 Task: Find connections with filter location Deoli with filter topic #staysafewith filter profile language Spanish with filter current company Pharma Job Portal with filter school Delhi Public School, R.K.Puram, New Delhi with filter industry Mining with filter service category Life Insurance with filter keywords title Nuclear Engineer
Action: Mouse moved to (675, 84)
Screenshot: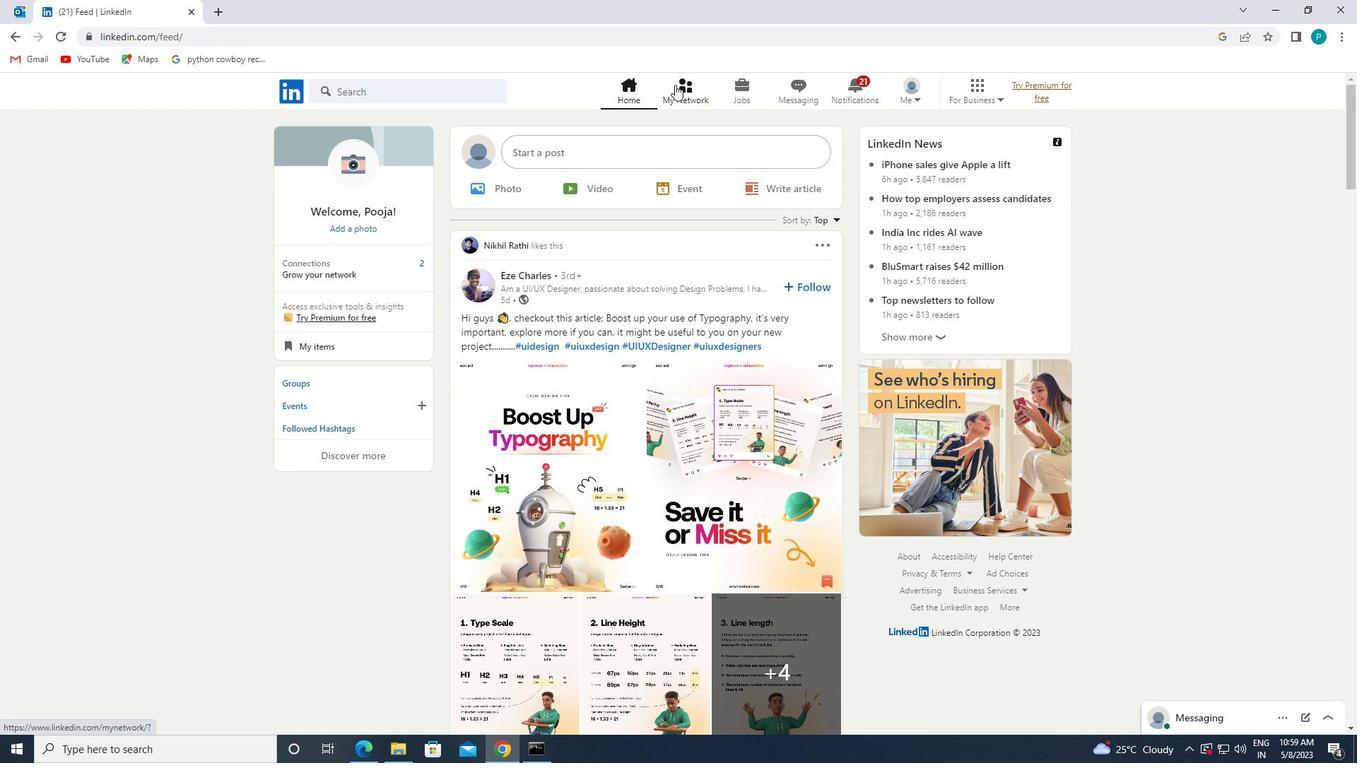 
Action: Mouse pressed left at (675, 84)
Screenshot: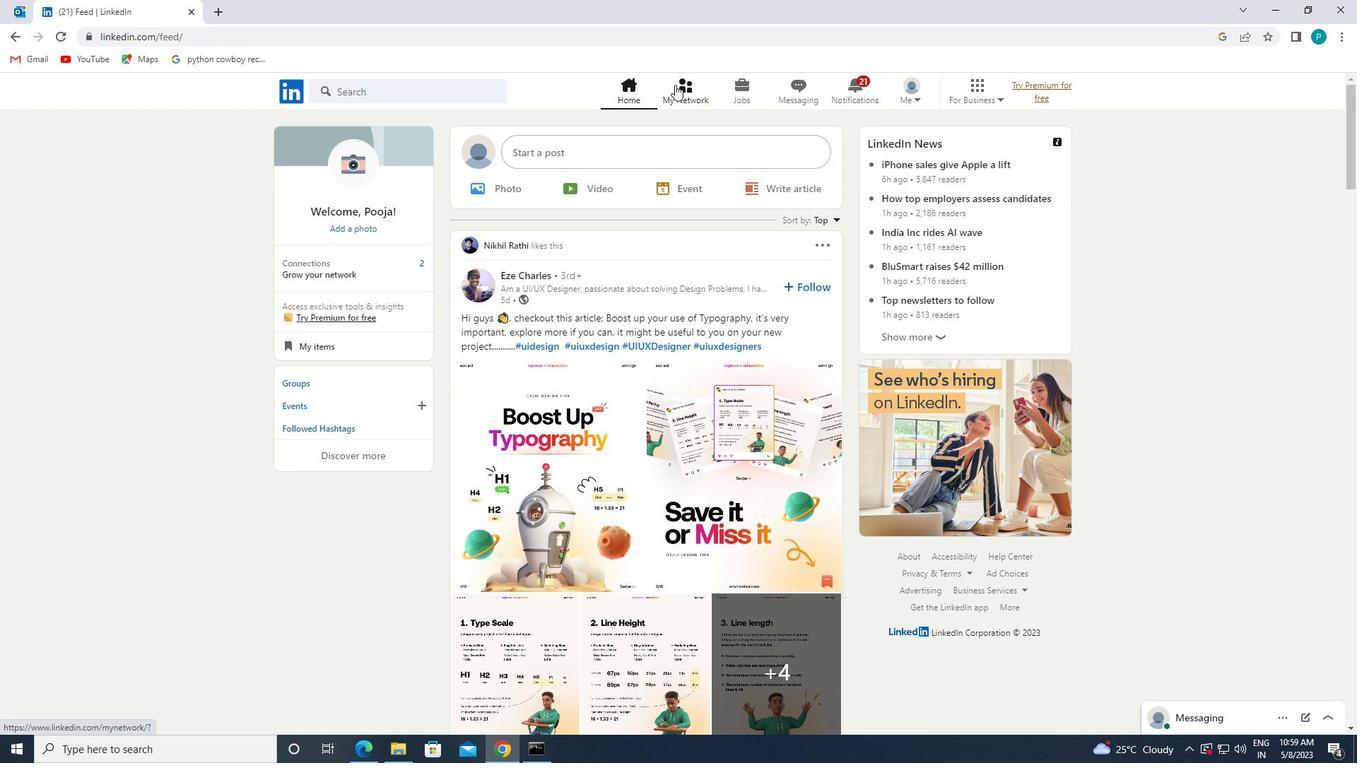 
Action: Mouse moved to (447, 165)
Screenshot: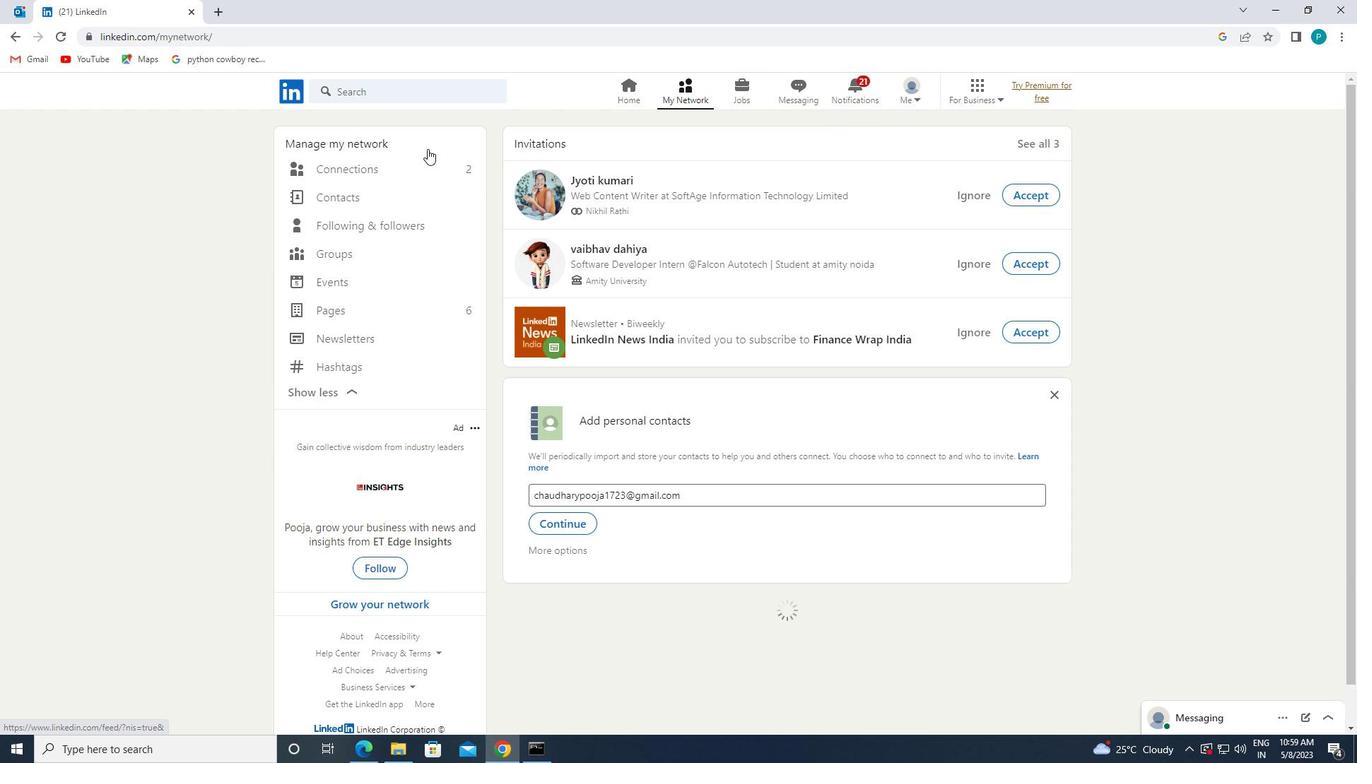 
Action: Mouse pressed left at (447, 165)
Screenshot: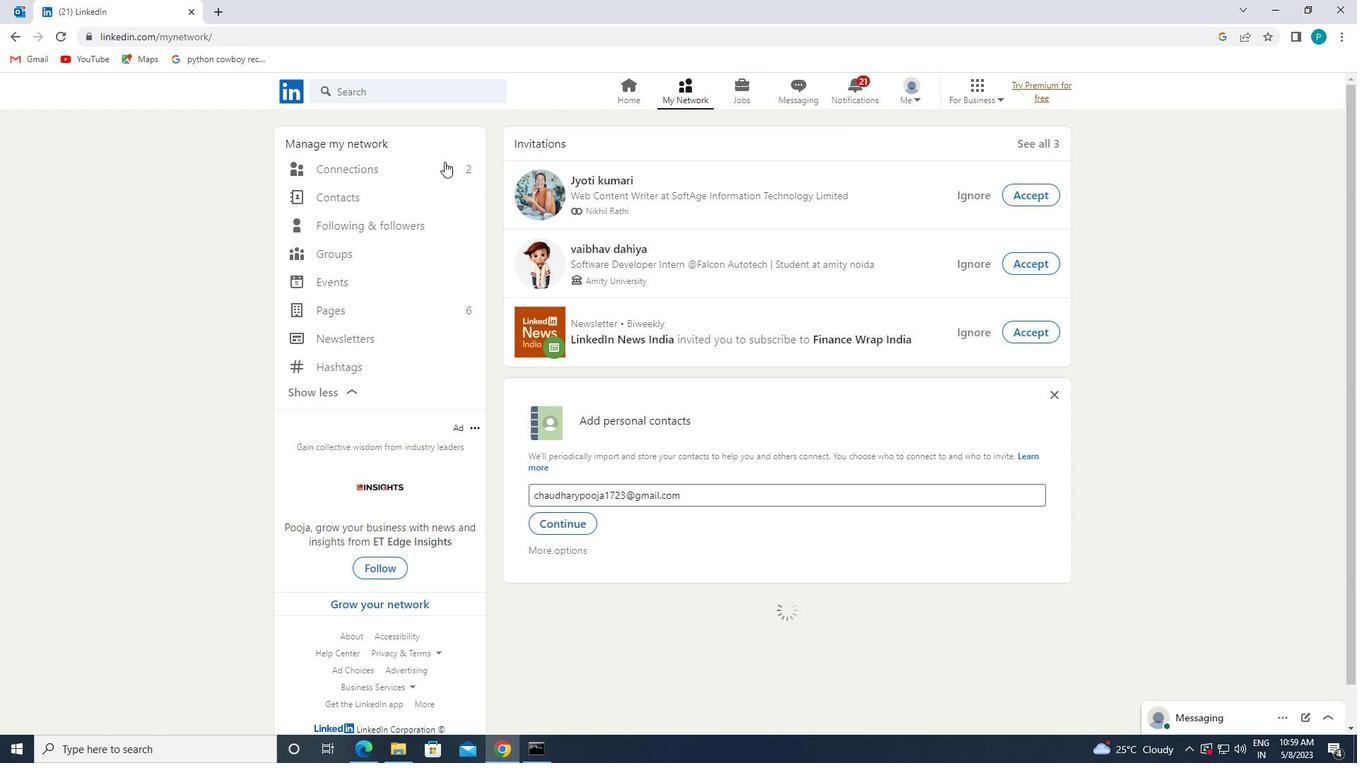 
Action: Mouse moved to (789, 174)
Screenshot: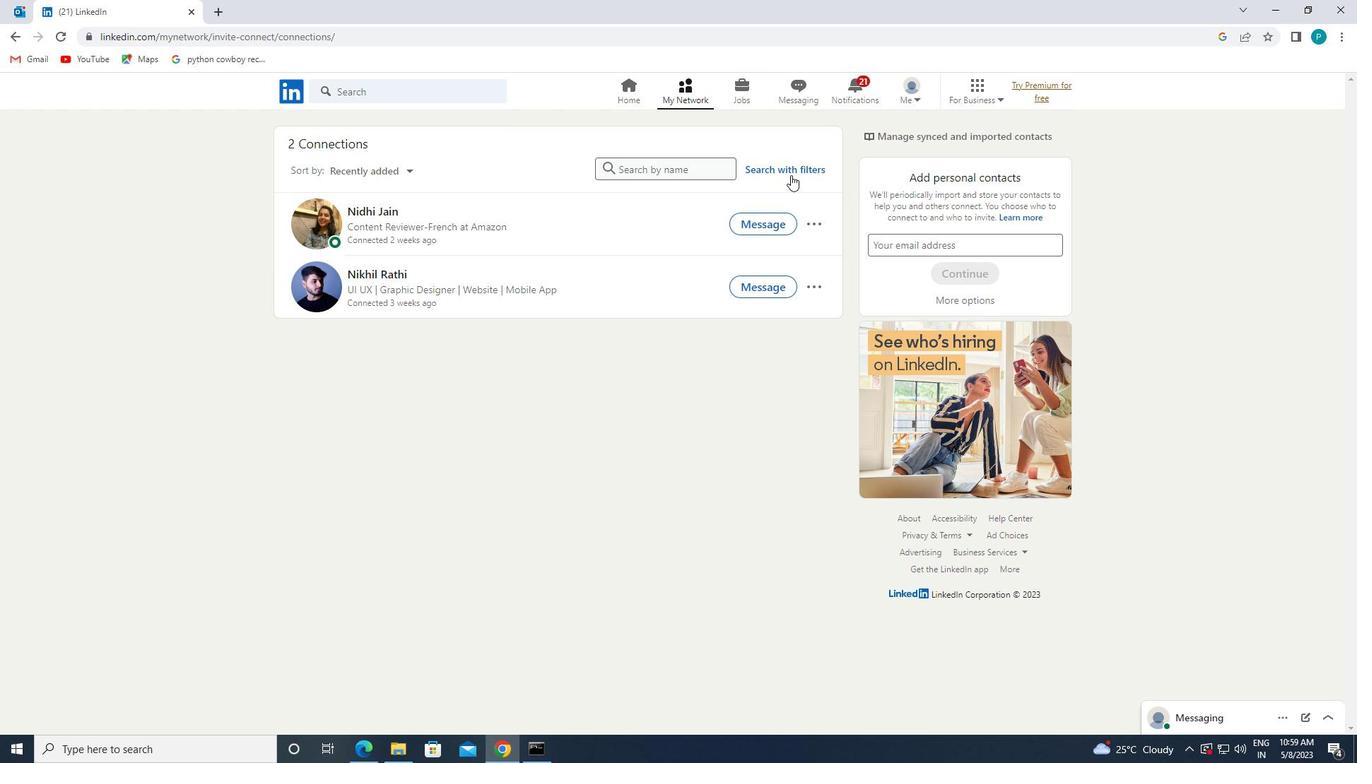 
Action: Mouse pressed left at (789, 174)
Screenshot: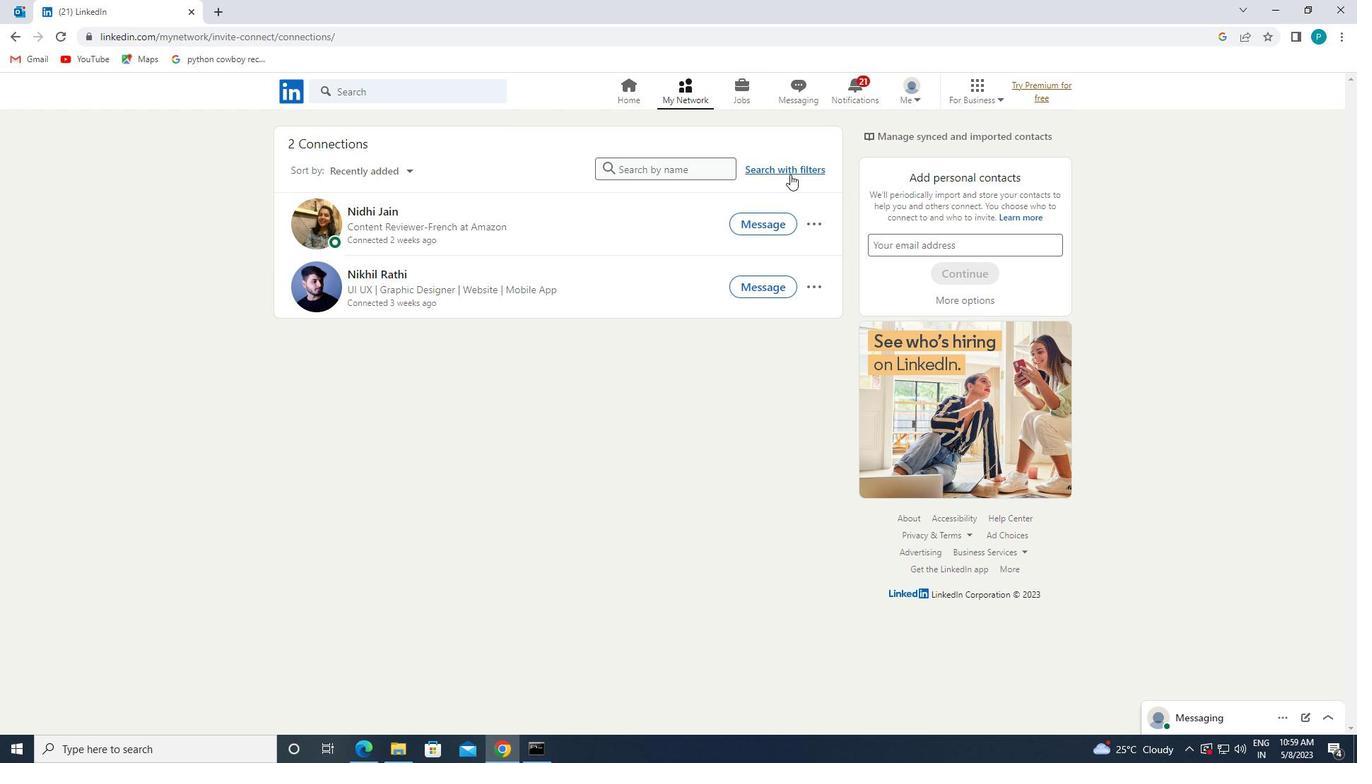 
Action: Mouse moved to (724, 120)
Screenshot: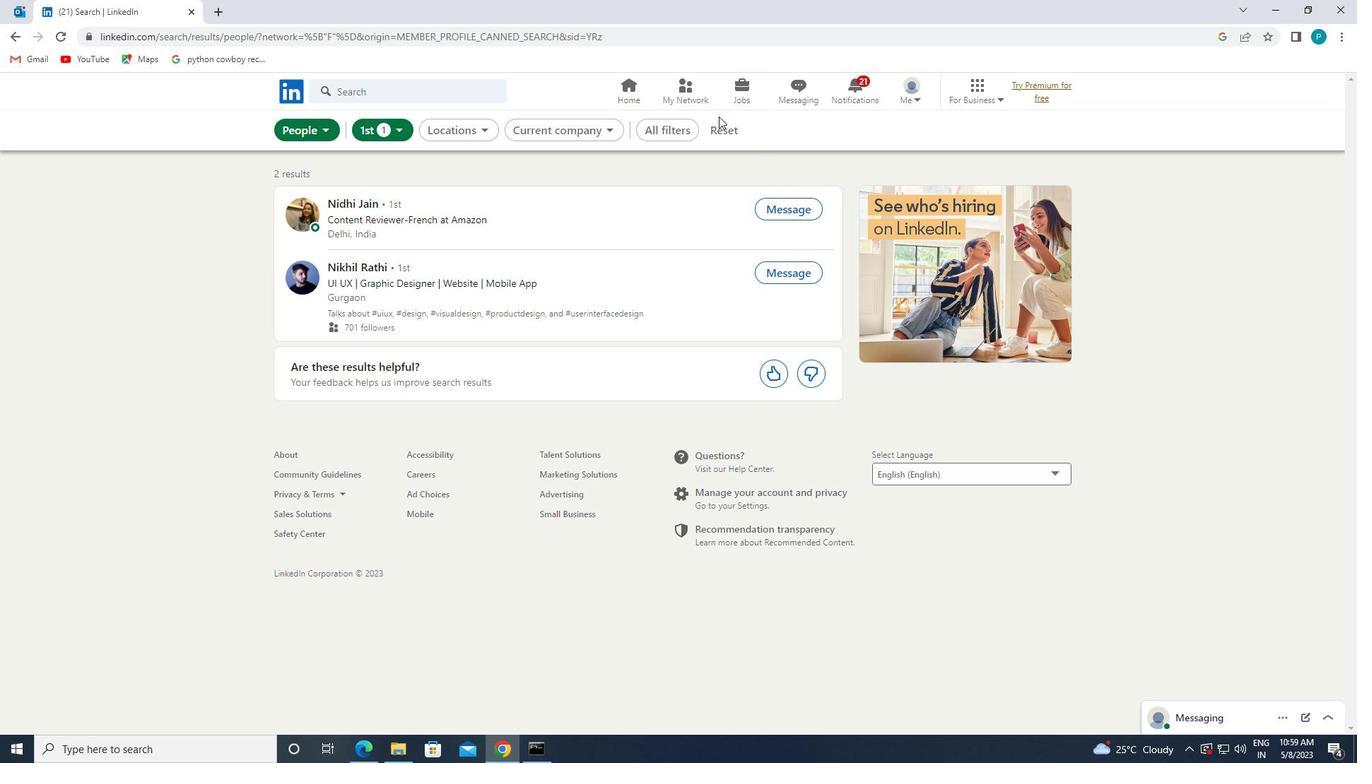 
Action: Mouse pressed left at (724, 120)
Screenshot: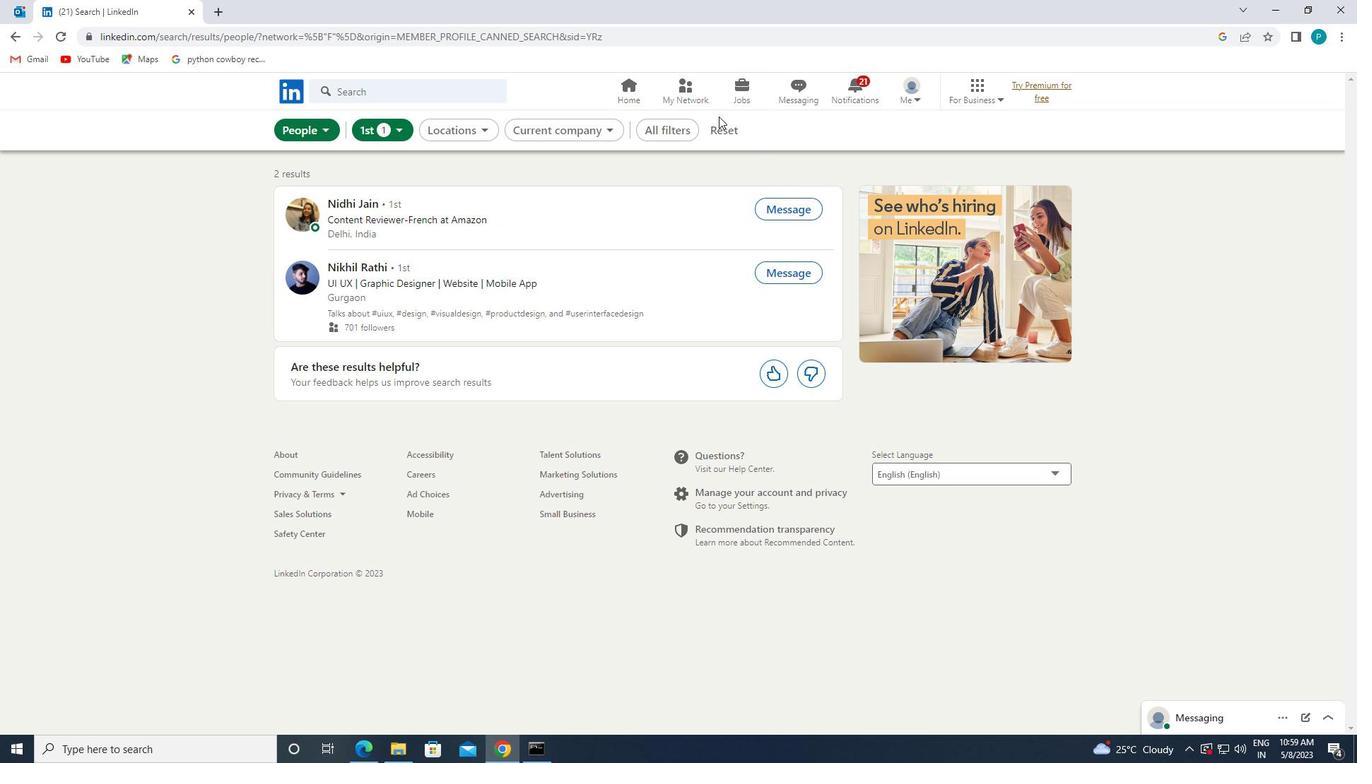 
Action: Mouse moved to (720, 121)
Screenshot: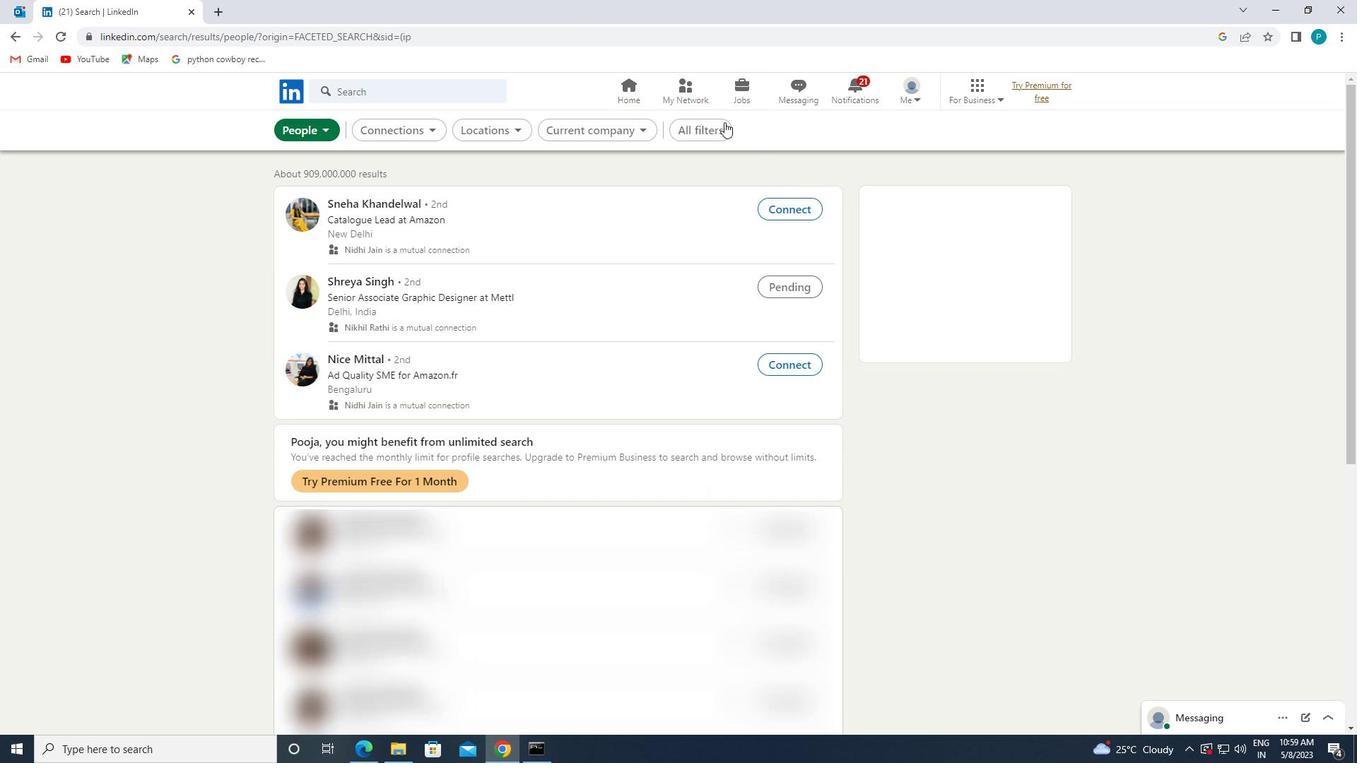 
Action: Mouse pressed left at (720, 121)
Screenshot: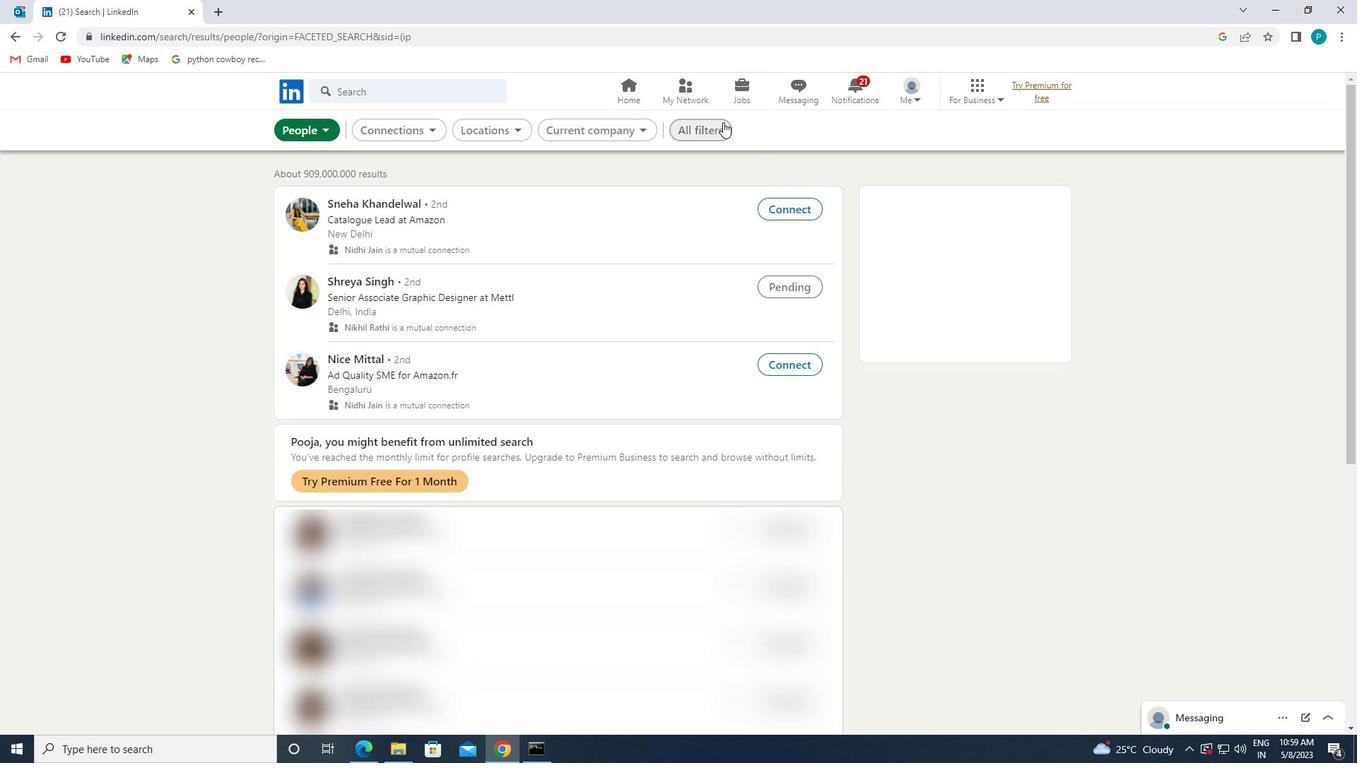 
Action: Mouse moved to (1352, 372)
Screenshot: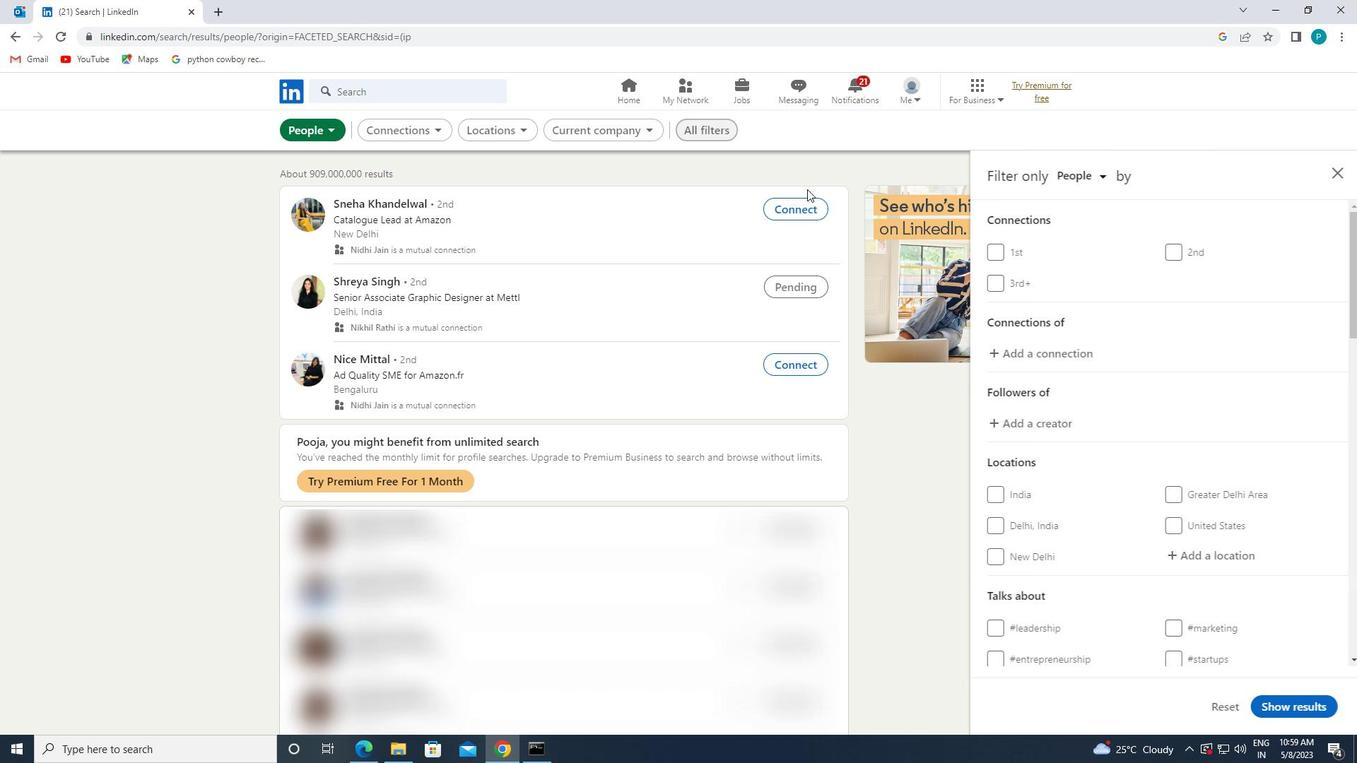 
Action: Mouse scrolled (1352, 371) with delta (0, 0)
Screenshot: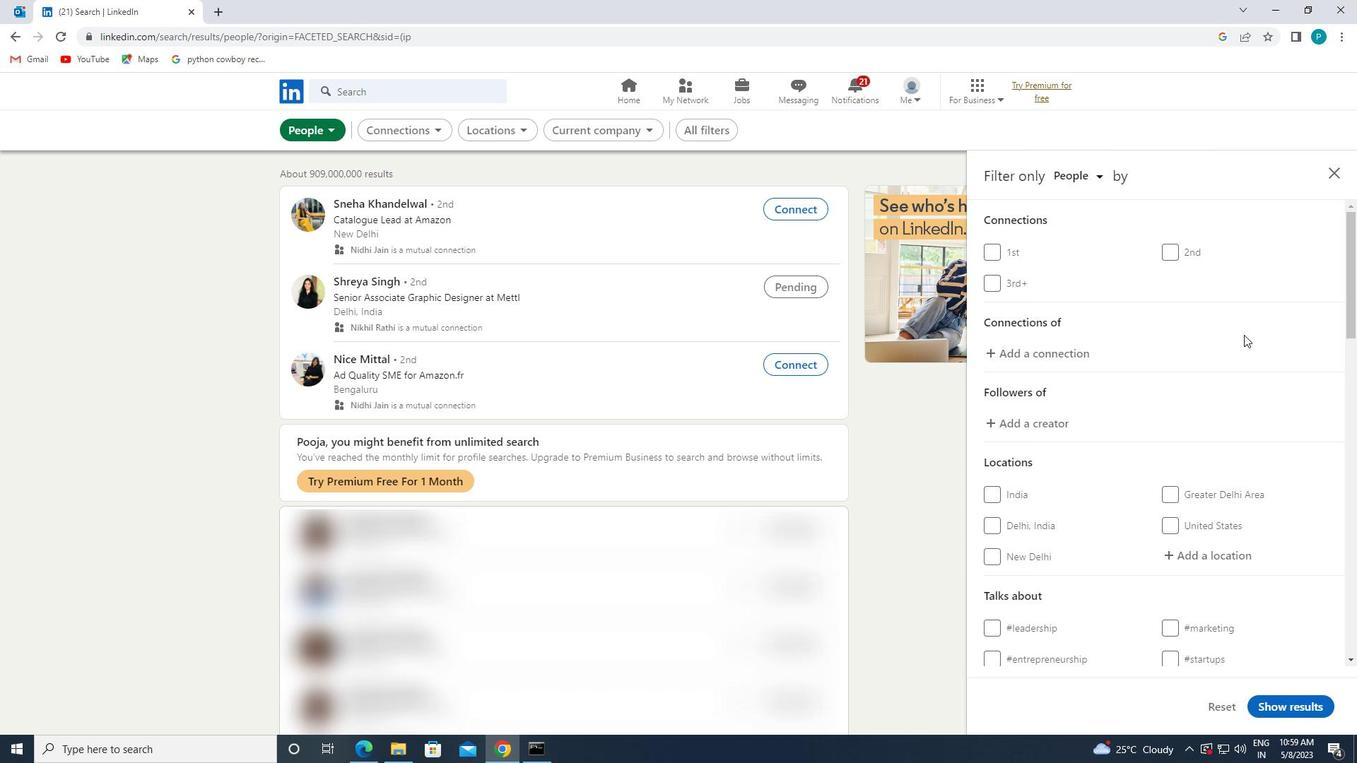
Action: Mouse scrolled (1352, 371) with delta (0, 0)
Screenshot: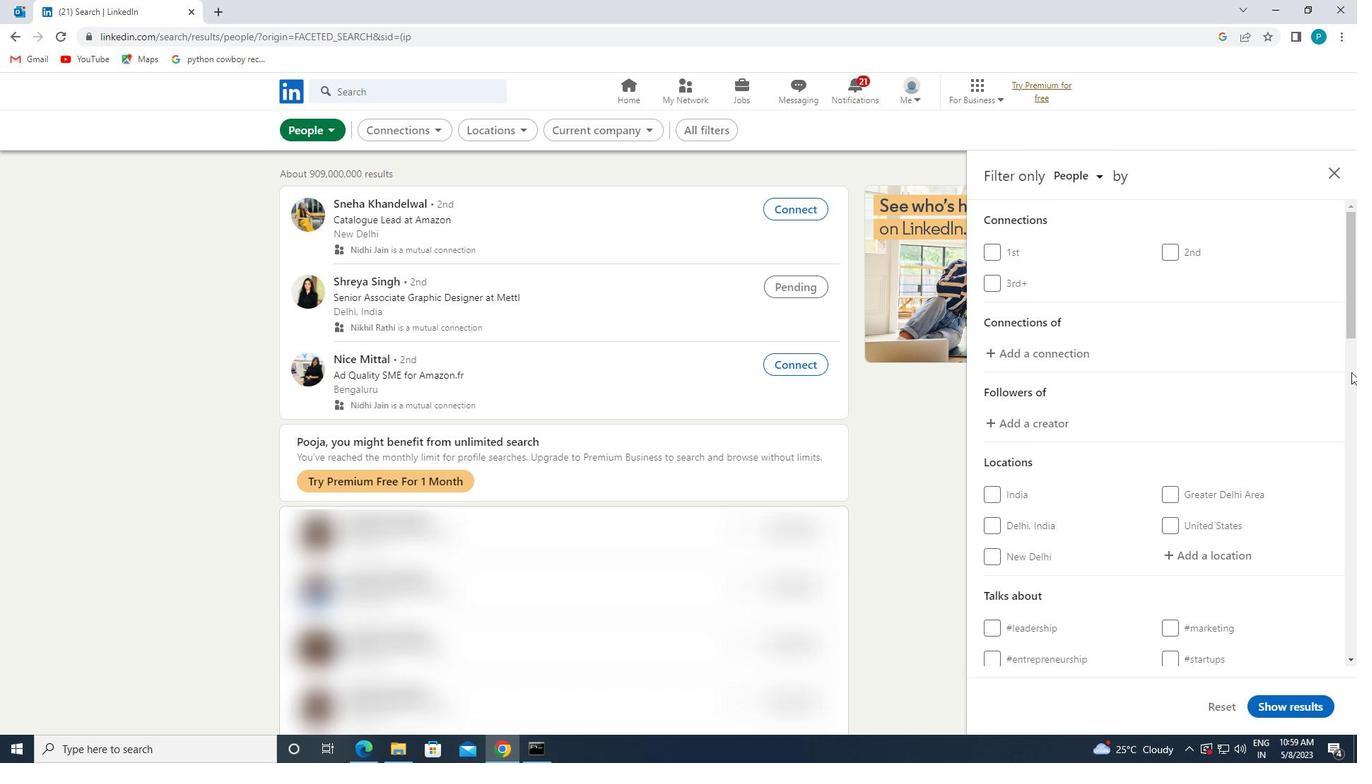 
Action: Mouse moved to (1226, 418)
Screenshot: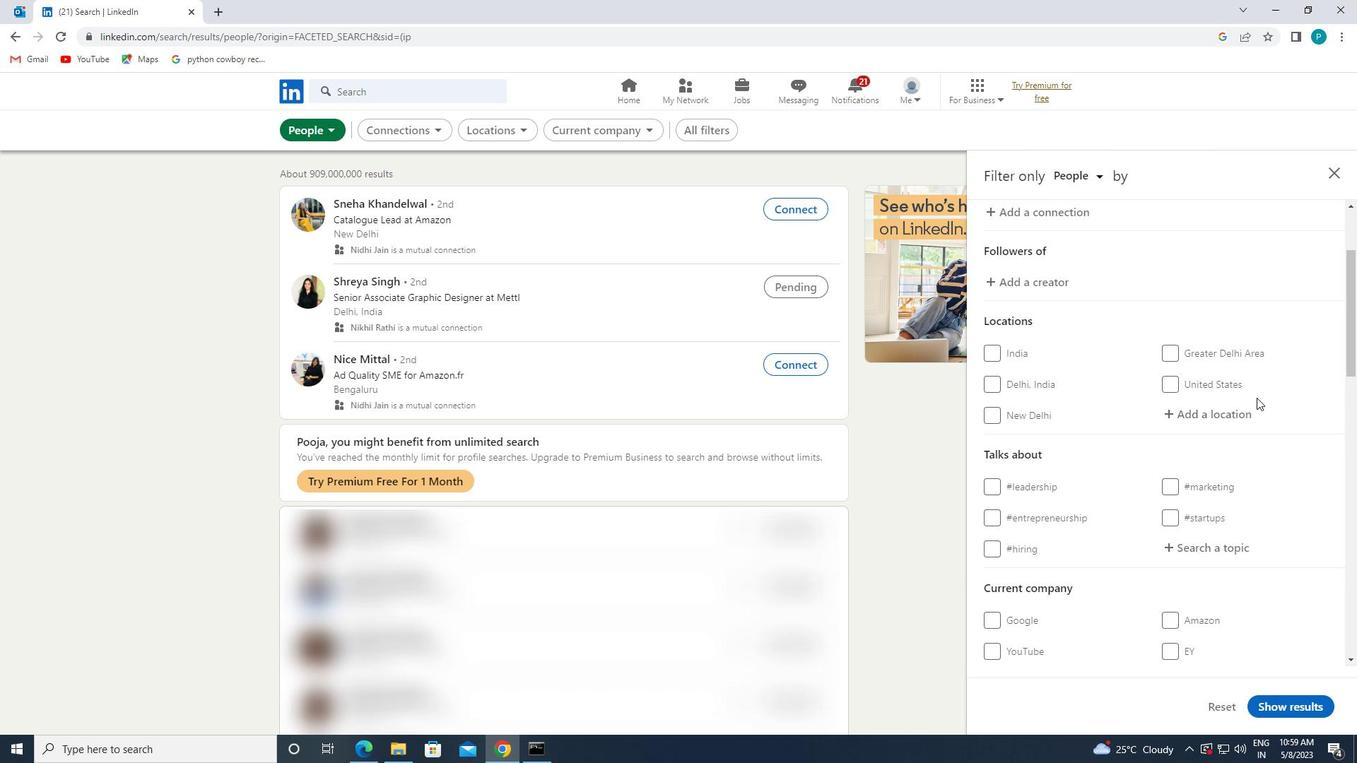 
Action: Mouse pressed left at (1226, 418)
Screenshot: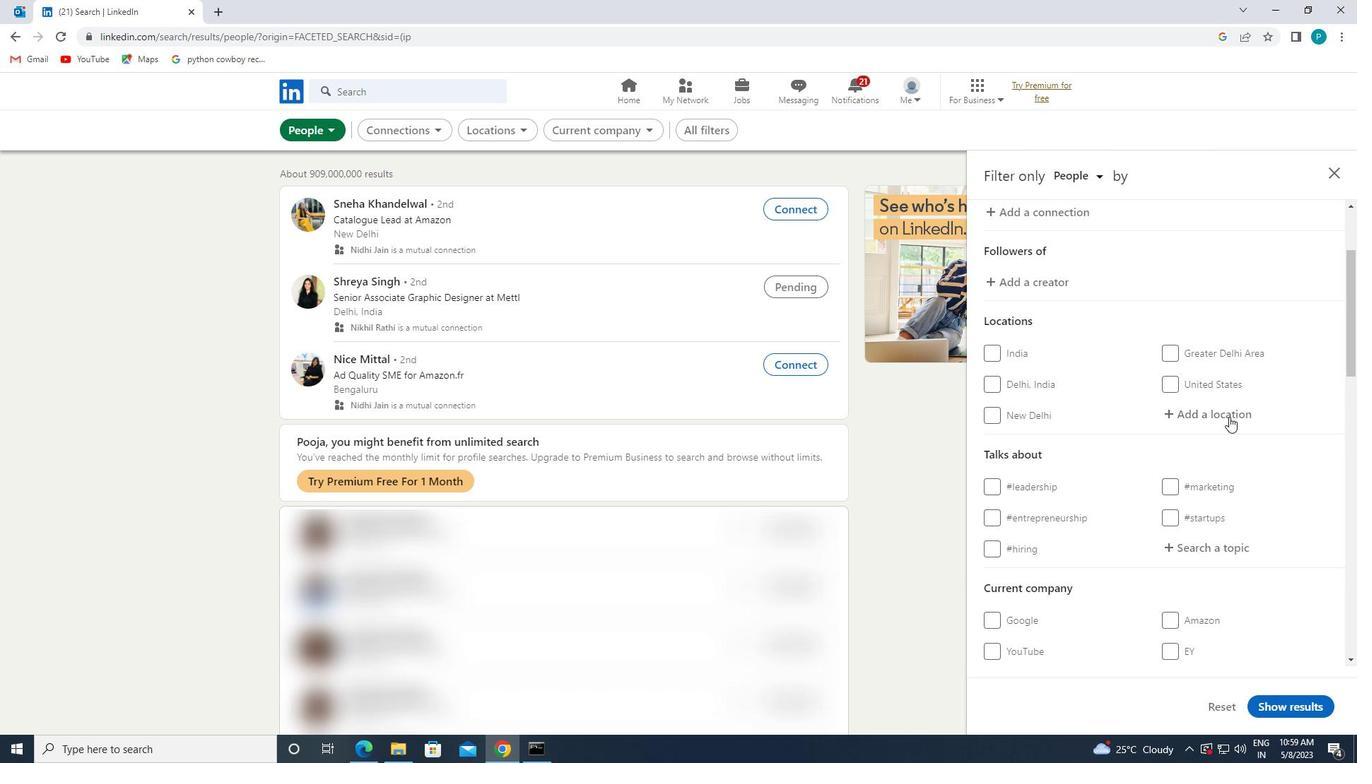 
Action: Key pressed <Key.caps_lock>d<Key.caps_lock>eoli
Screenshot: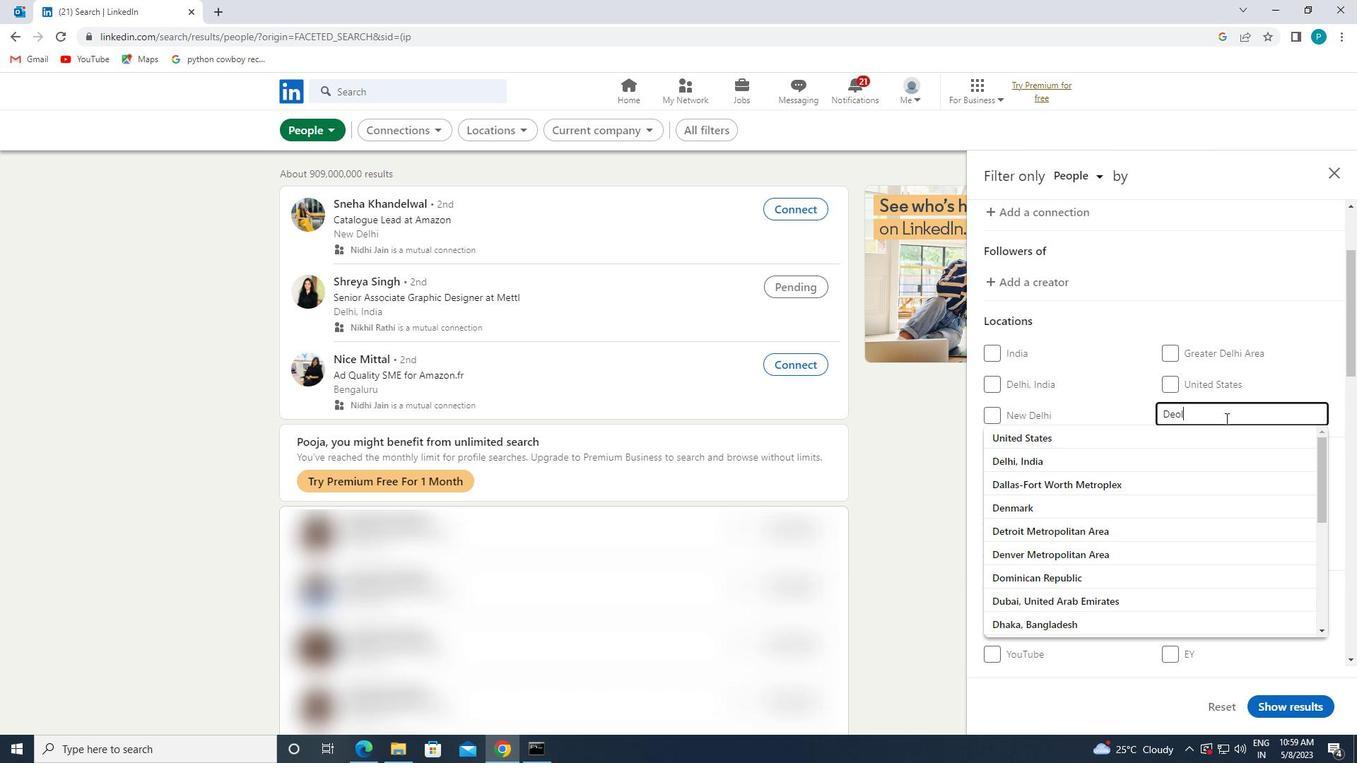 
Action: Mouse moved to (1178, 445)
Screenshot: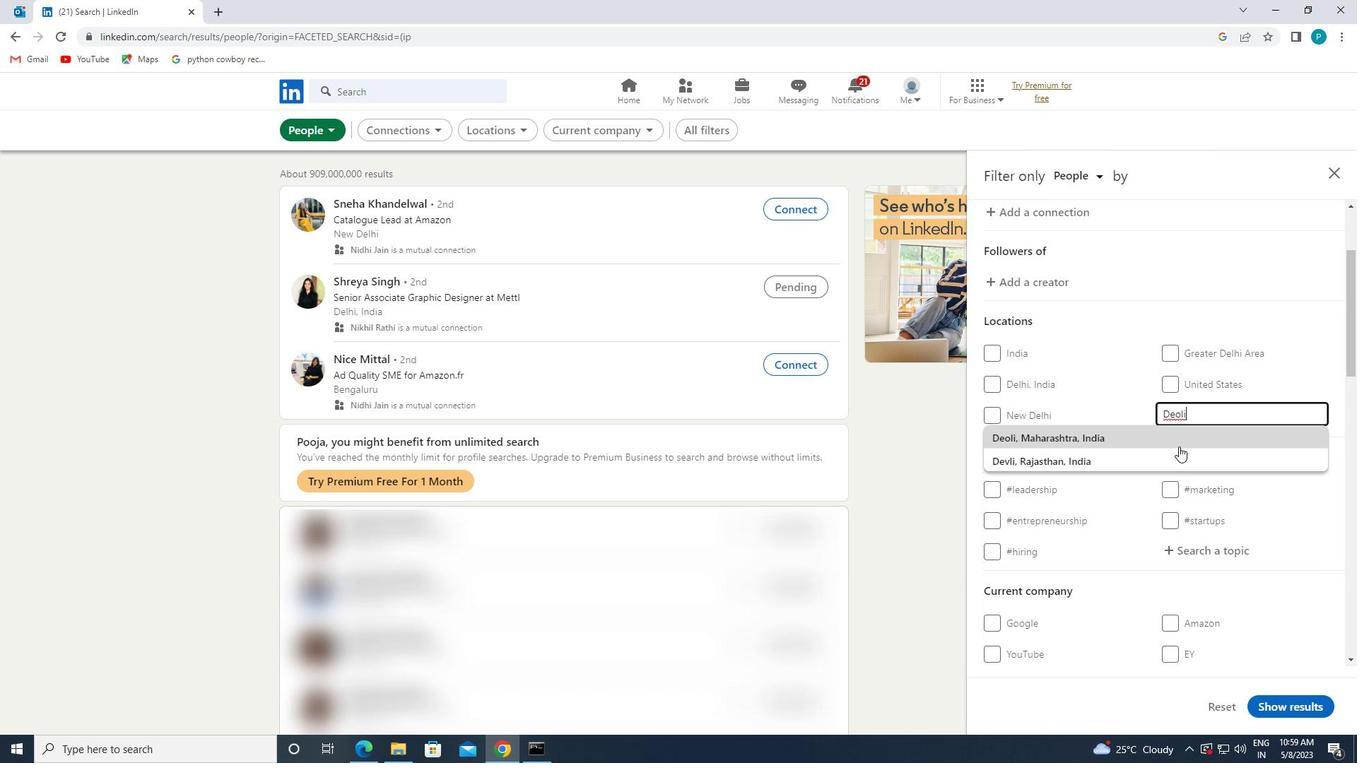 
Action: Mouse pressed left at (1178, 445)
Screenshot: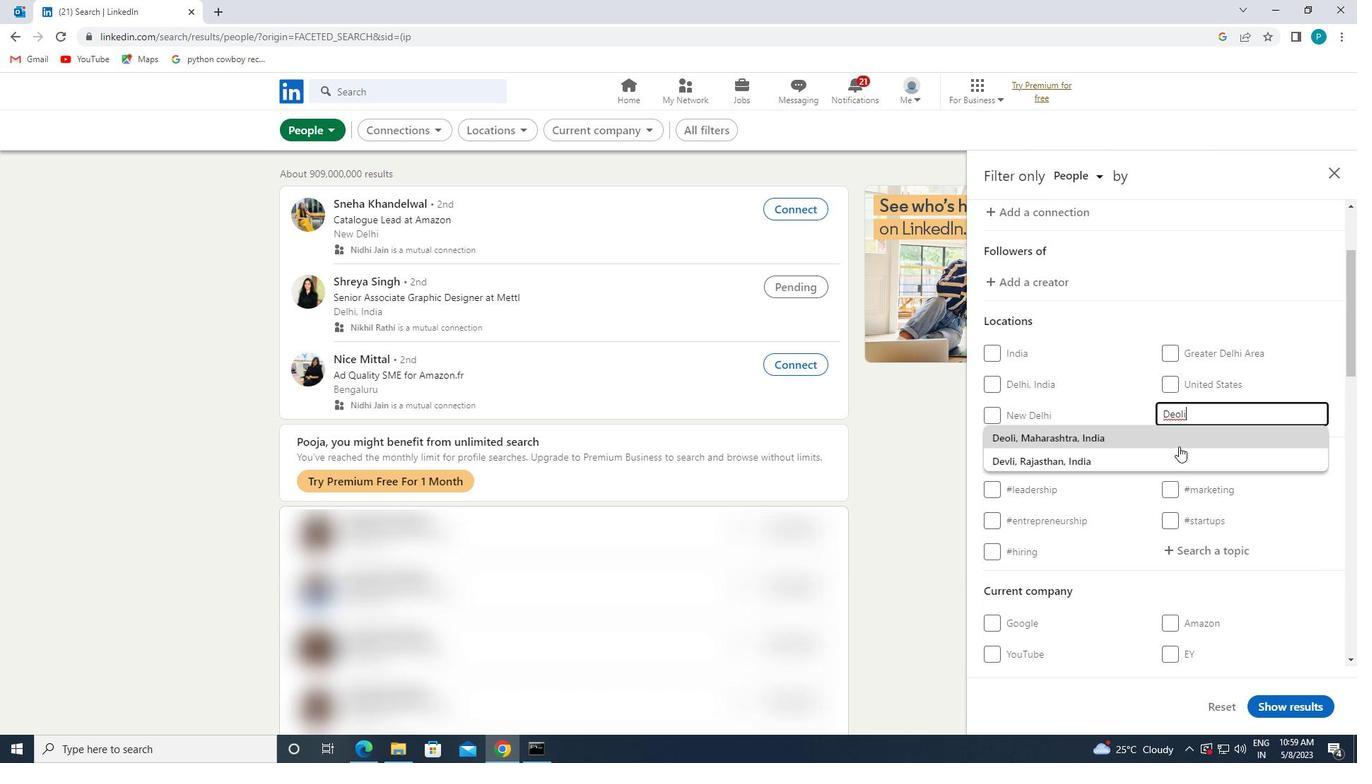 
Action: Mouse scrolled (1178, 444) with delta (0, 0)
Screenshot: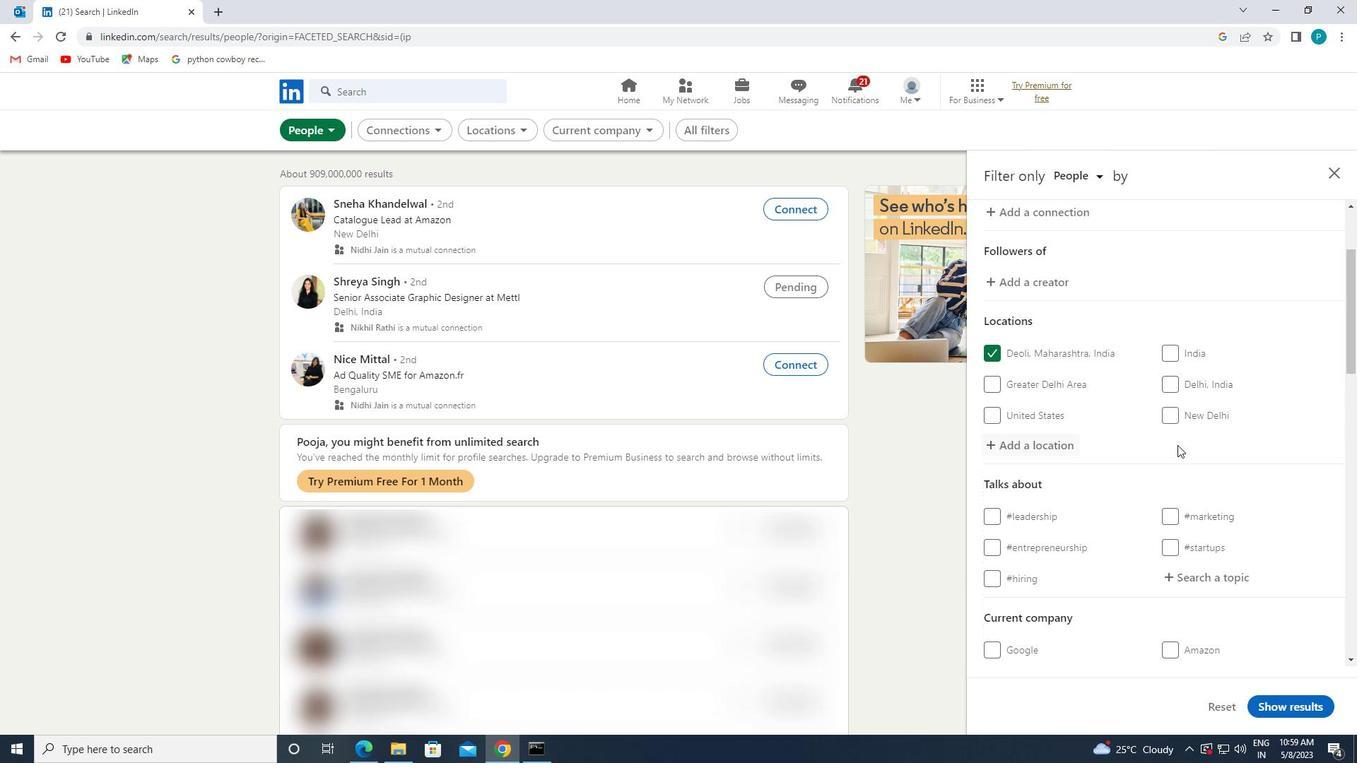 
Action: Mouse scrolled (1178, 444) with delta (0, 0)
Screenshot: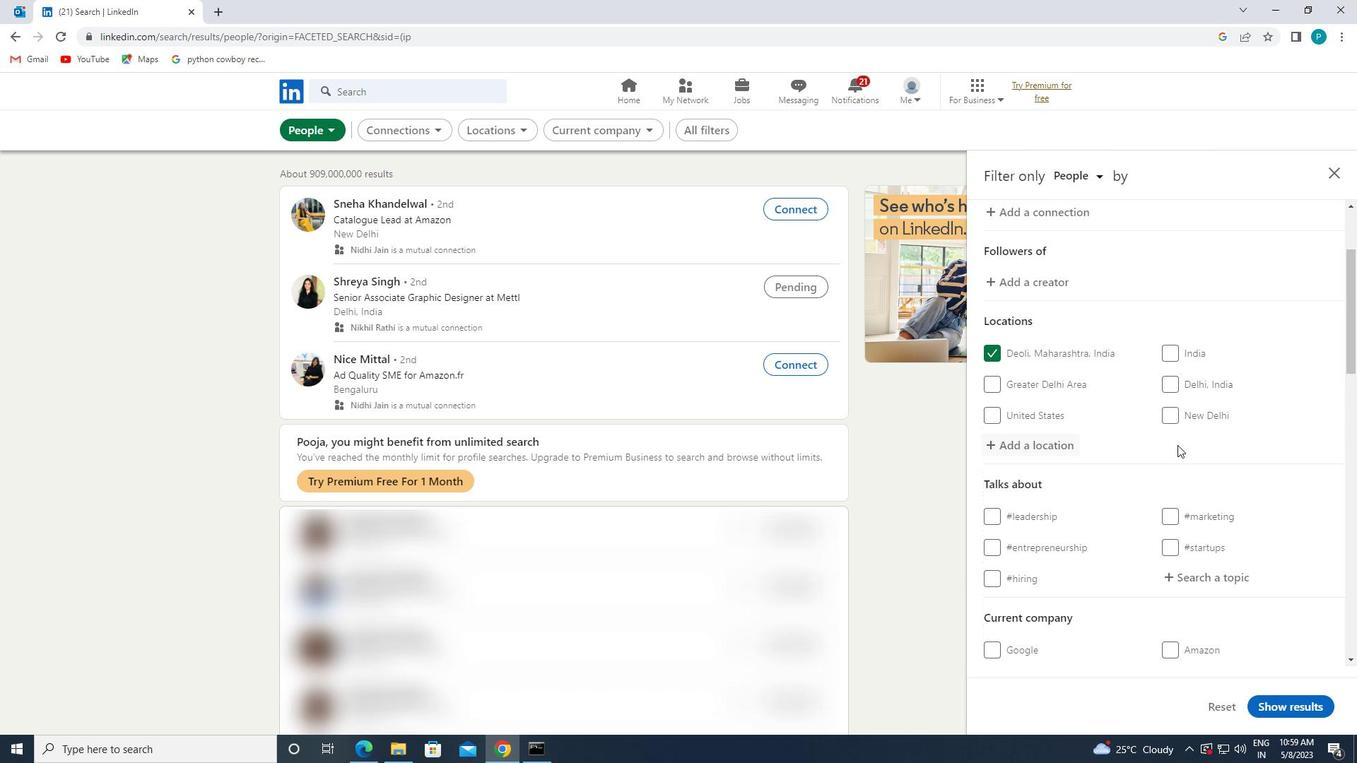 
Action: Mouse moved to (1188, 439)
Screenshot: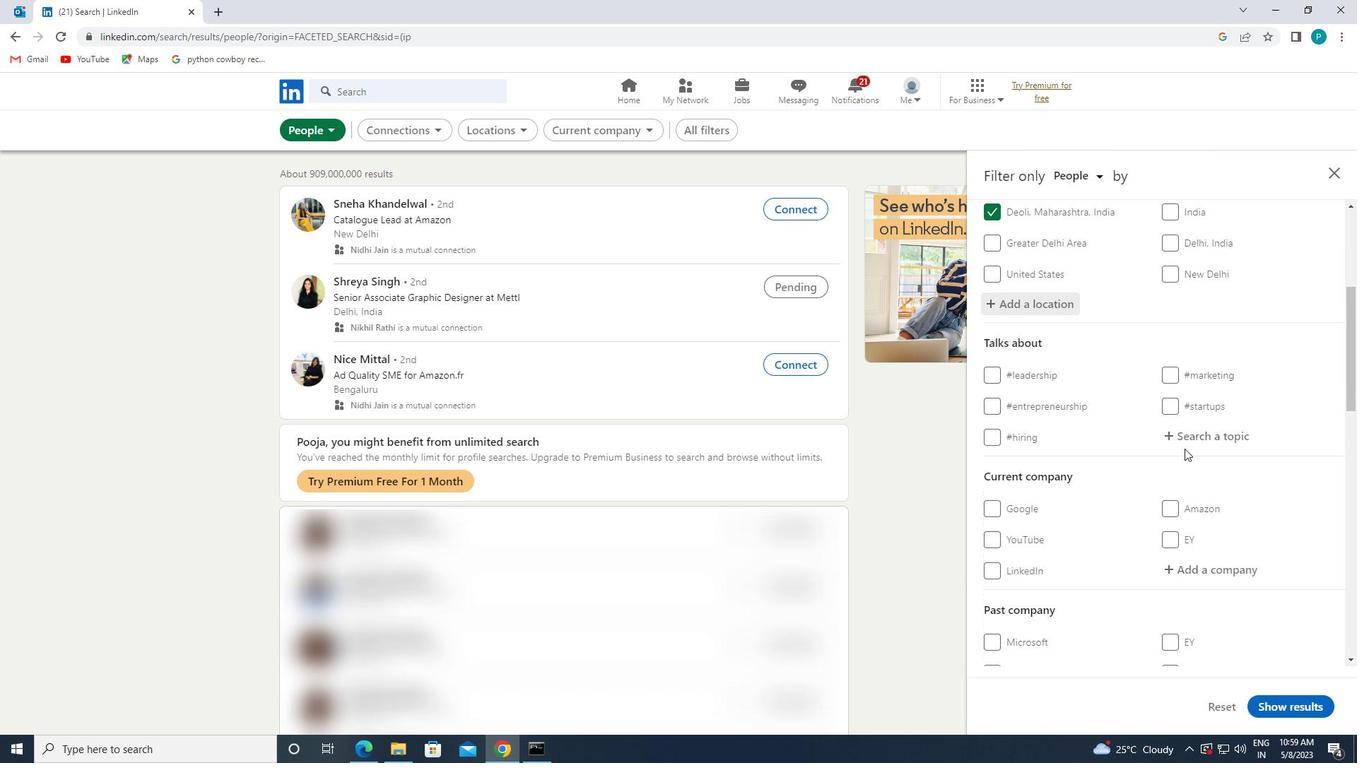 
Action: Mouse pressed left at (1188, 439)
Screenshot: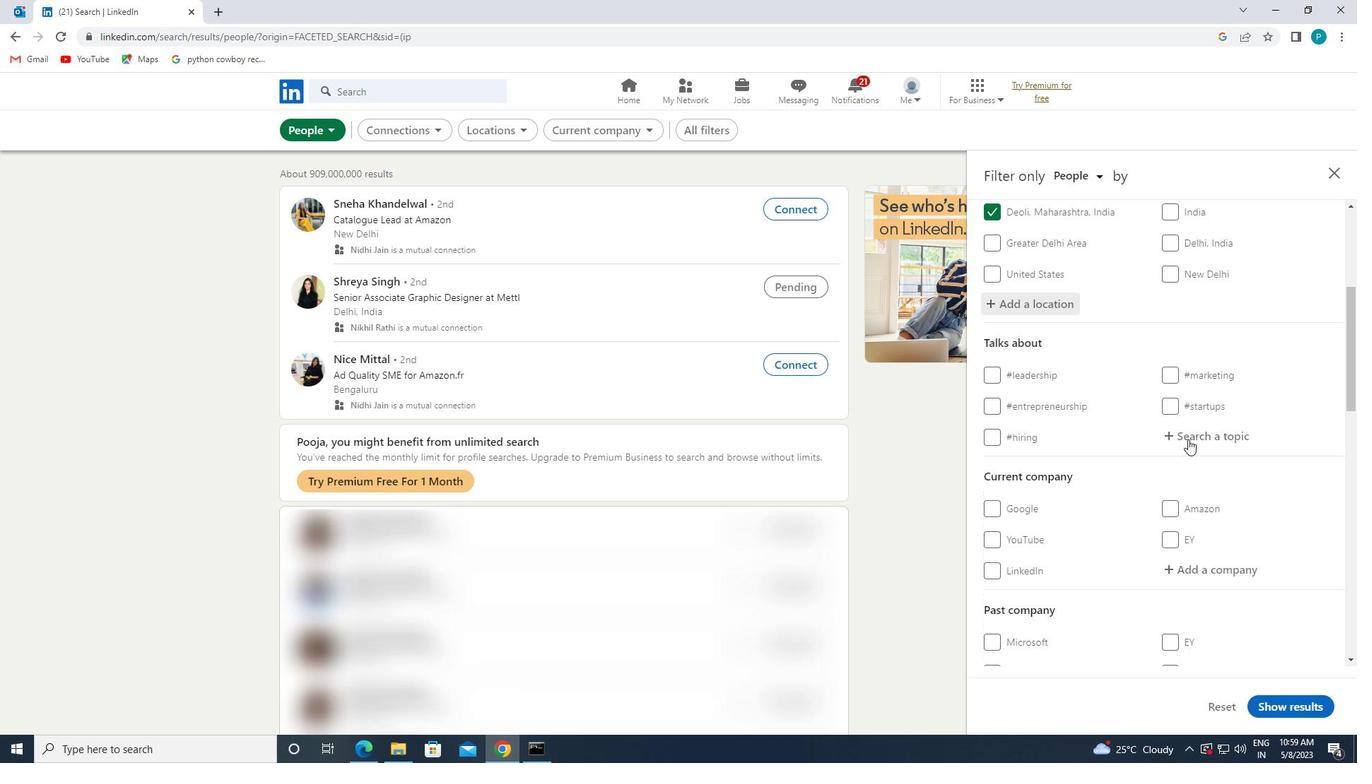 
Action: Key pressed <Key.shift>#<Key.caps_lock>S<Key.caps_lock>TAYSAFE
Screenshot: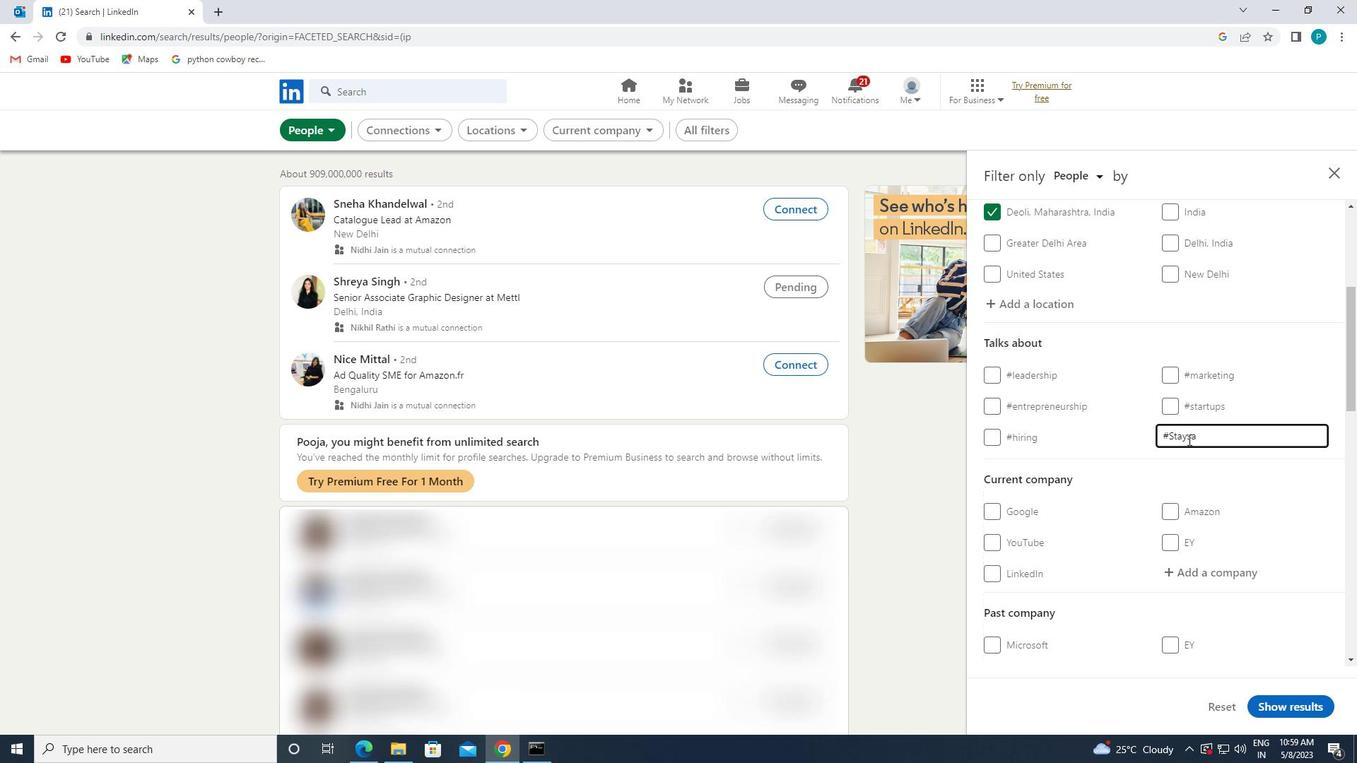 
Action: Mouse moved to (1132, 491)
Screenshot: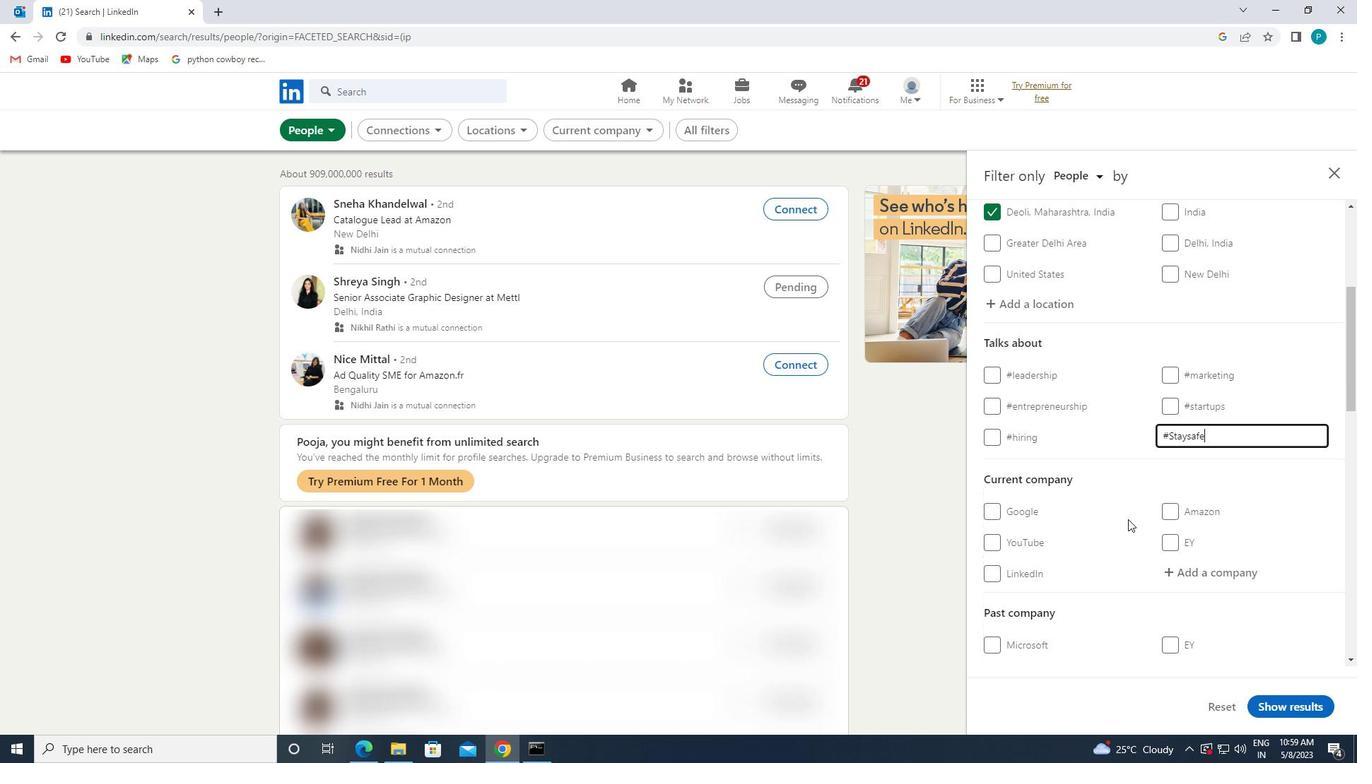 
Action: Mouse scrolled (1132, 490) with delta (0, 0)
Screenshot: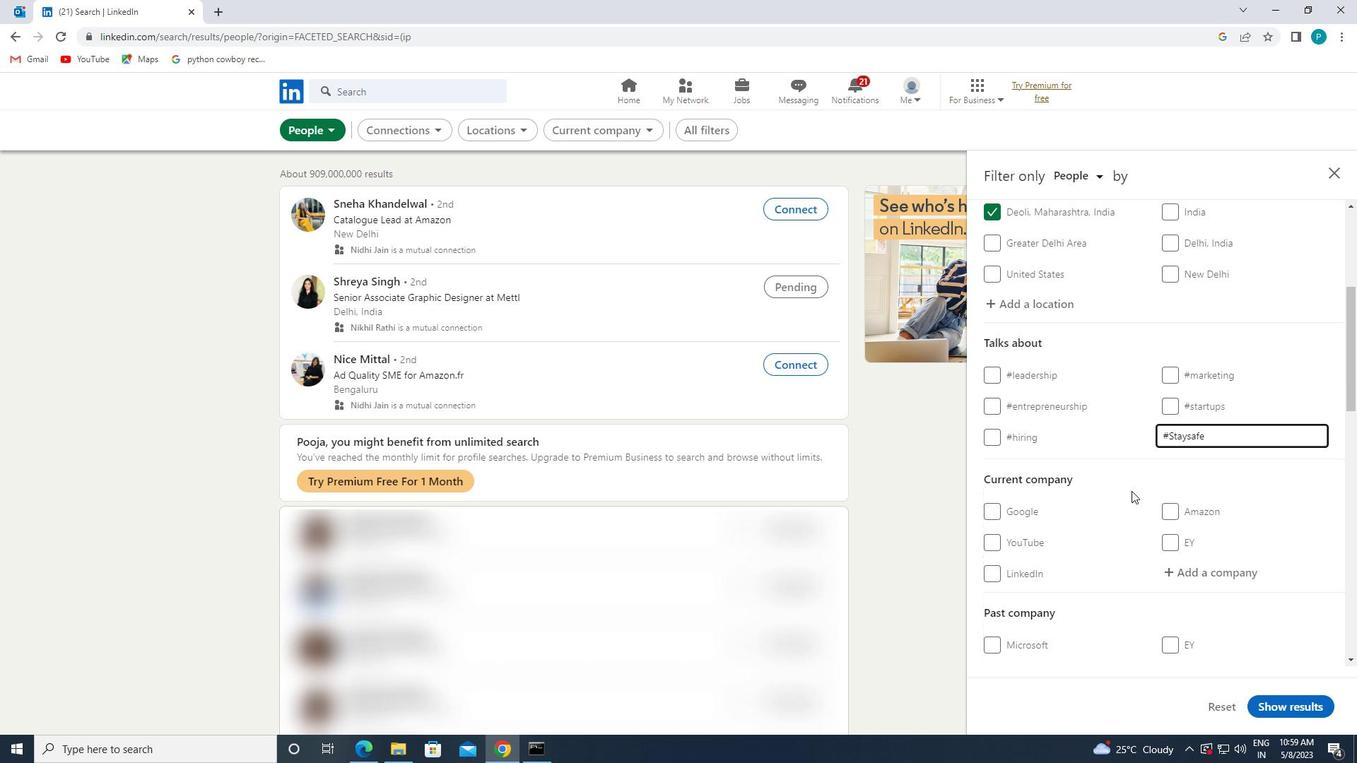 
Action: Mouse scrolled (1132, 490) with delta (0, 0)
Screenshot: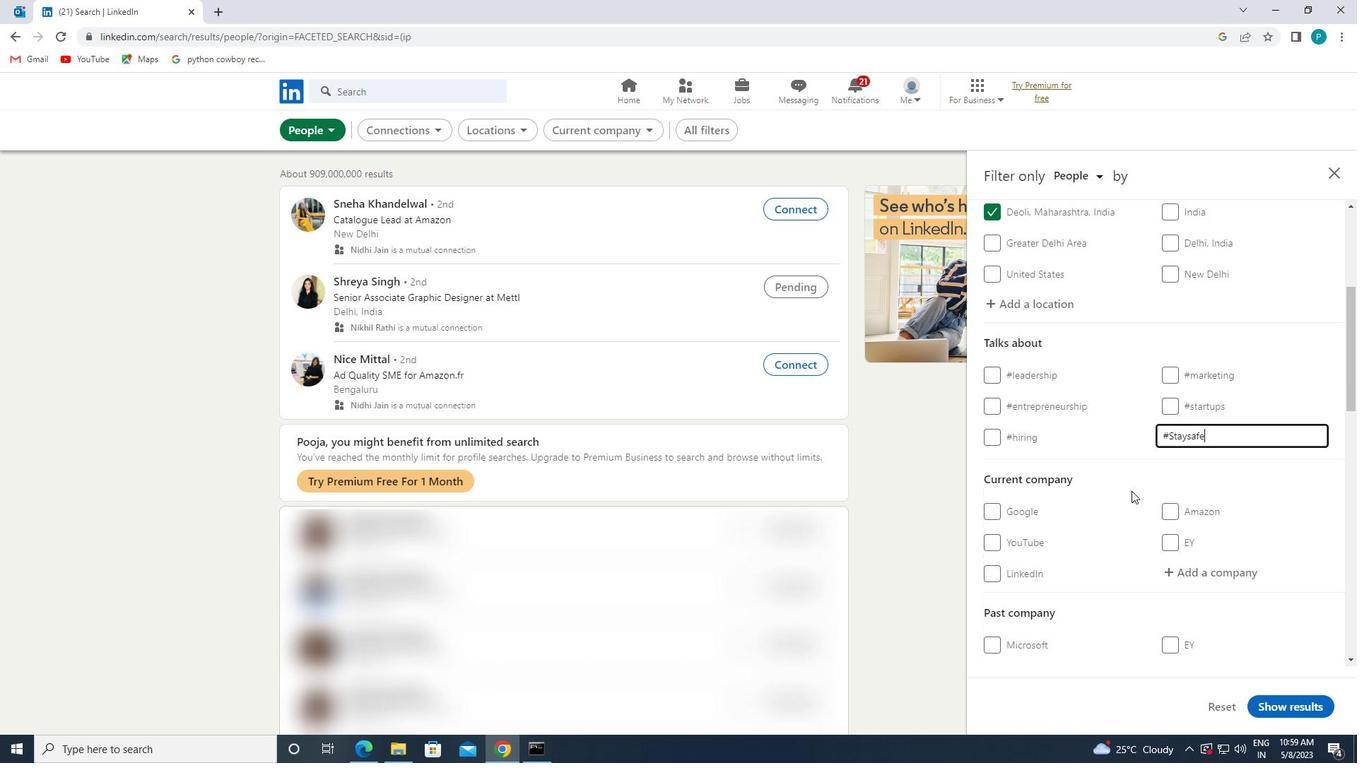 
Action: Mouse scrolled (1132, 490) with delta (0, 0)
Screenshot: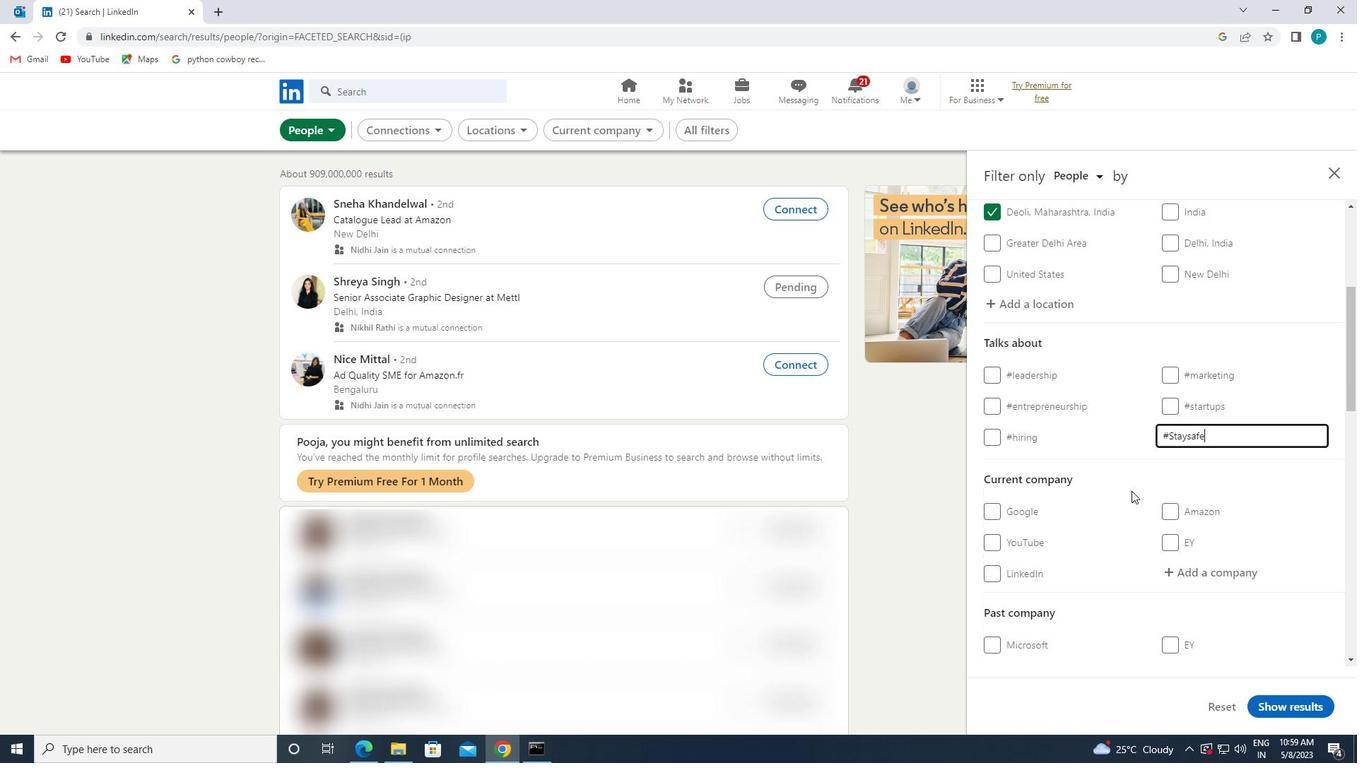 
Action: Mouse scrolled (1132, 490) with delta (0, 0)
Screenshot: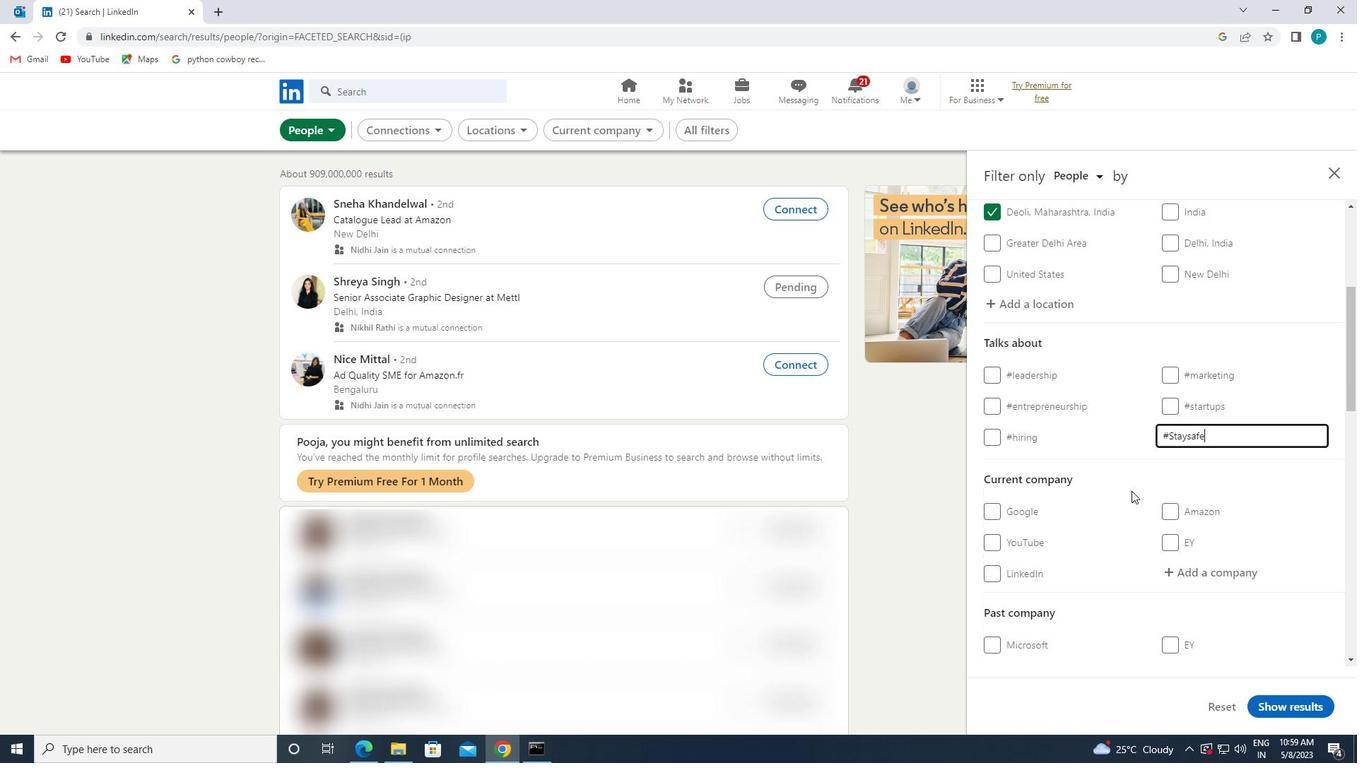 
Action: Mouse moved to (1132, 490)
Screenshot: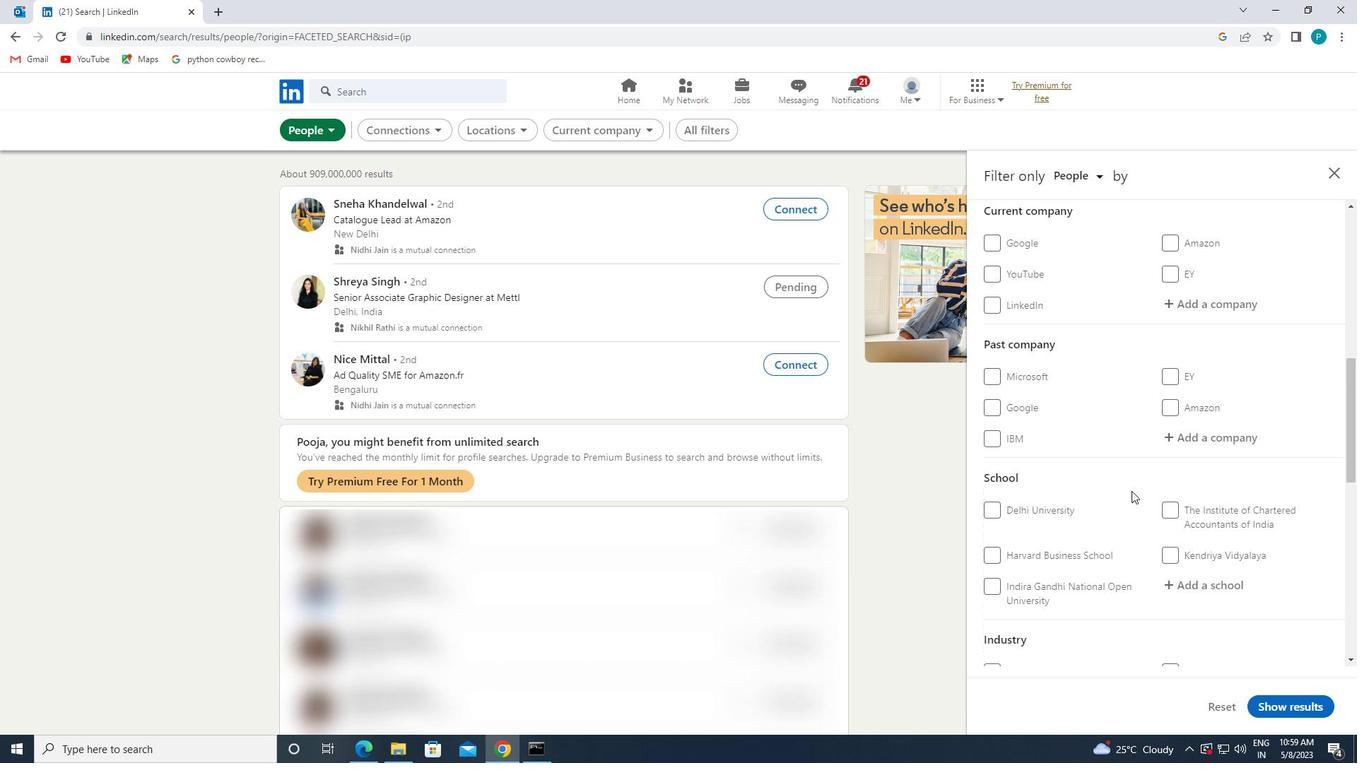 
Action: Mouse scrolled (1132, 490) with delta (0, 0)
Screenshot: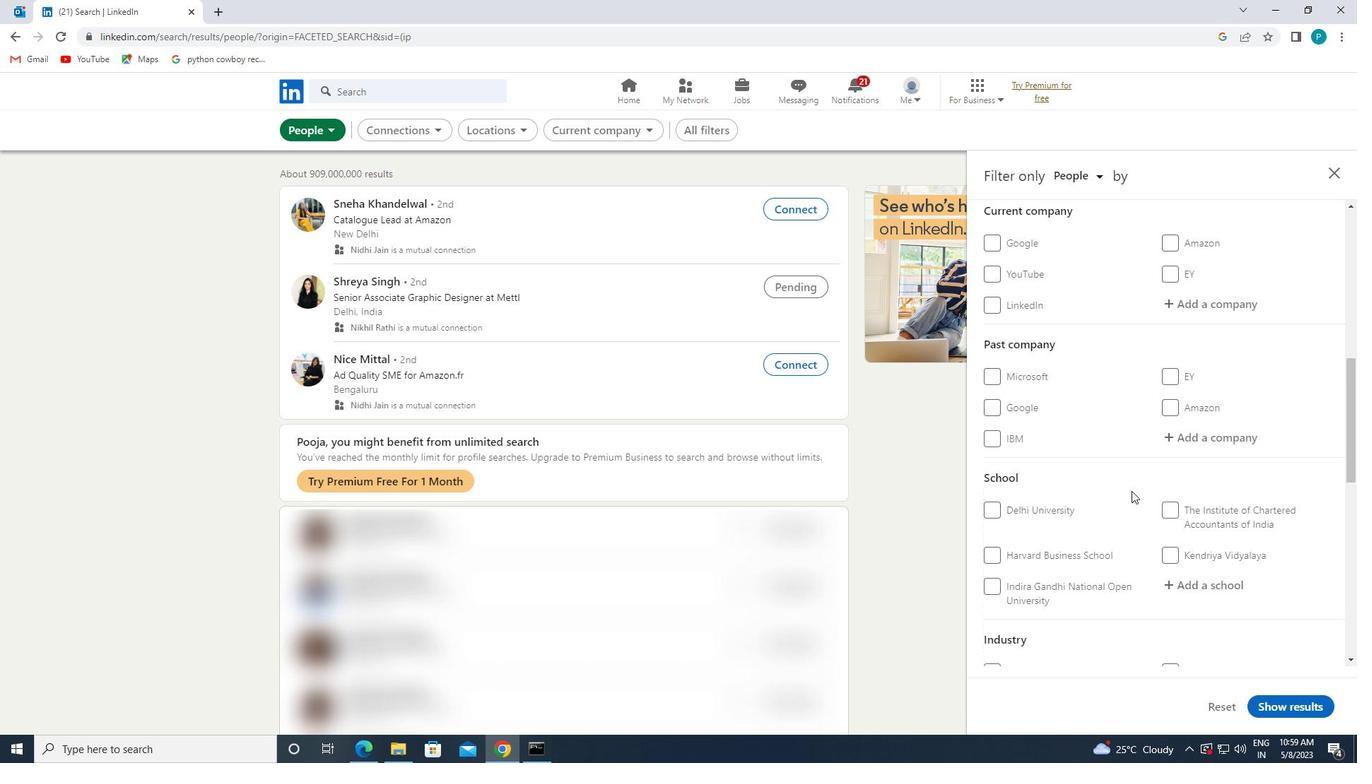 
Action: Mouse scrolled (1132, 490) with delta (0, 0)
Screenshot: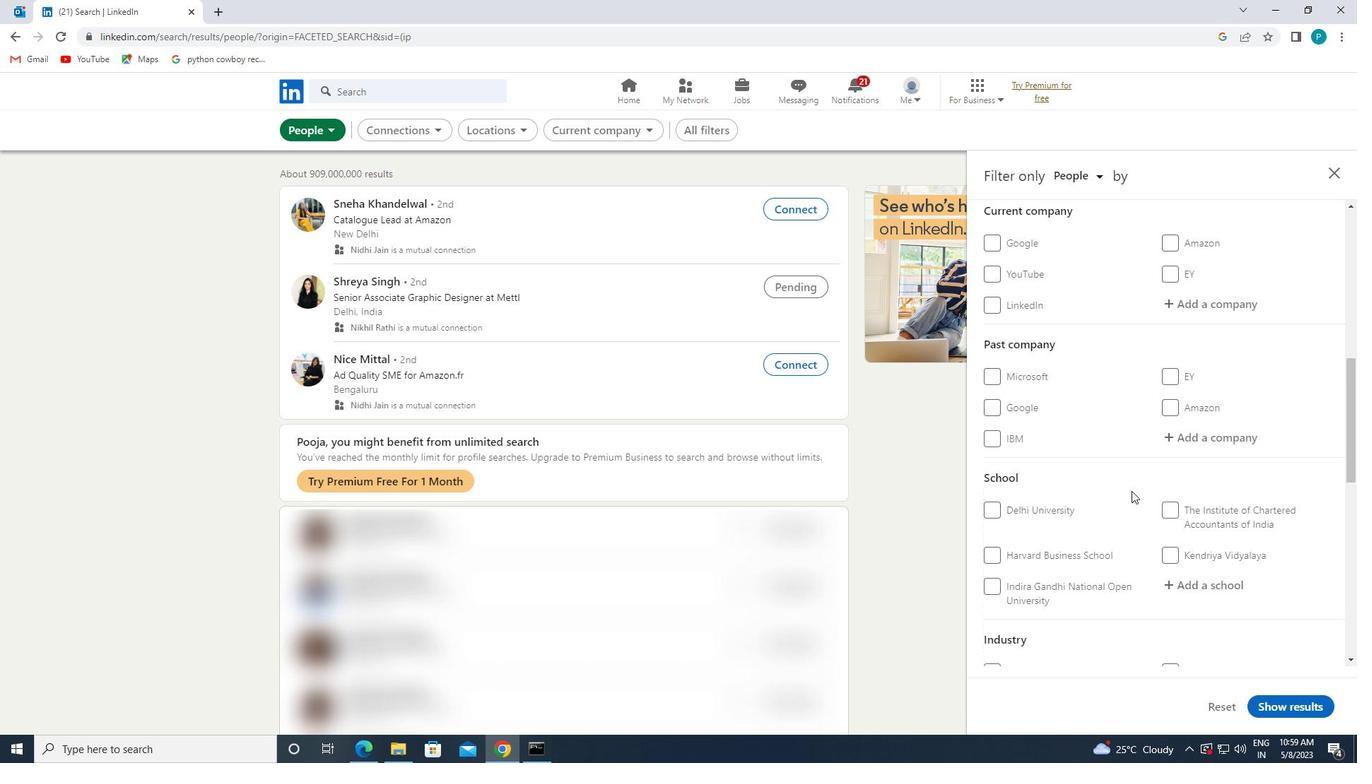 
Action: Mouse moved to (1130, 490)
Screenshot: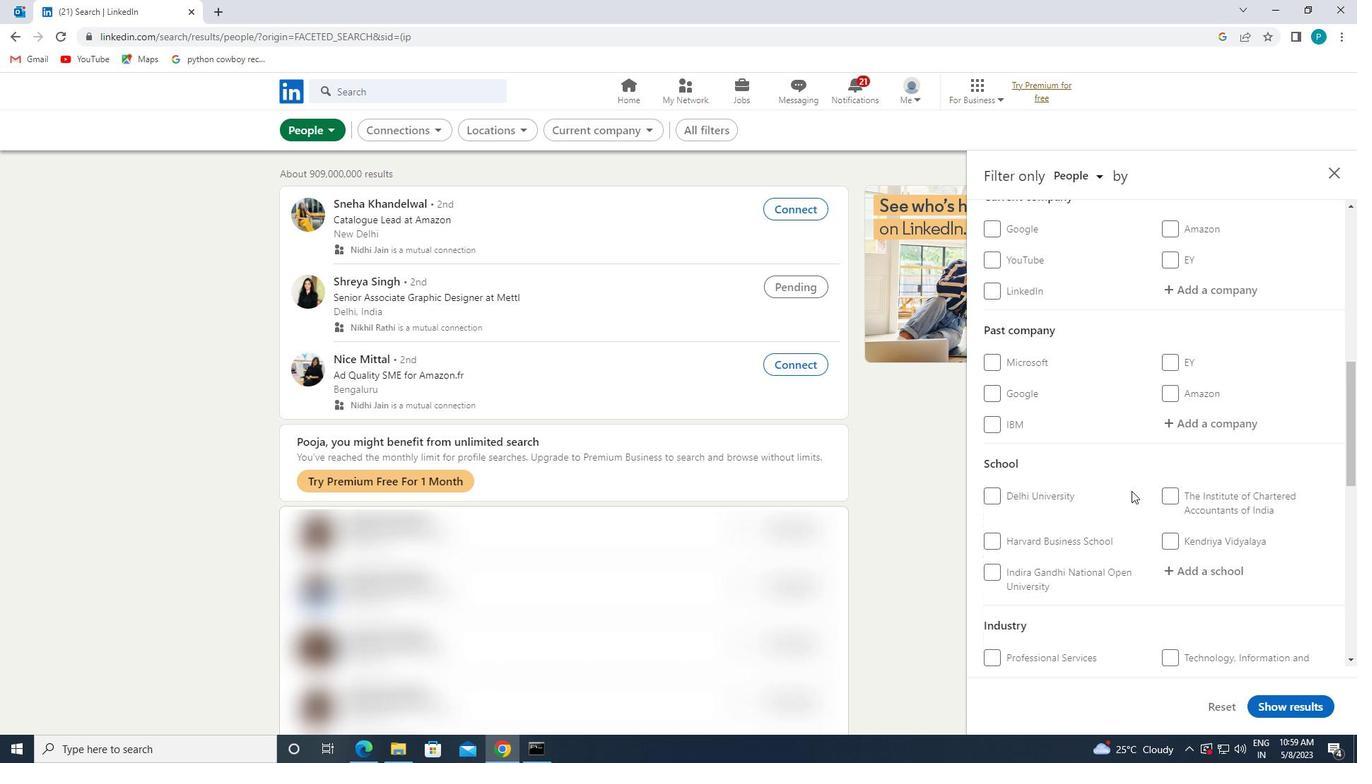 
Action: Mouse scrolled (1130, 490) with delta (0, 0)
Screenshot: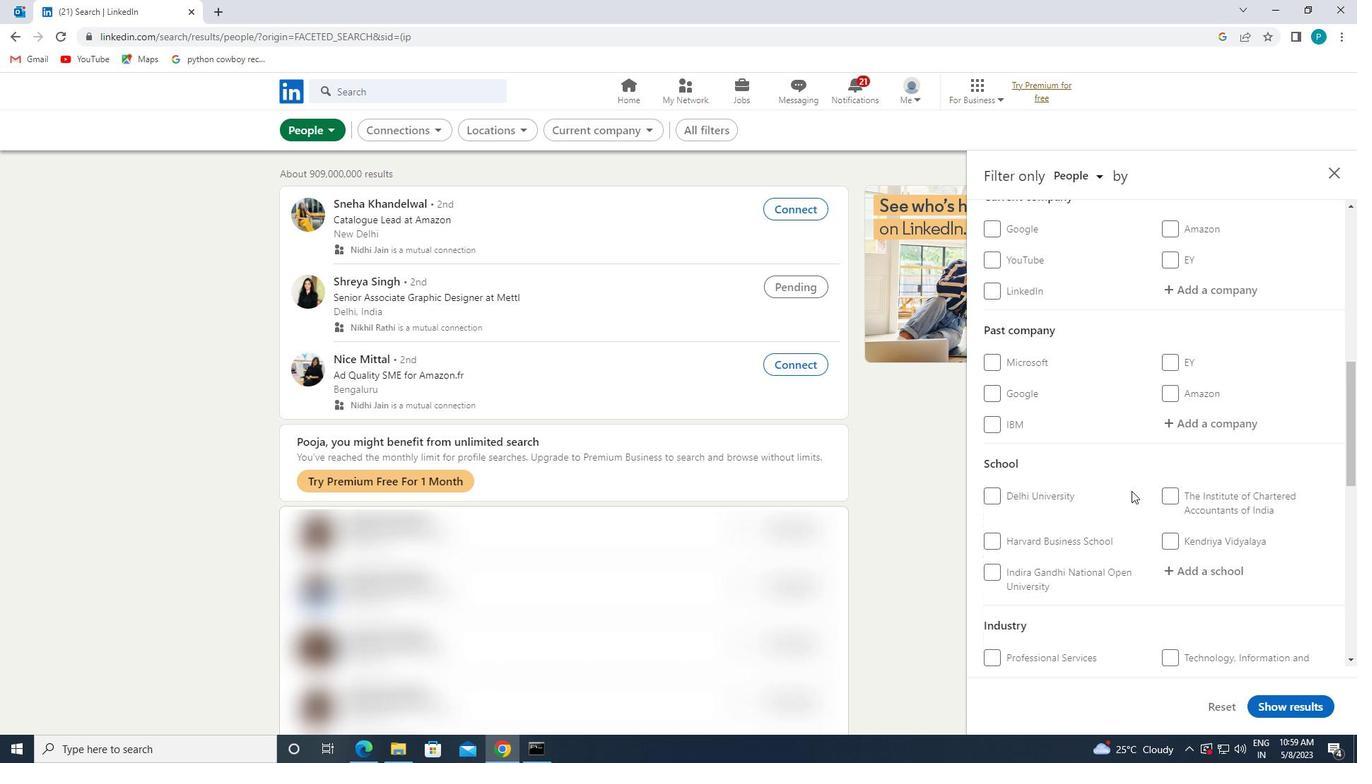 
Action: Mouse moved to (1077, 547)
Screenshot: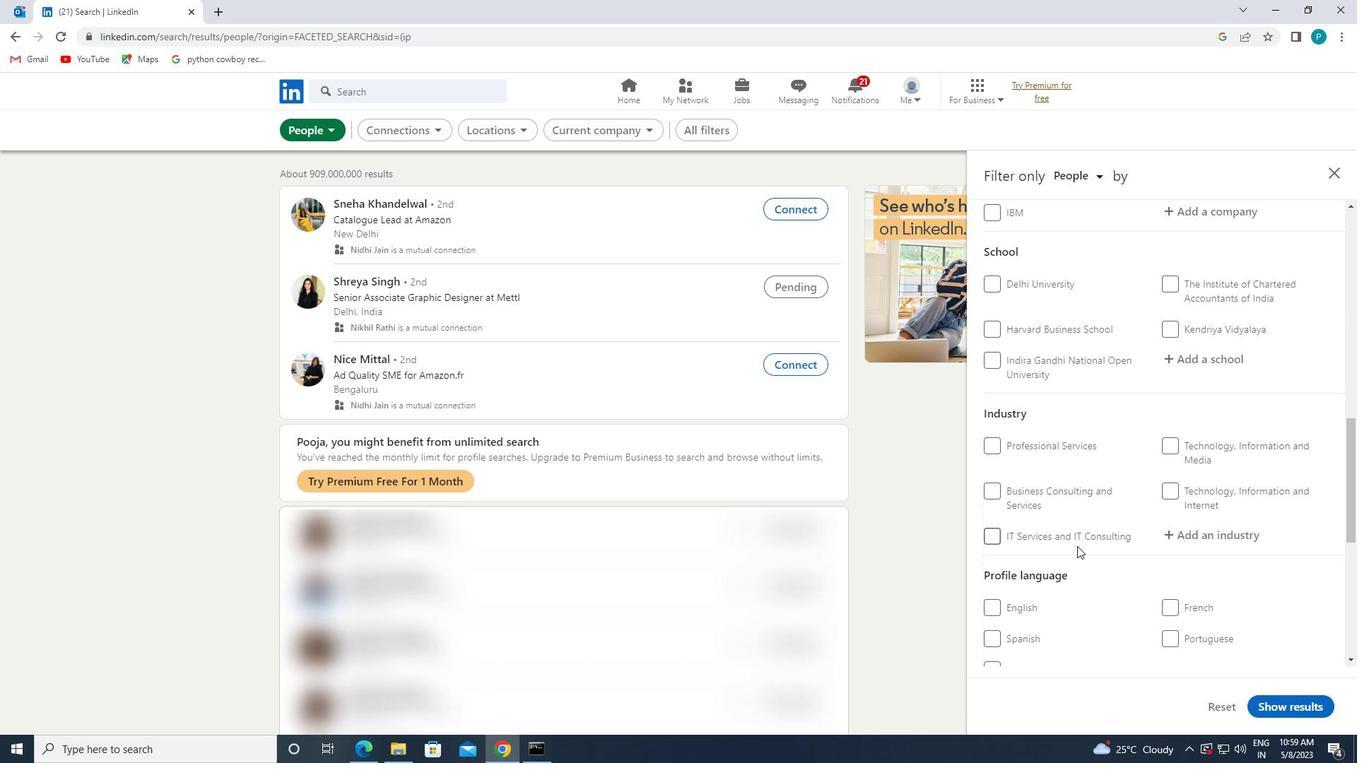 
Action: Mouse scrolled (1077, 546) with delta (0, 0)
Screenshot: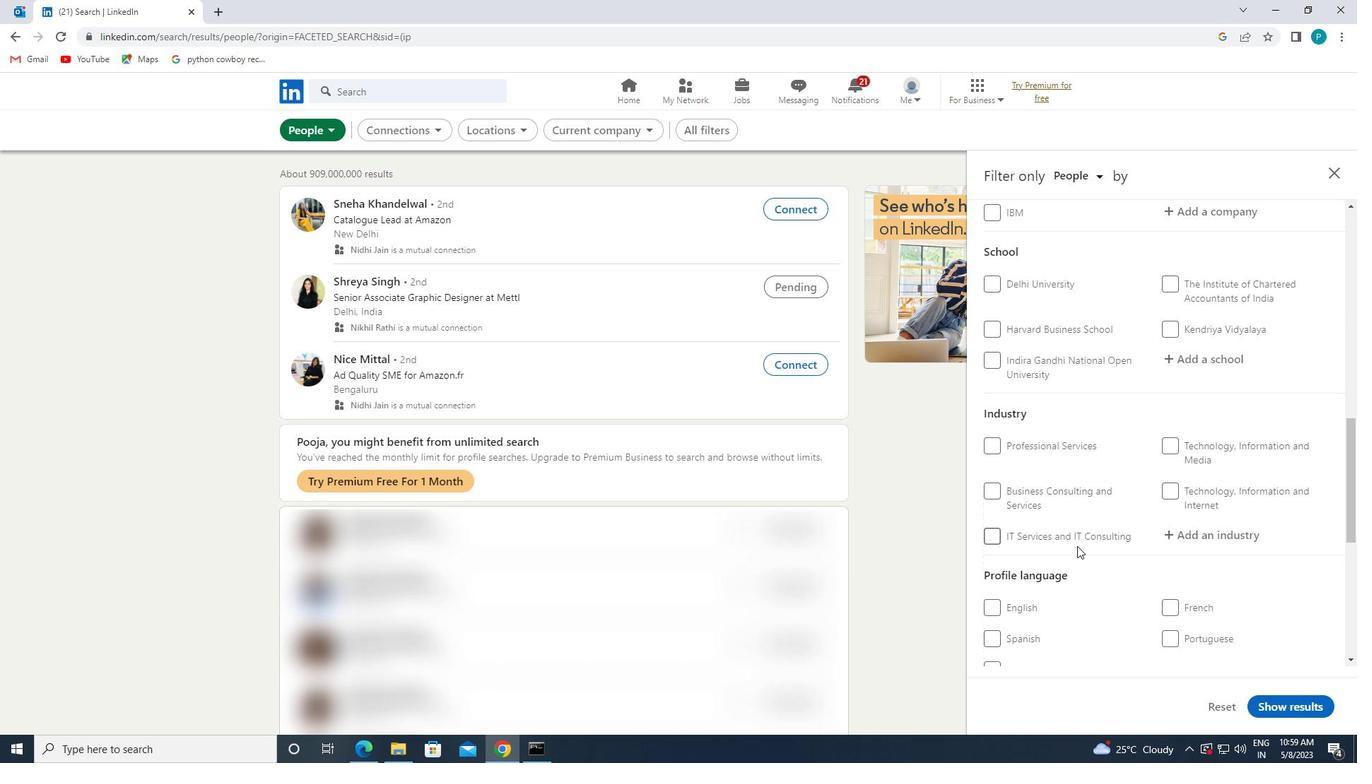 
Action: Mouse moved to (1014, 571)
Screenshot: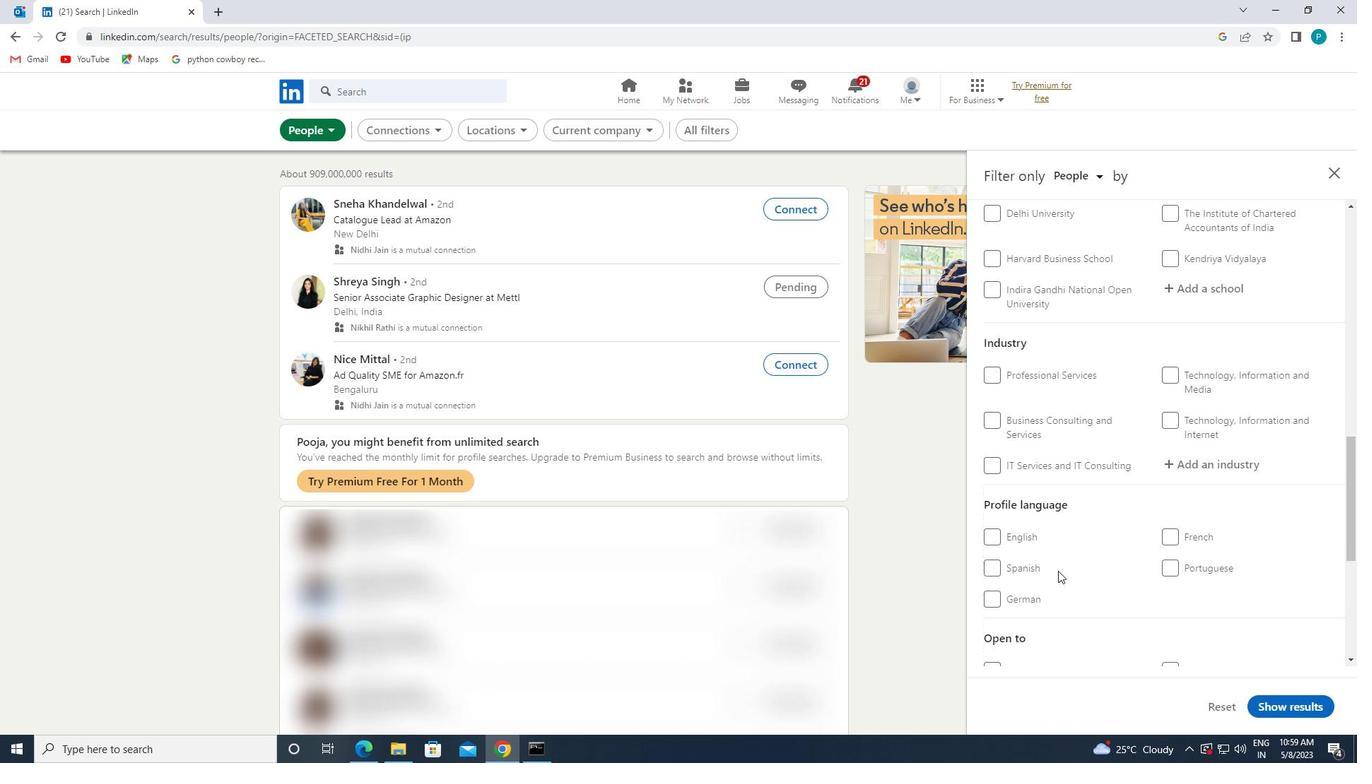 
Action: Mouse pressed left at (1014, 571)
Screenshot: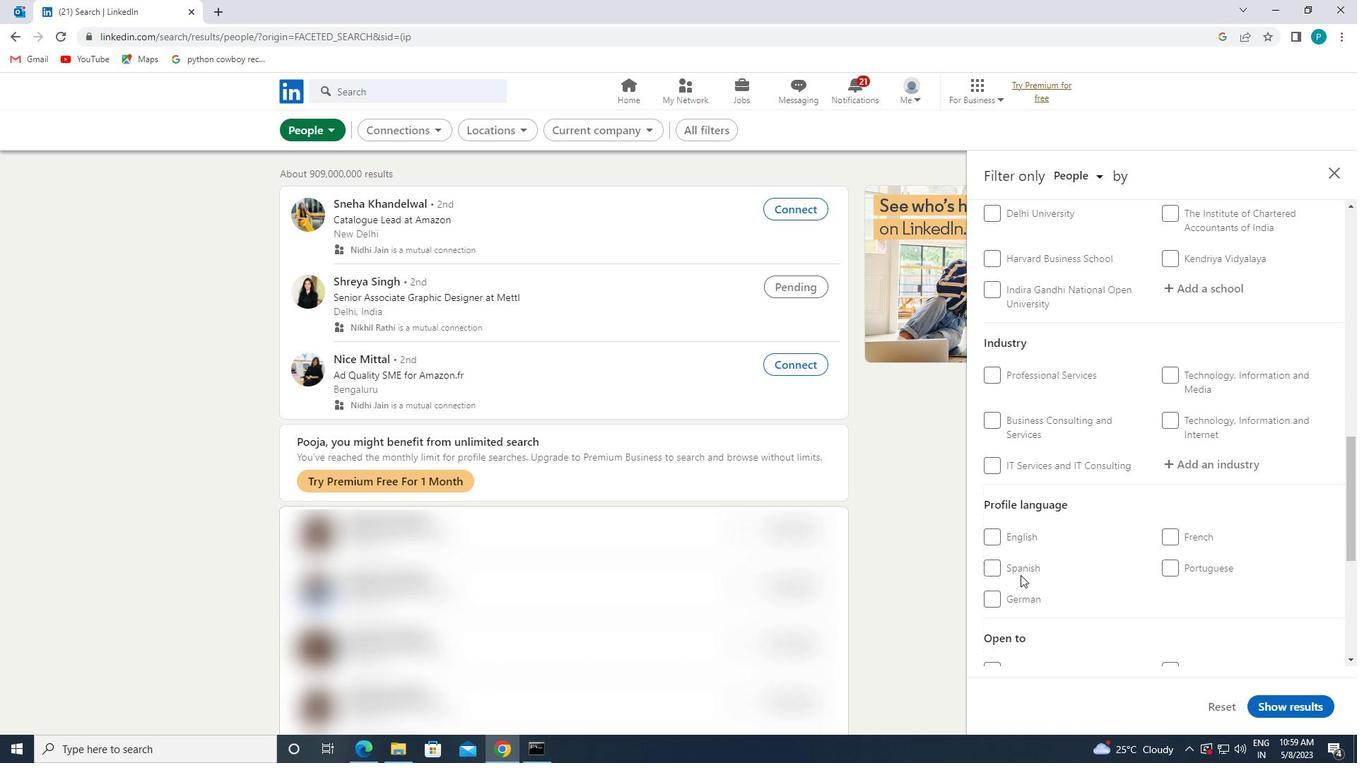 
Action: Mouse moved to (1168, 536)
Screenshot: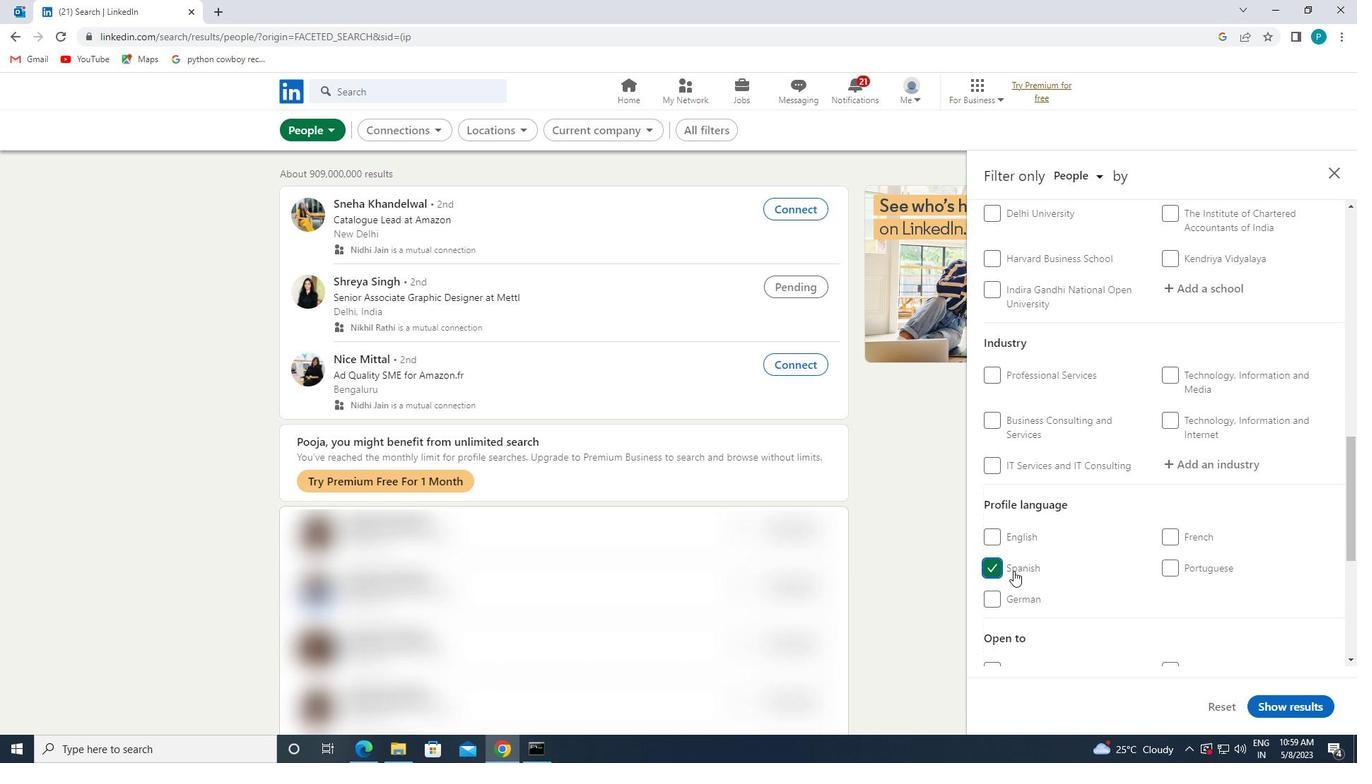 
Action: Mouse scrolled (1168, 536) with delta (0, 0)
Screenshot: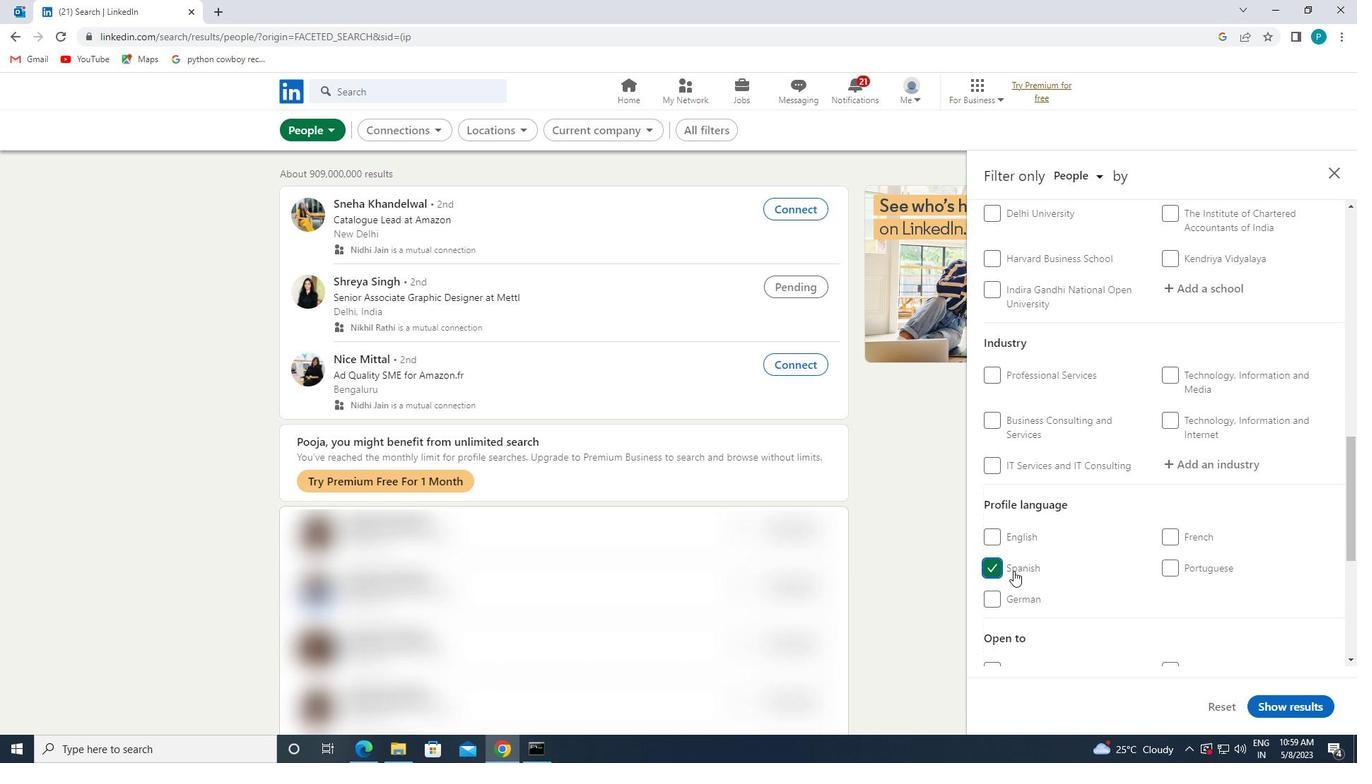 
Action: Mouse scrolled (1168, 536) with delta (0, 0)
Screenshot: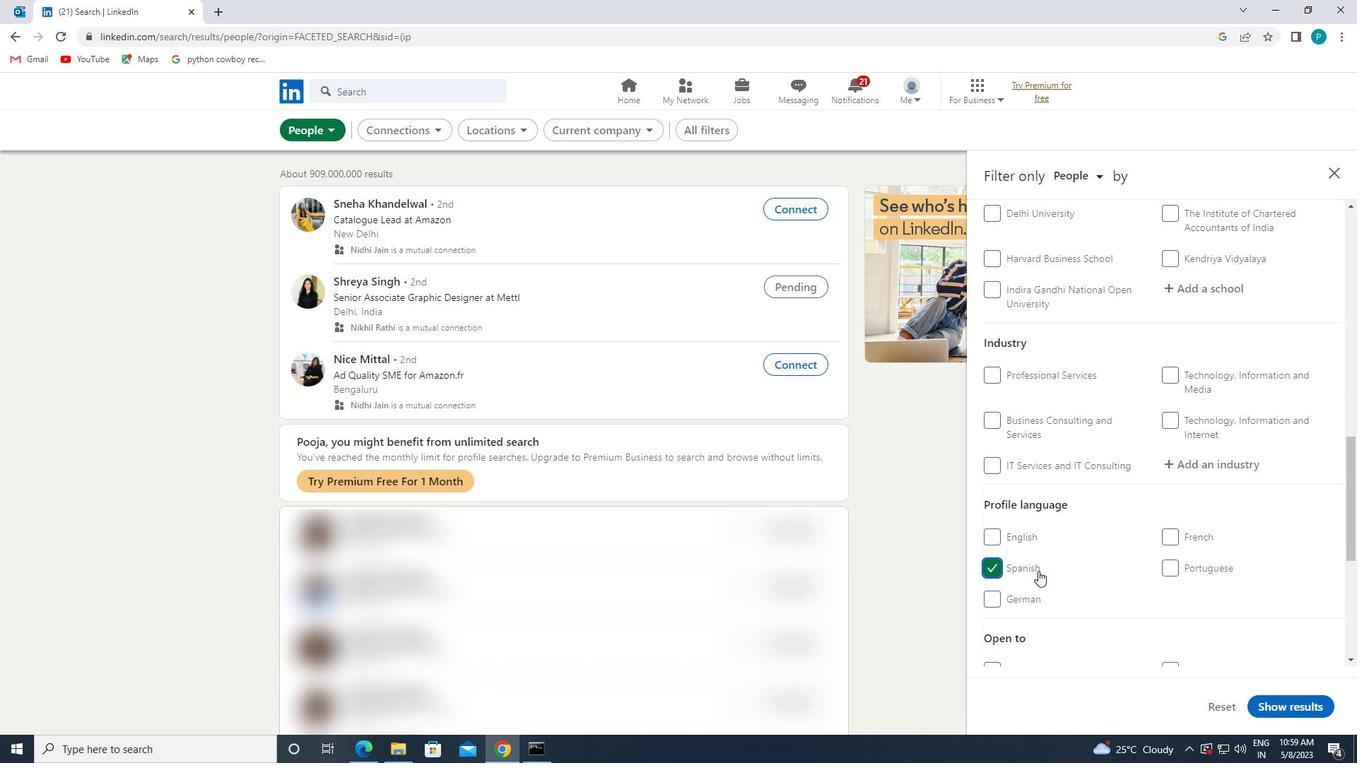 
Action: Mouse scrolled (1168, 536) with delta (0, 0)
Screenshot: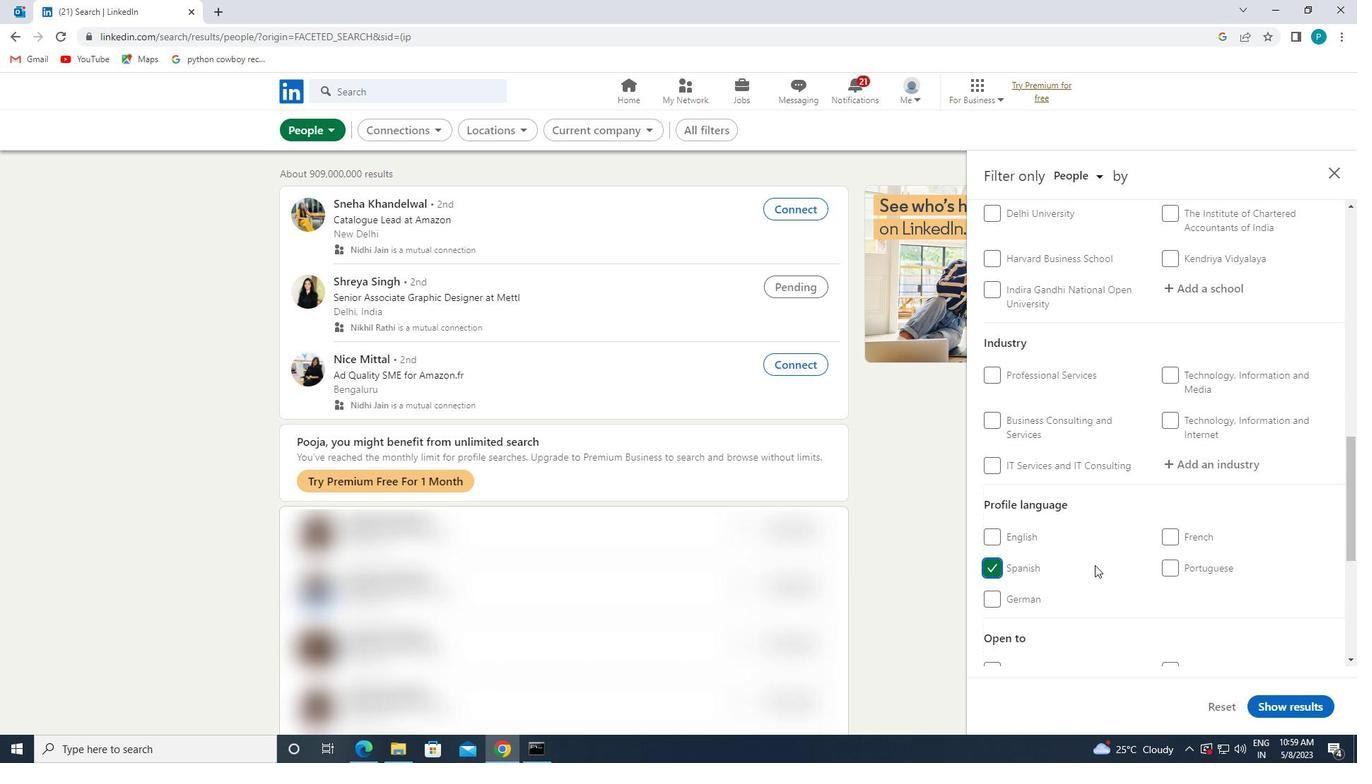 
Action: Mouse scrolled (1168, 536) with delta (0, 0)
Screenshot: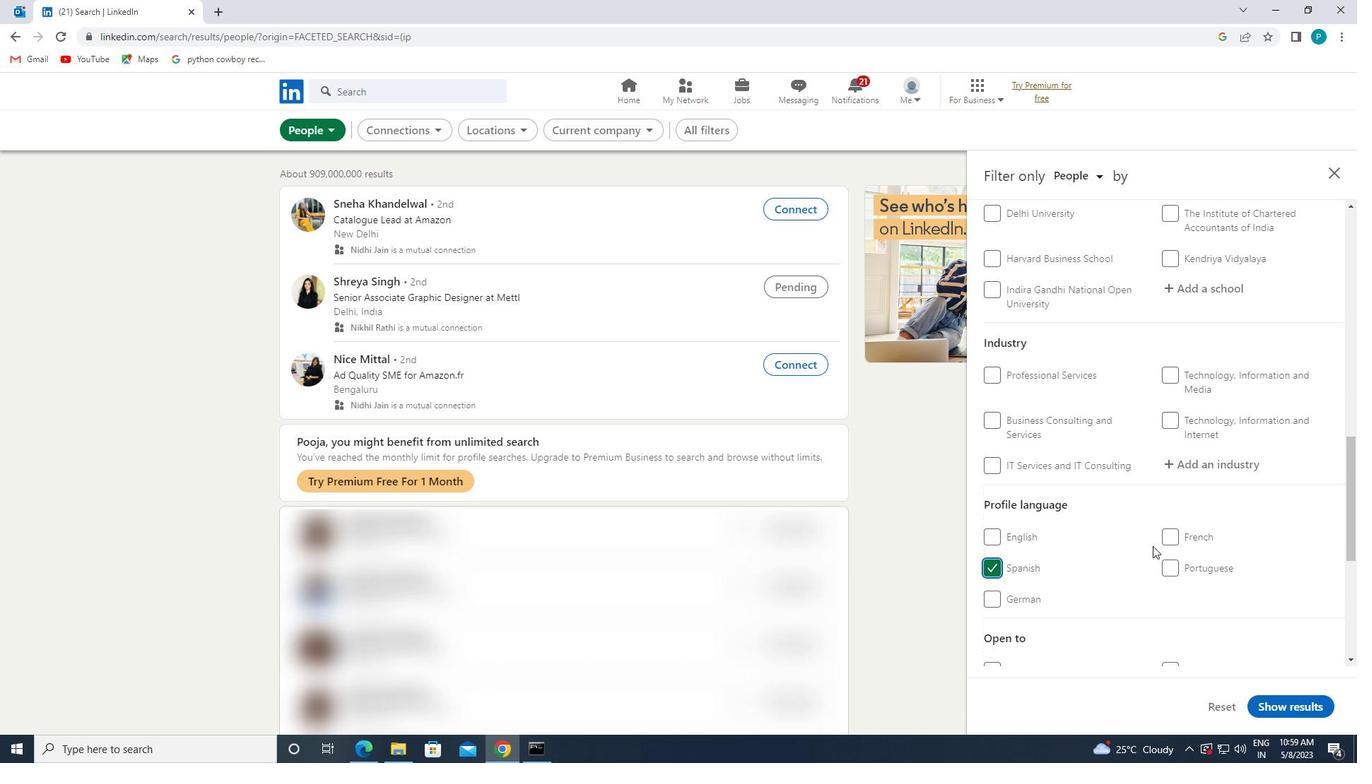 
Action: Mouse moved to (1169, 536)
Screenshot: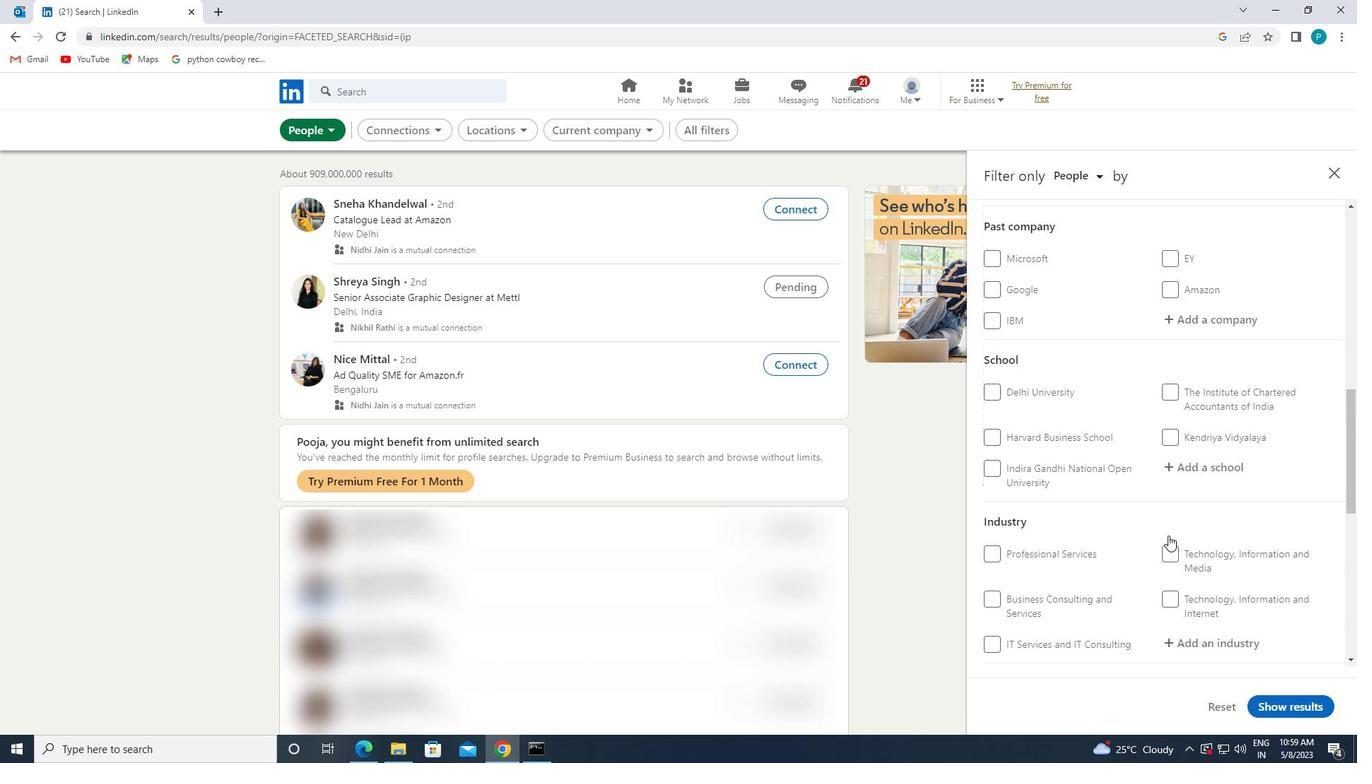
Action: Mouse scrolled (1169, 536) with delta (0, 0)
Screenshot: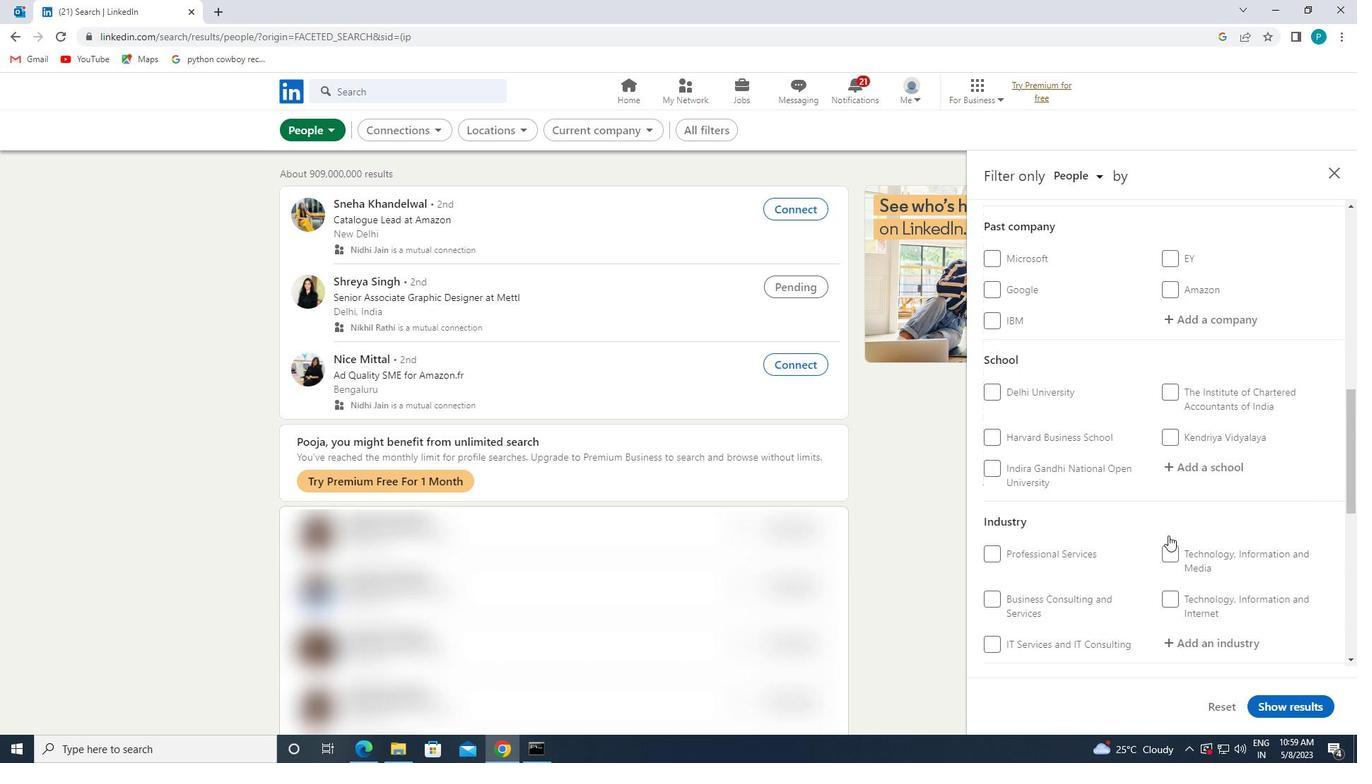 
Action: Mouse scrolled (1169, 536) with delta (0, 0)
Screenshot: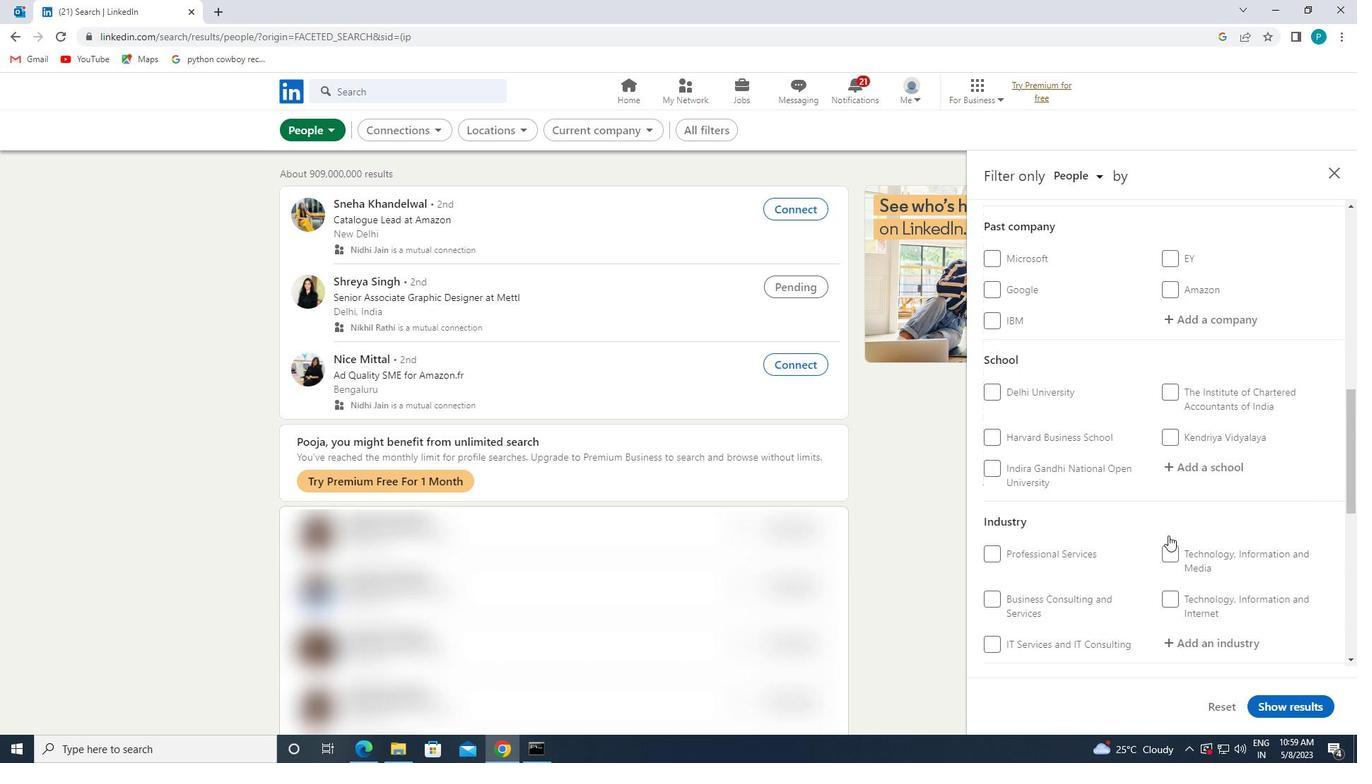 
Action: Mouse scrolled (1169, 536) with delta (0, 0)
Screenshot: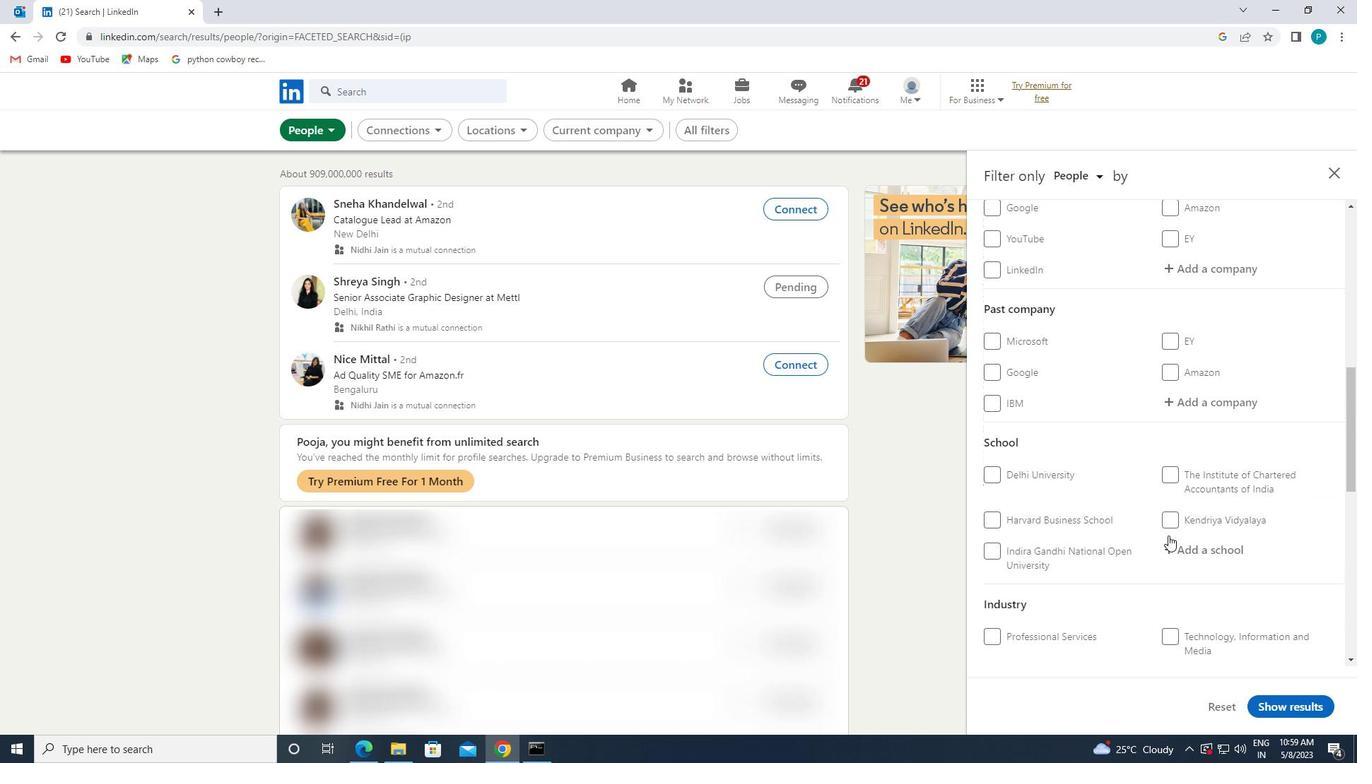 
Action: Mouse moved to (1214, 502)
Screenshot: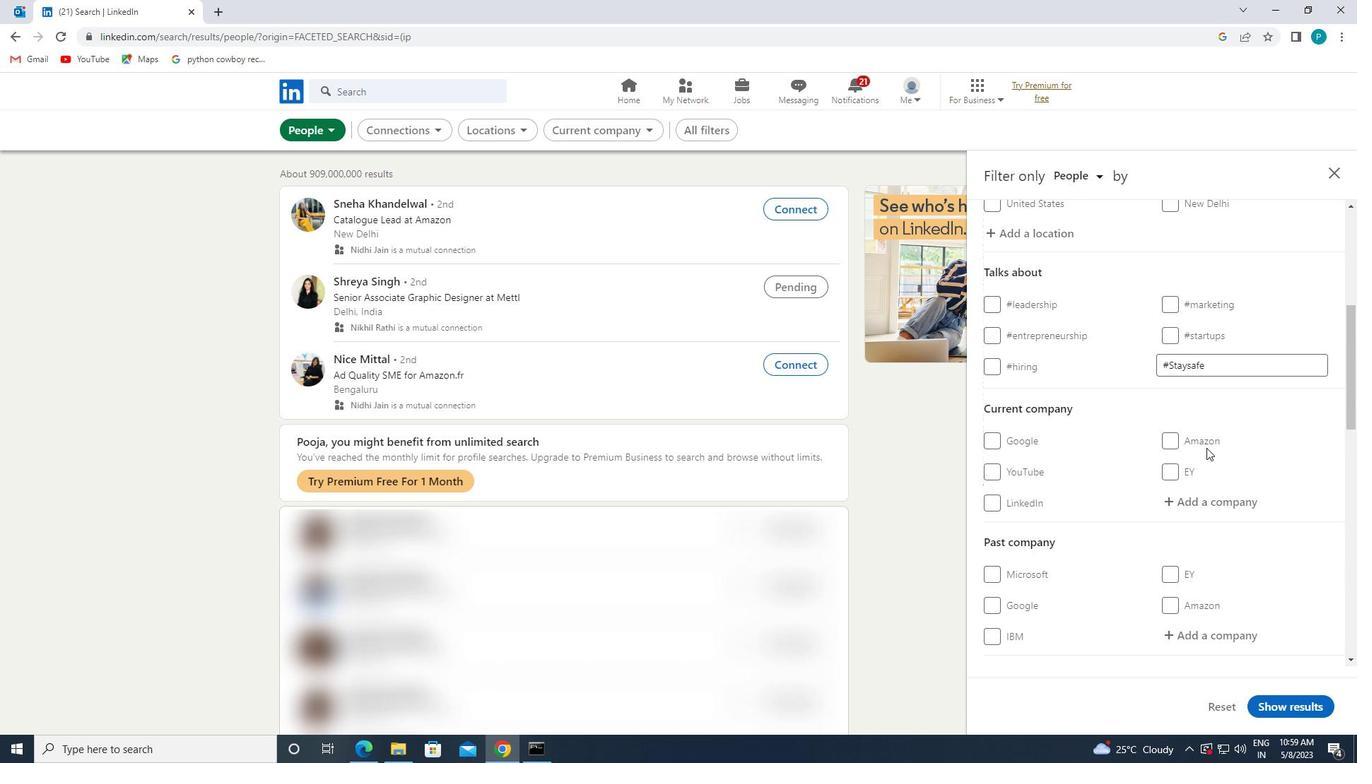 
Action: Mouse pressed left at (1214, 502)
Screenshot: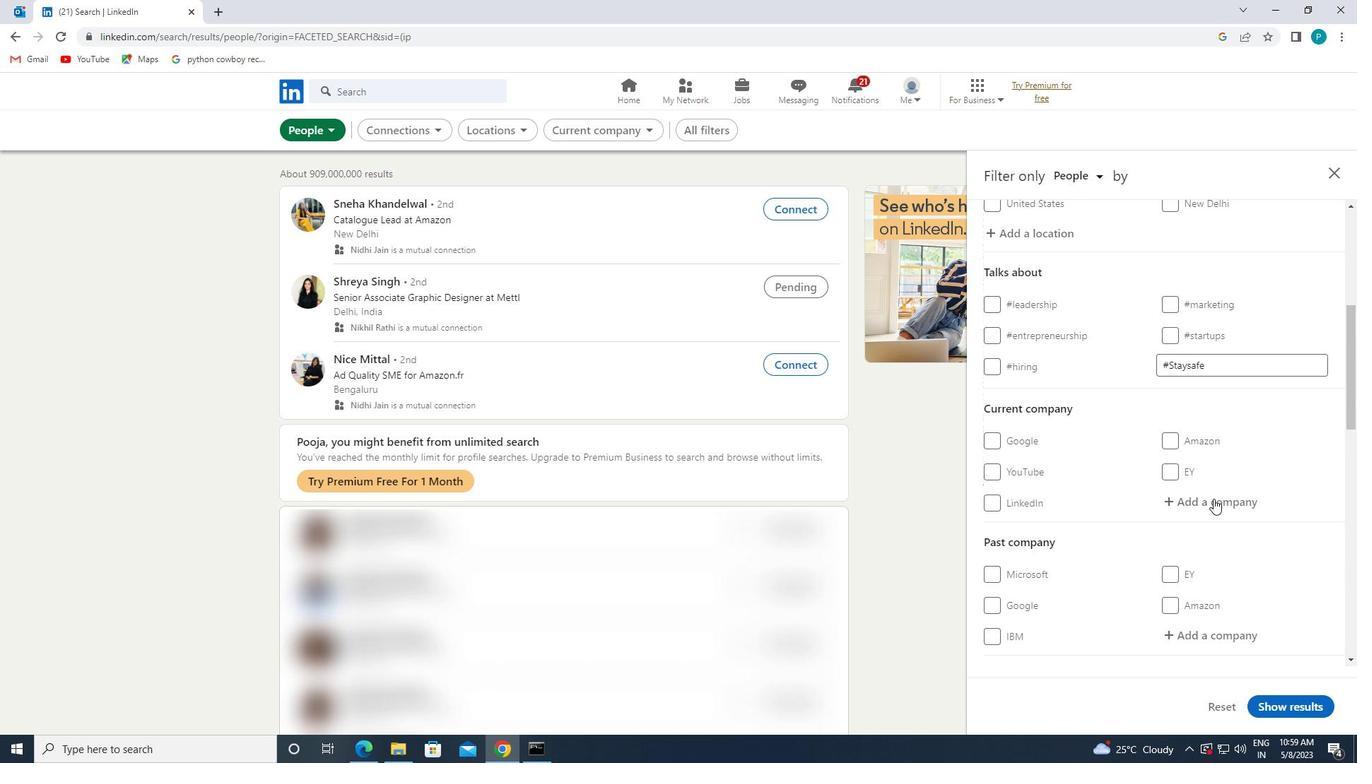 
Action: Mouse moved to (1222, 504)
Screenshot: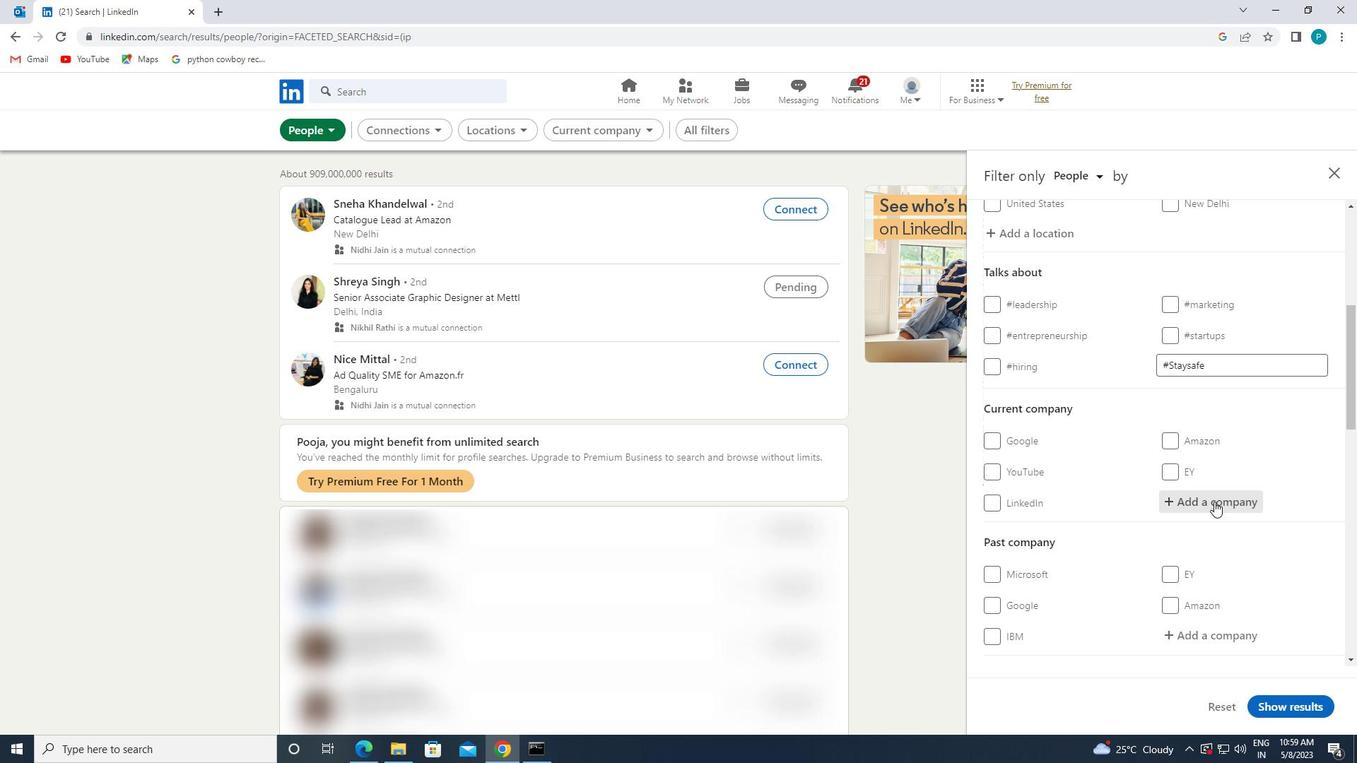 
Action: Key pressed <Key.caps_lock>P<Key.caps_lock>HA
Screenshot: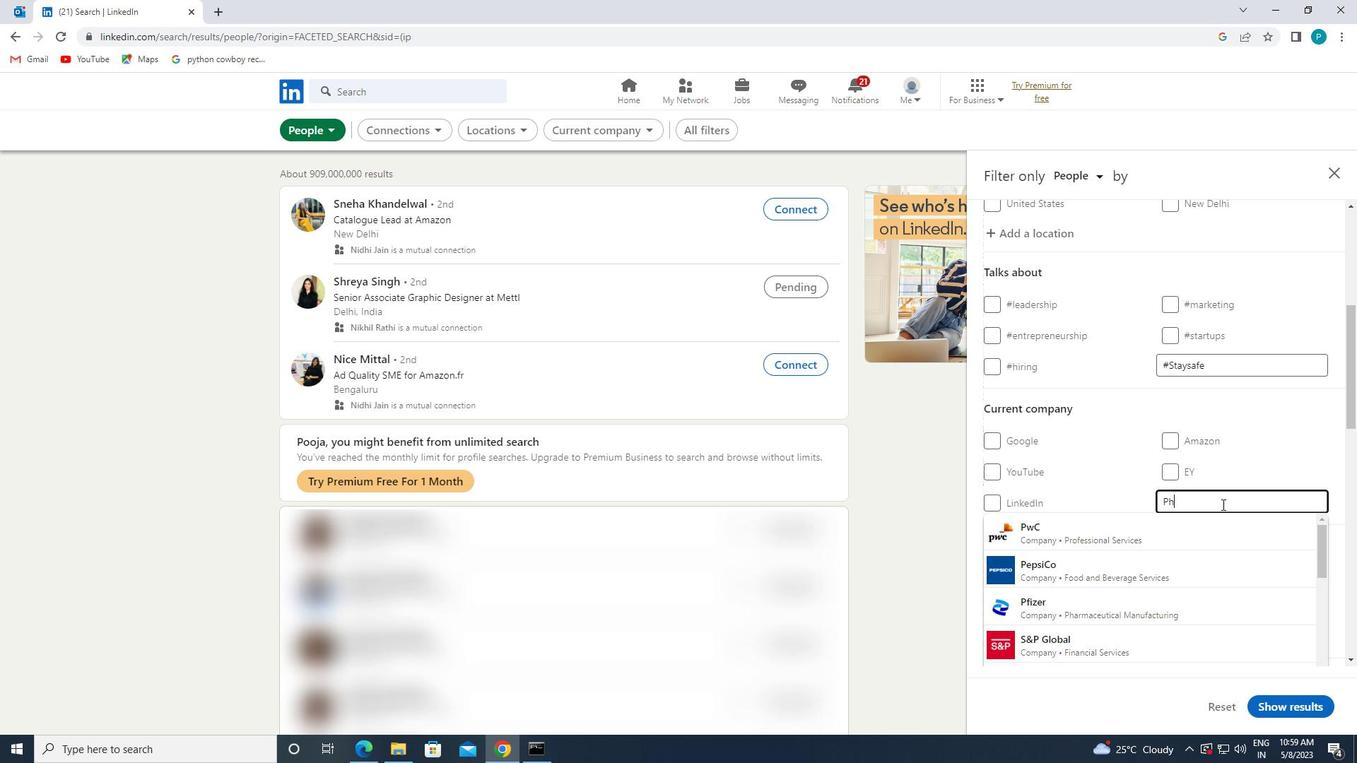 
Action: Mouse moved to (1217, 526)
Screenshot: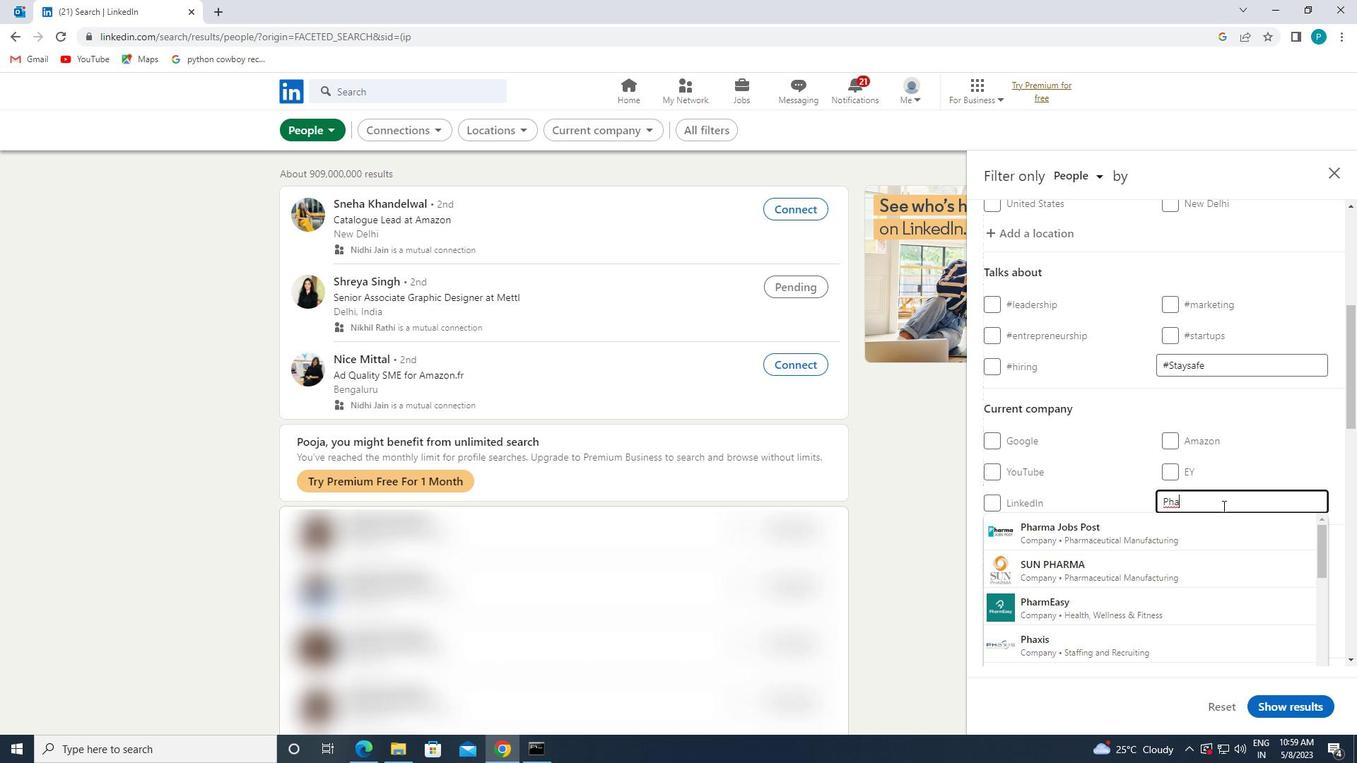 
Action: Mouse scrolled (1217, 526) with delta (0, 0)
Screenshot: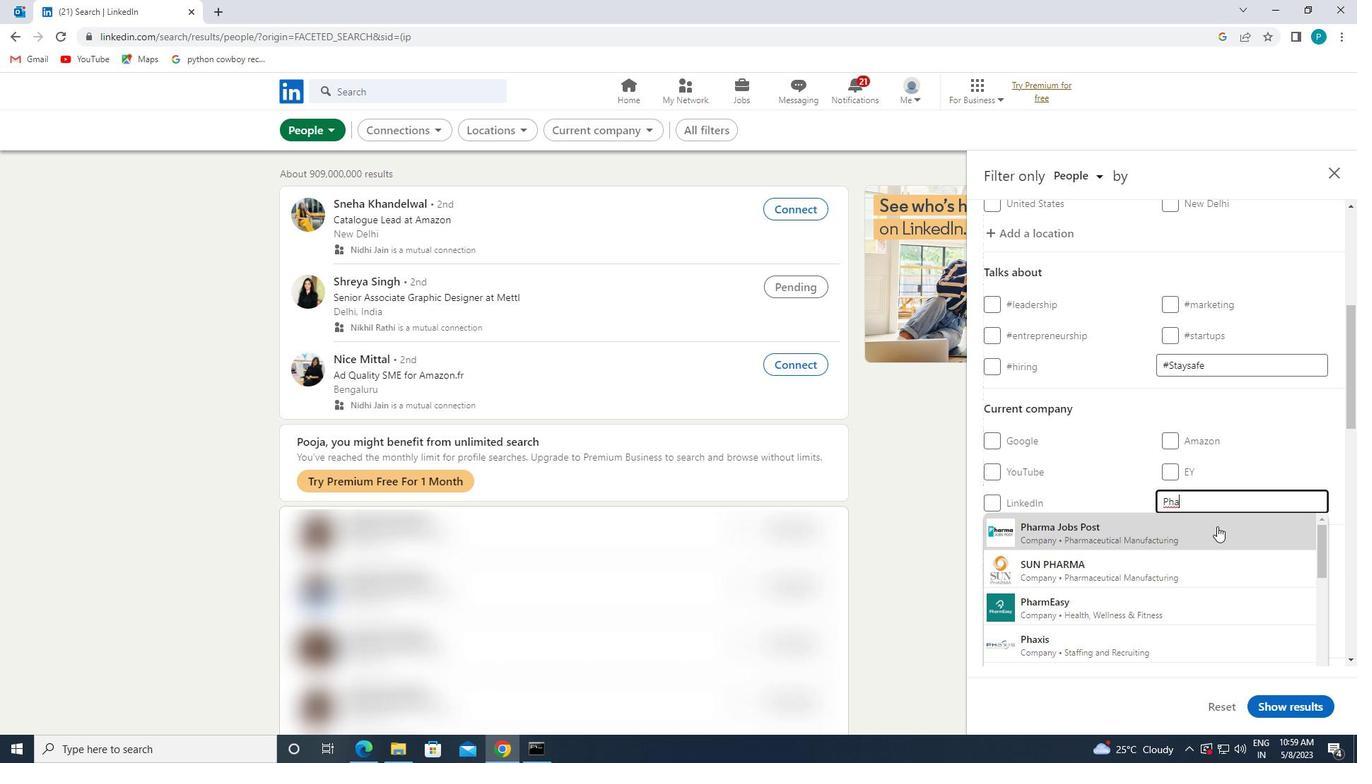 
Action: Mouse scrolled (1217, 526) with delta (0, 0)
Screenshot: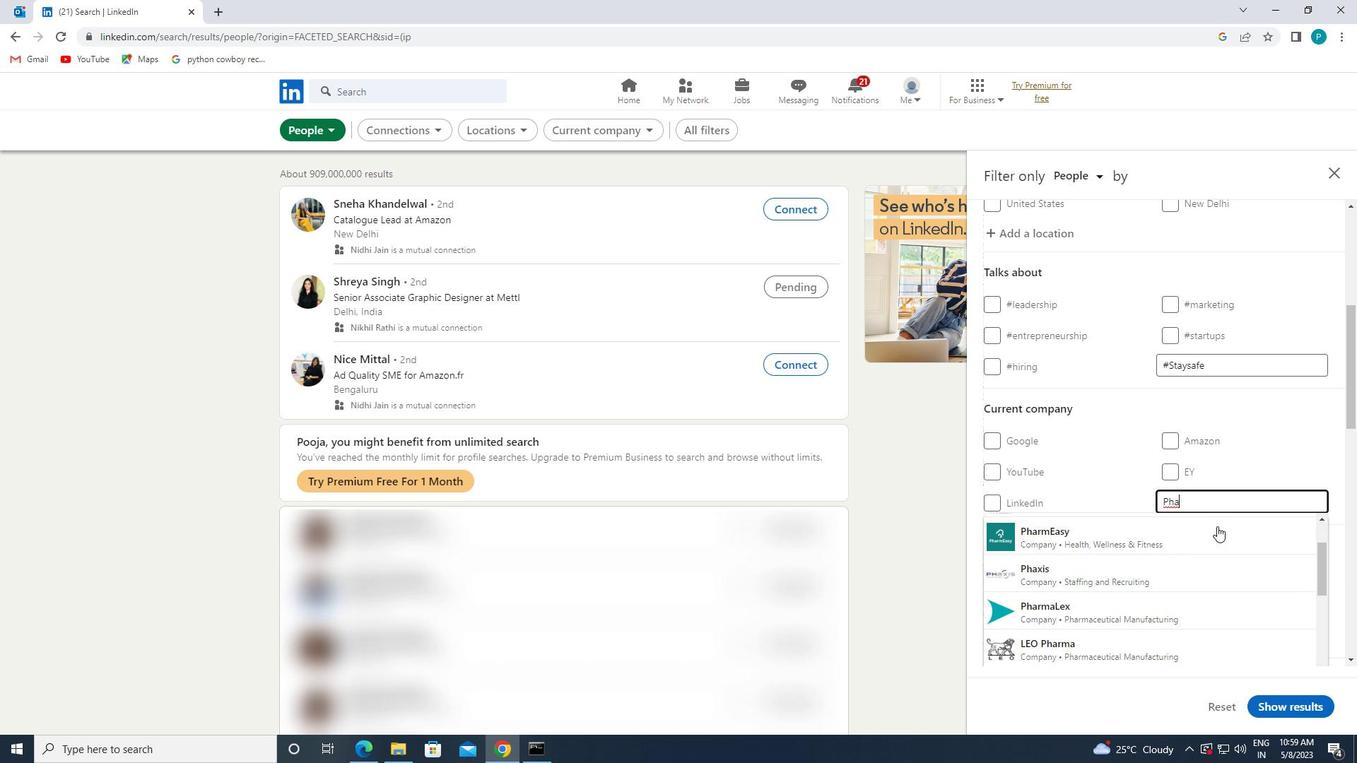 
Action: Key pressed RMA<Key.space><Key.caps_lock>J<Key.caps_lock>OB<Key.space><Key.caps_lock>P<Key.caps_lock>ORTAL
Screenshot: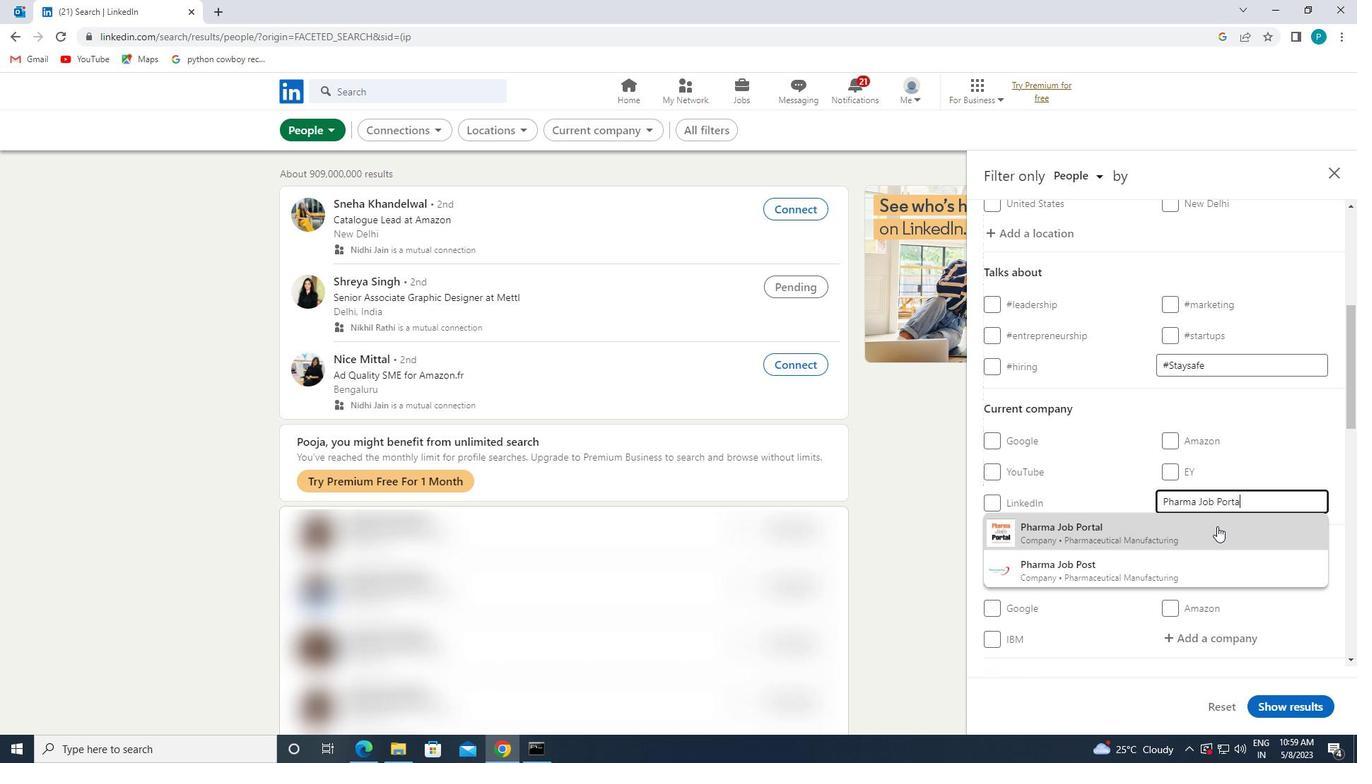 
Action: Mouse moved to (1207, 530)
Screenshot: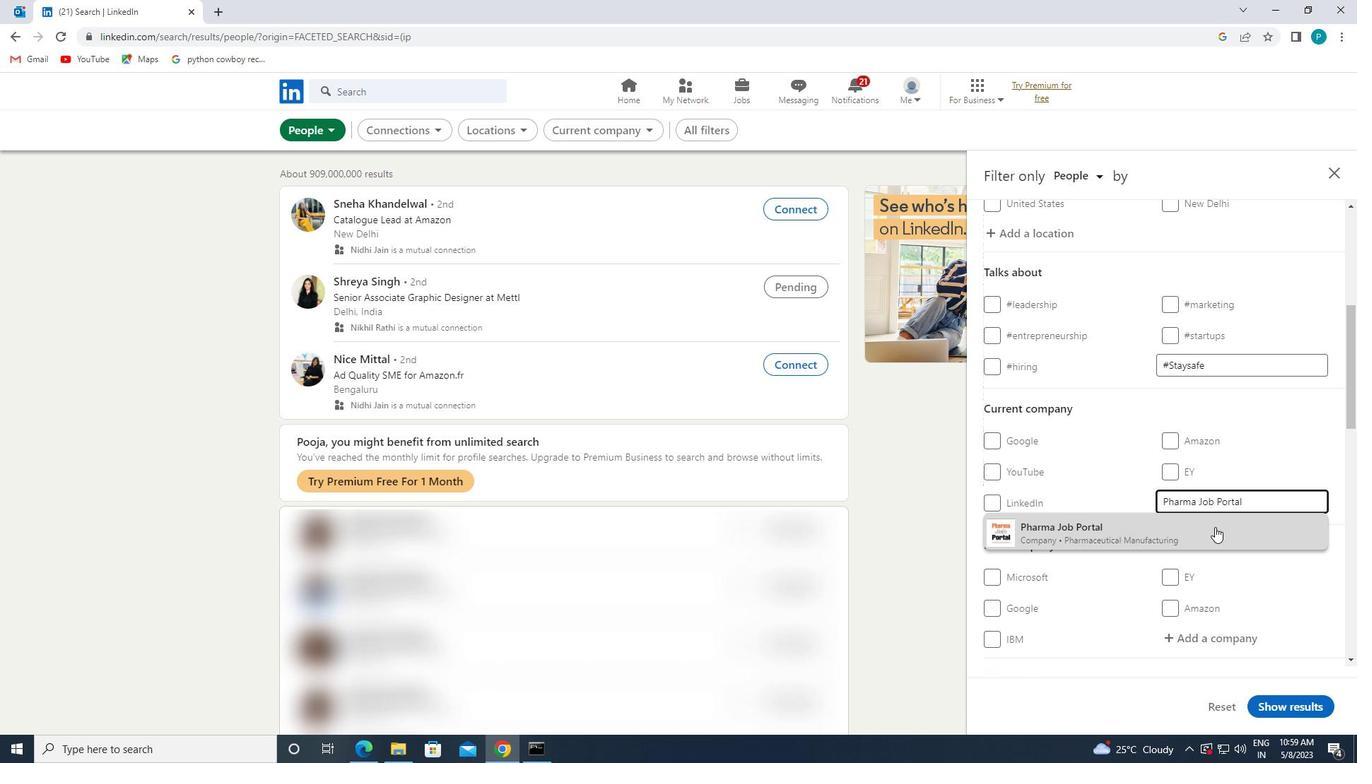 
Action: Mouse pressed left at (1207, 530)
Screenshot: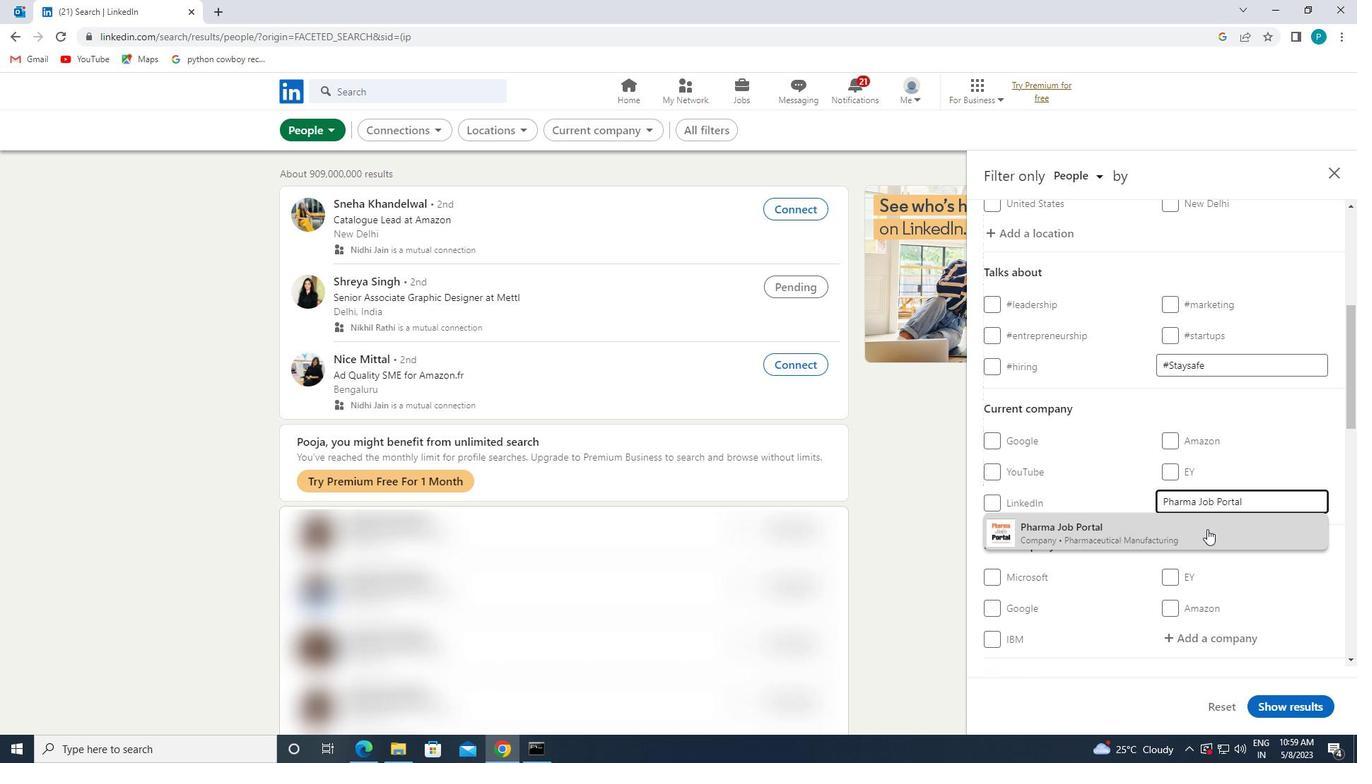 
Action: Mouse moved to (1206, 530)
Screenshot: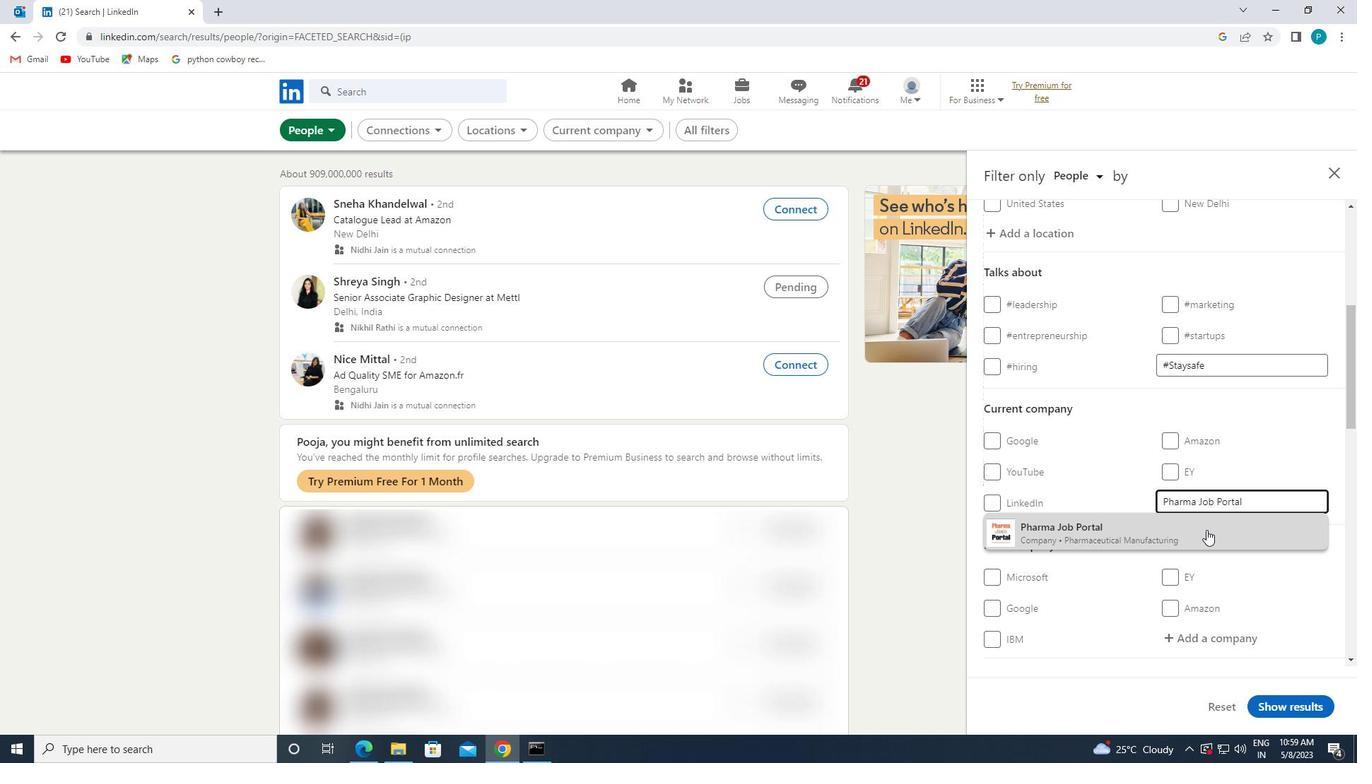 
Action: Mouse scrolled (1206, 529) with delta (0, 0)
Screenshot: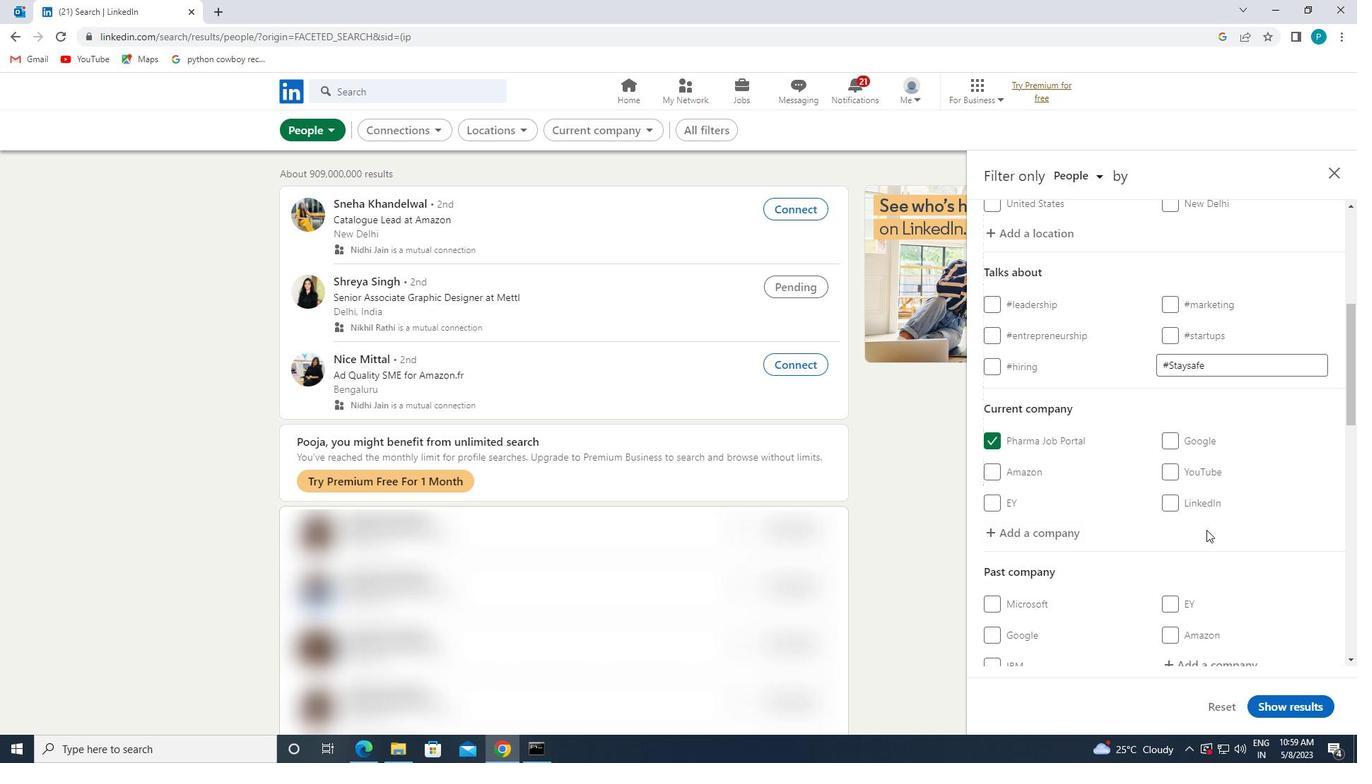 
Action: Mouse scrolled (1206, 529) with delta (0, 0)
Screenshot: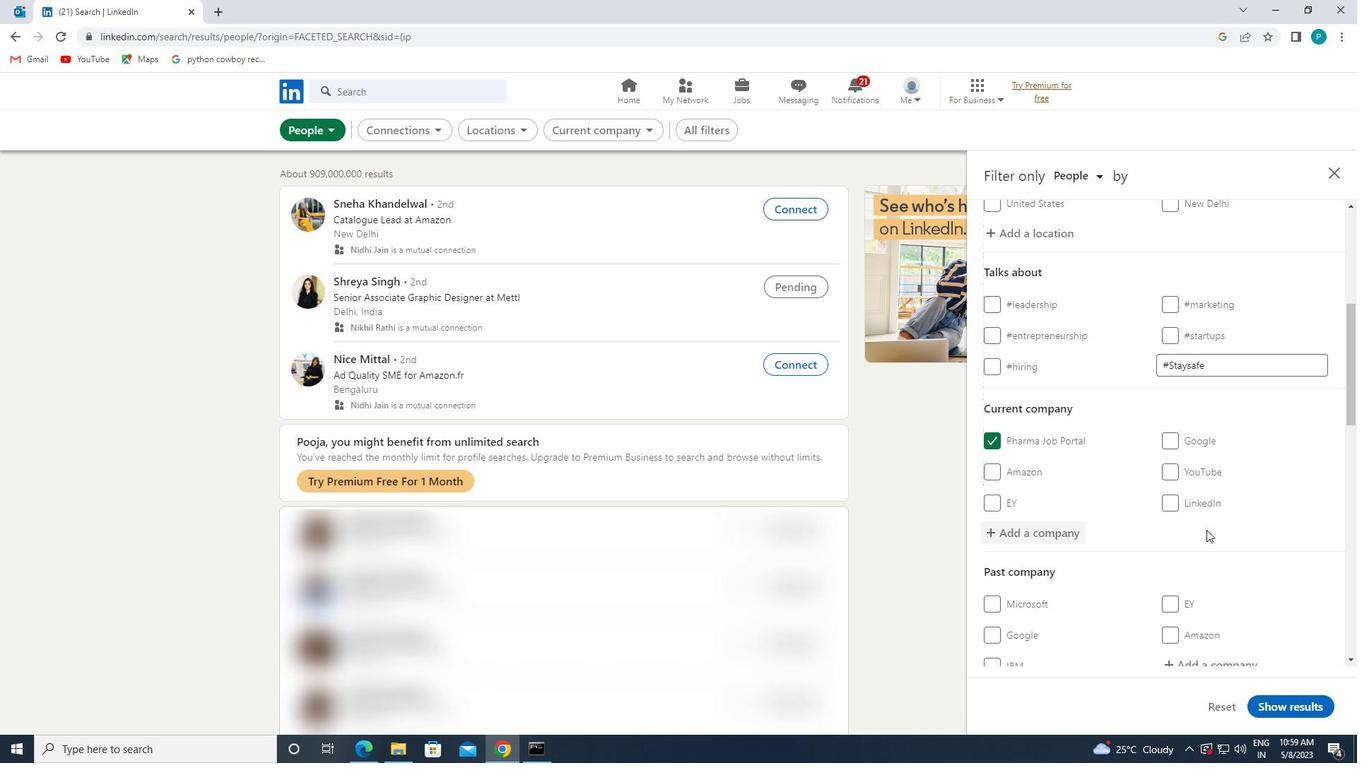 
Action: Mouse scrolled (1206, 529) with delta (0, 0)
Screenshot: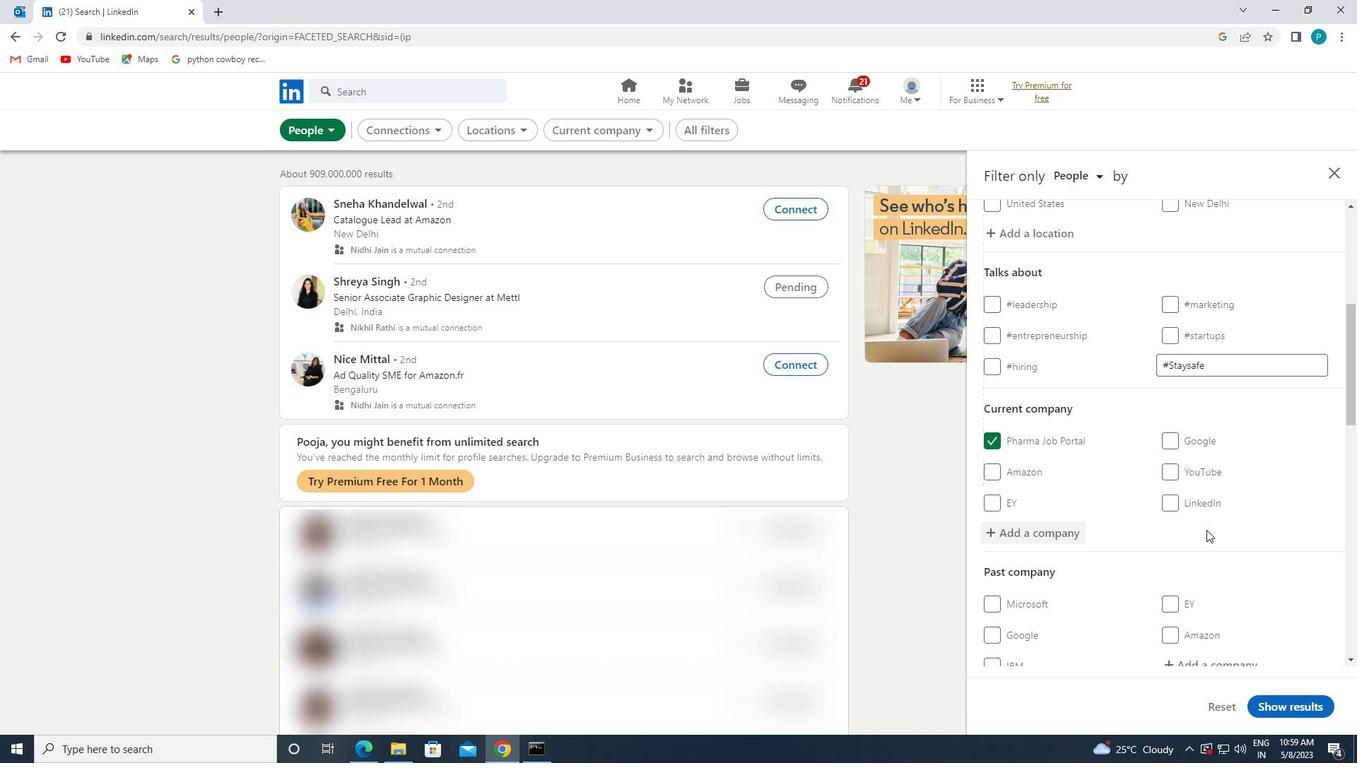 
Action: Mouse moved to (1188, 503)
Screenshot: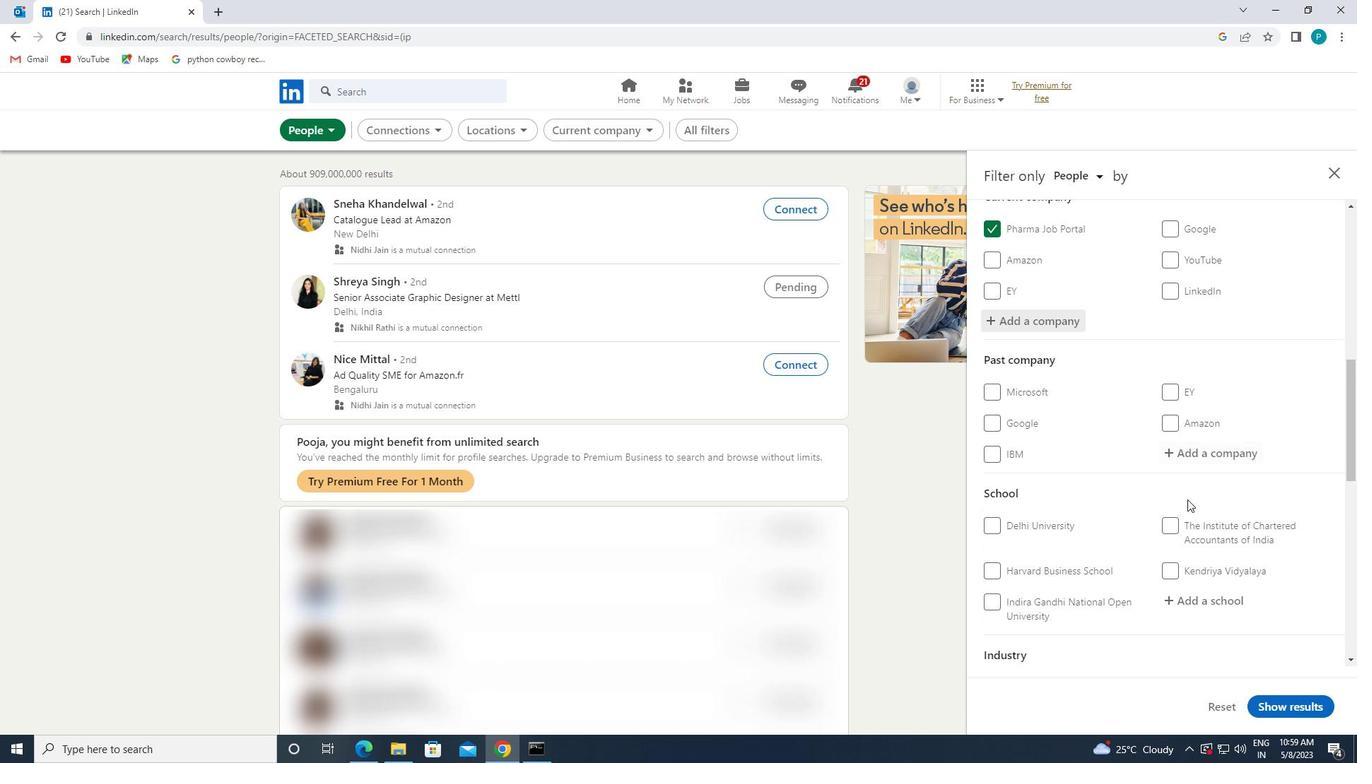 
Action: Mouse scrolled (1188, 502) with delta (0, 0)
Screenshot: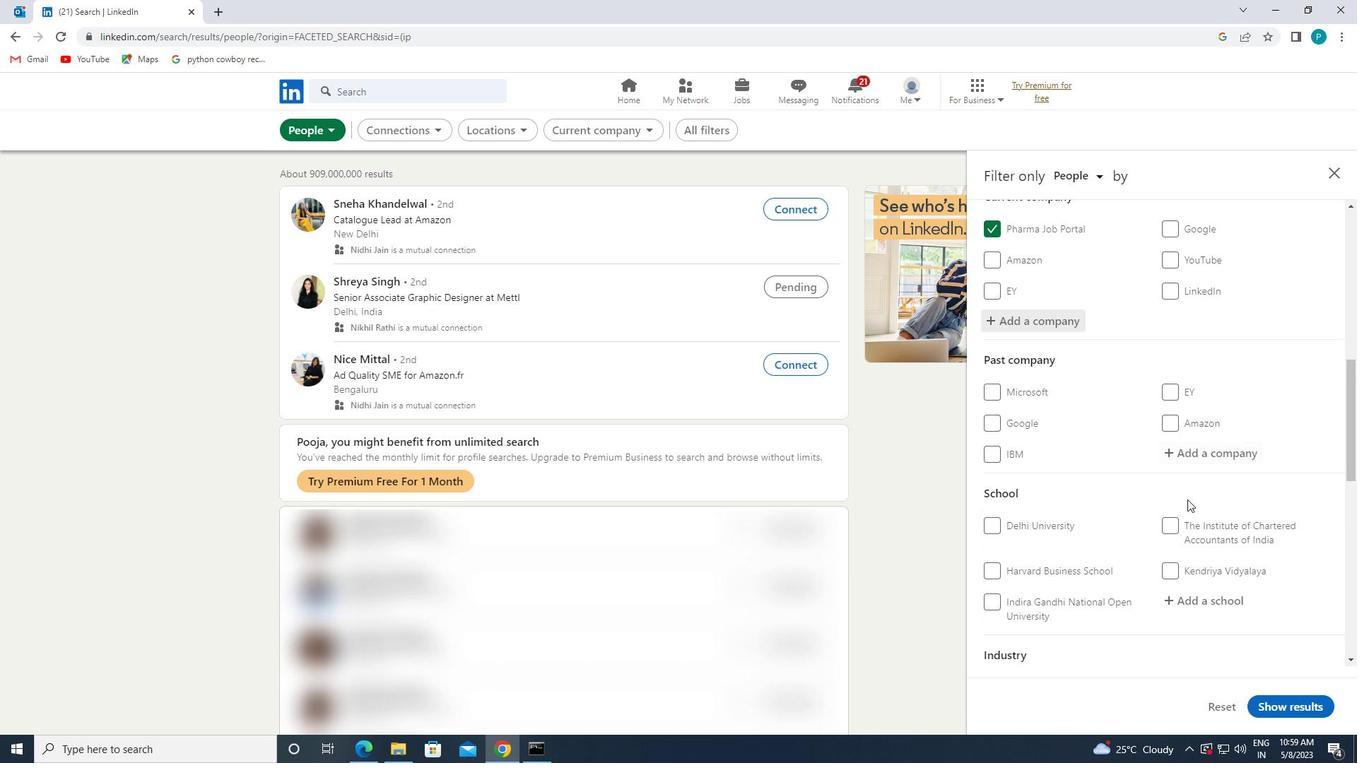 
Action: Mouse moved to (1187, 504)
Screenshot: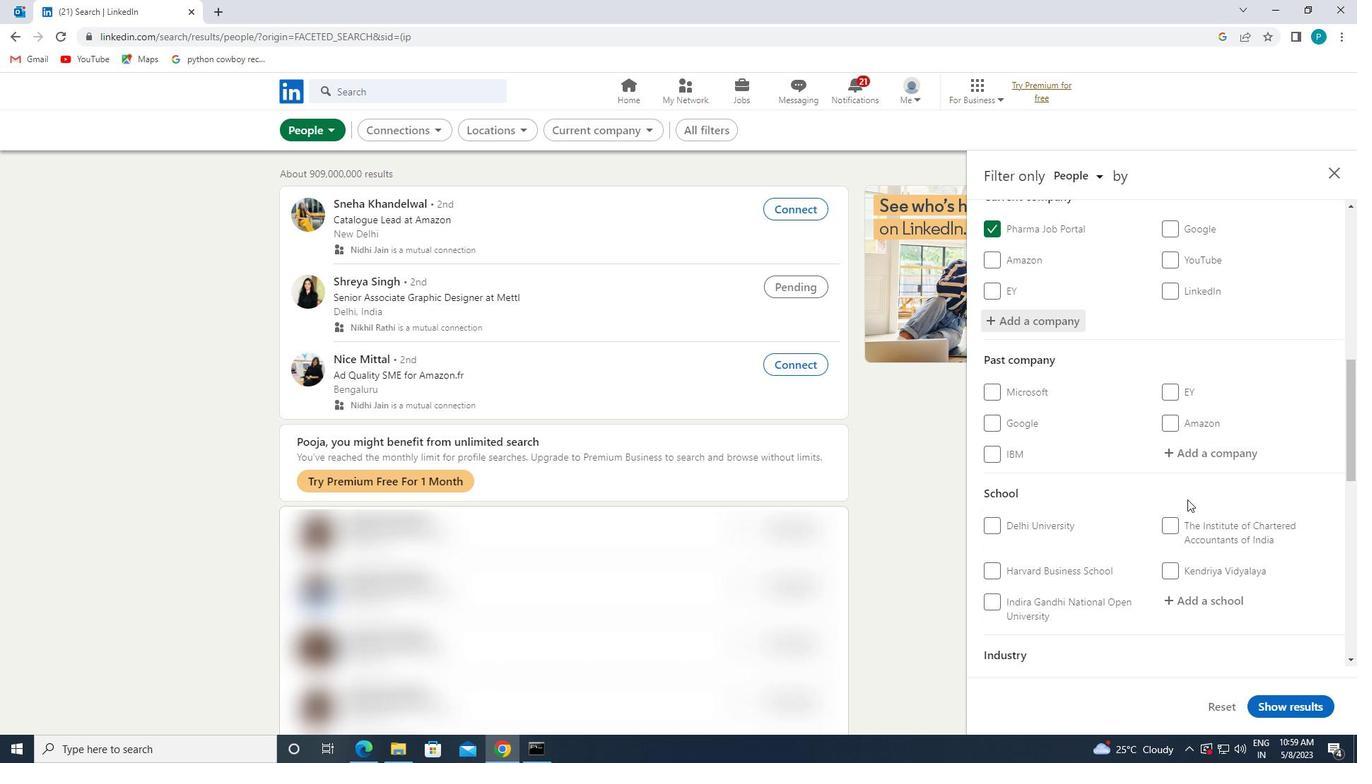 
Action: Mouse scrolled (1187, 504) with delta (0, 0)
Screenshot: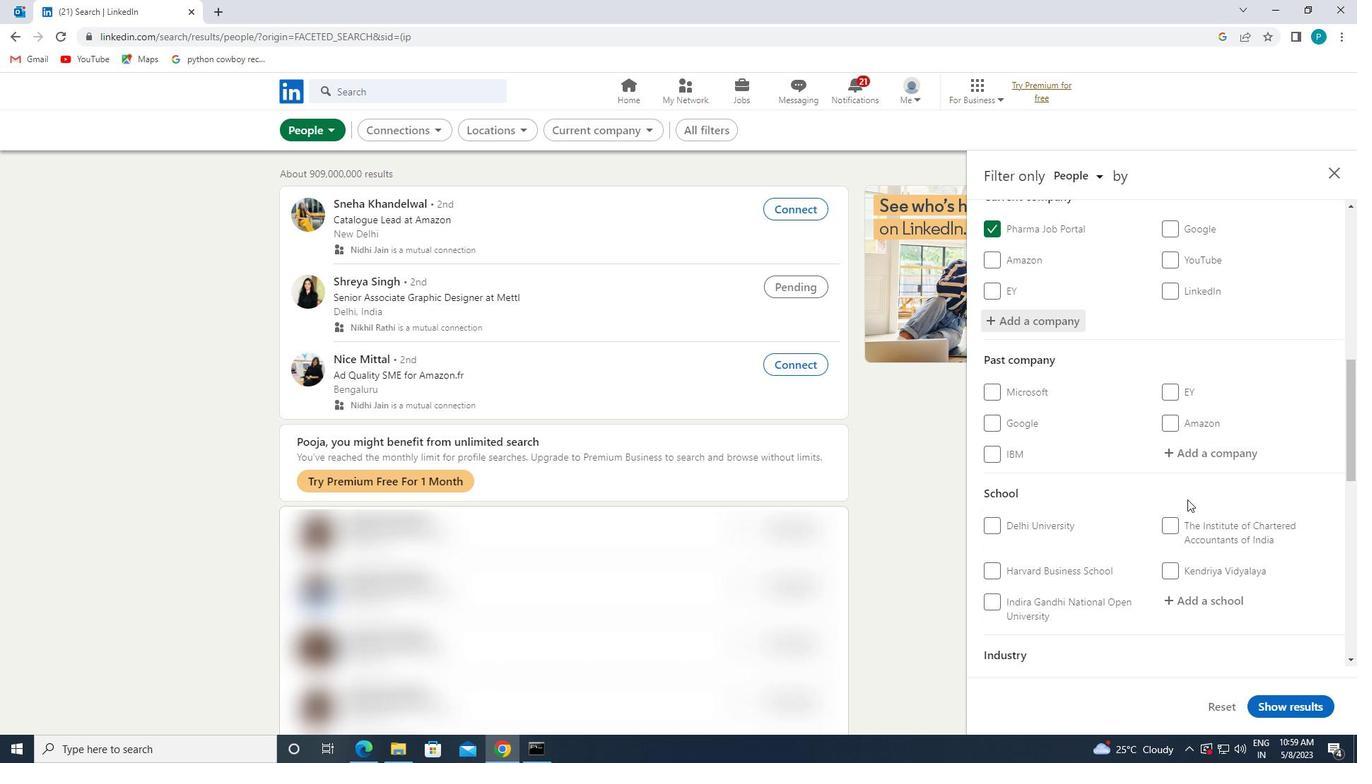 
Action: Mouse moved to (1185, 458)
Screenshot: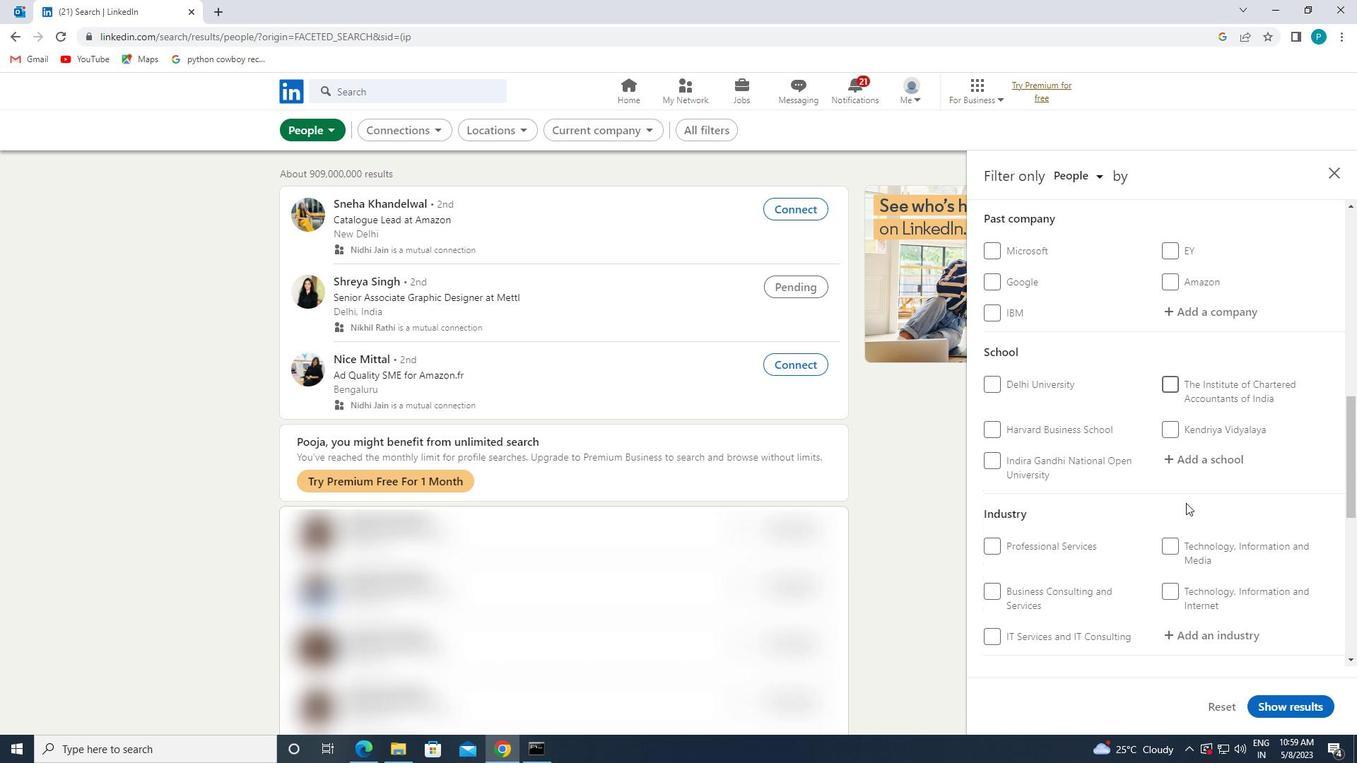 
Action: Mouse pressed left at (1185, 458)
Screenshot: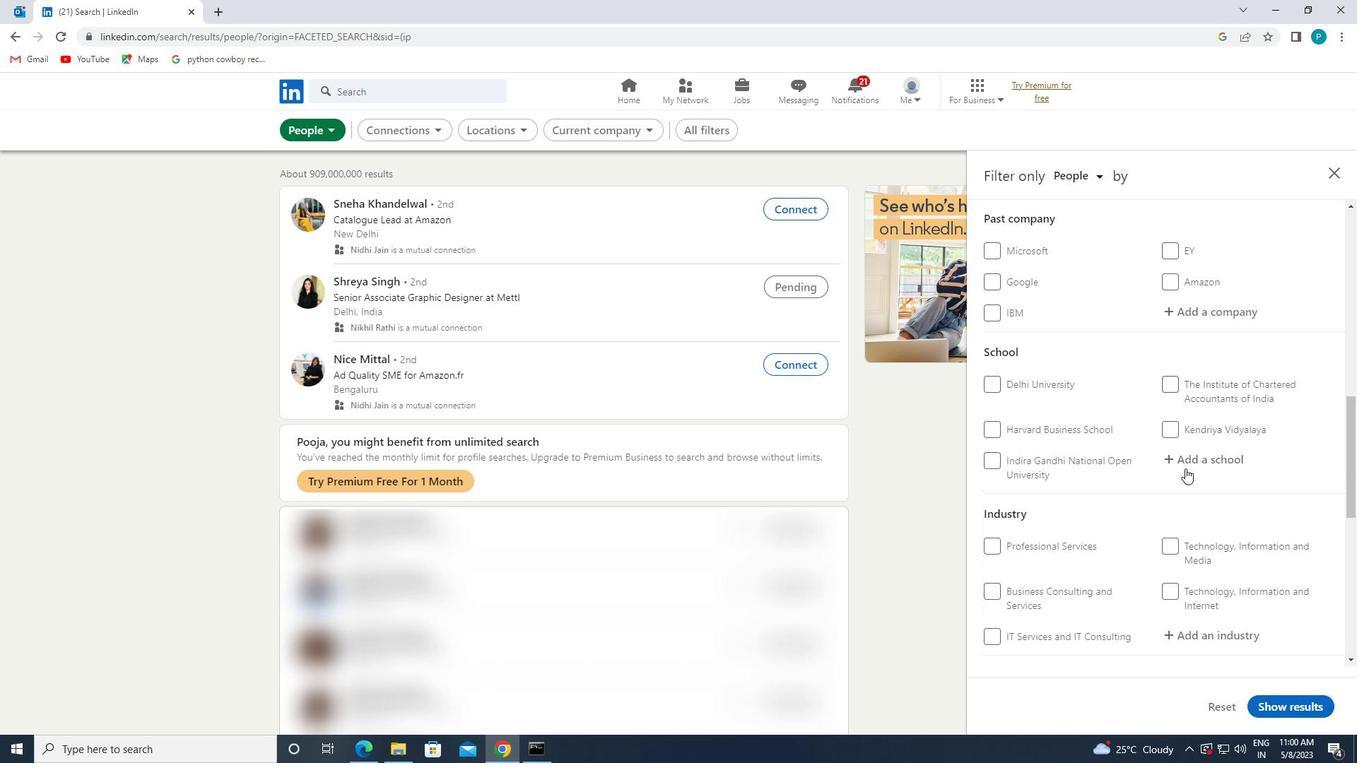 
Action: Mouse moved to (1186, 458)
Screenshot: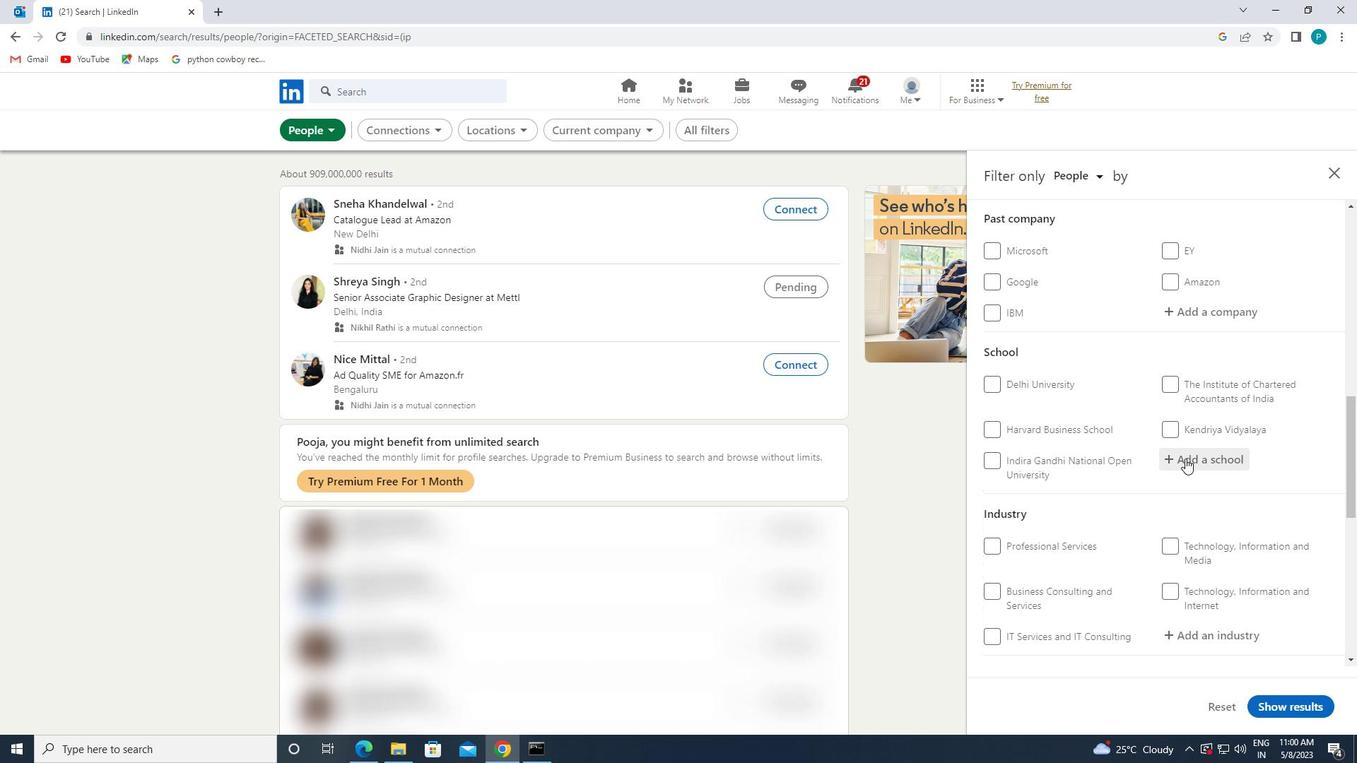
Action: Key pressed <Key.caps_lock>D<Key.caps_lock>ELHI
Screenshot: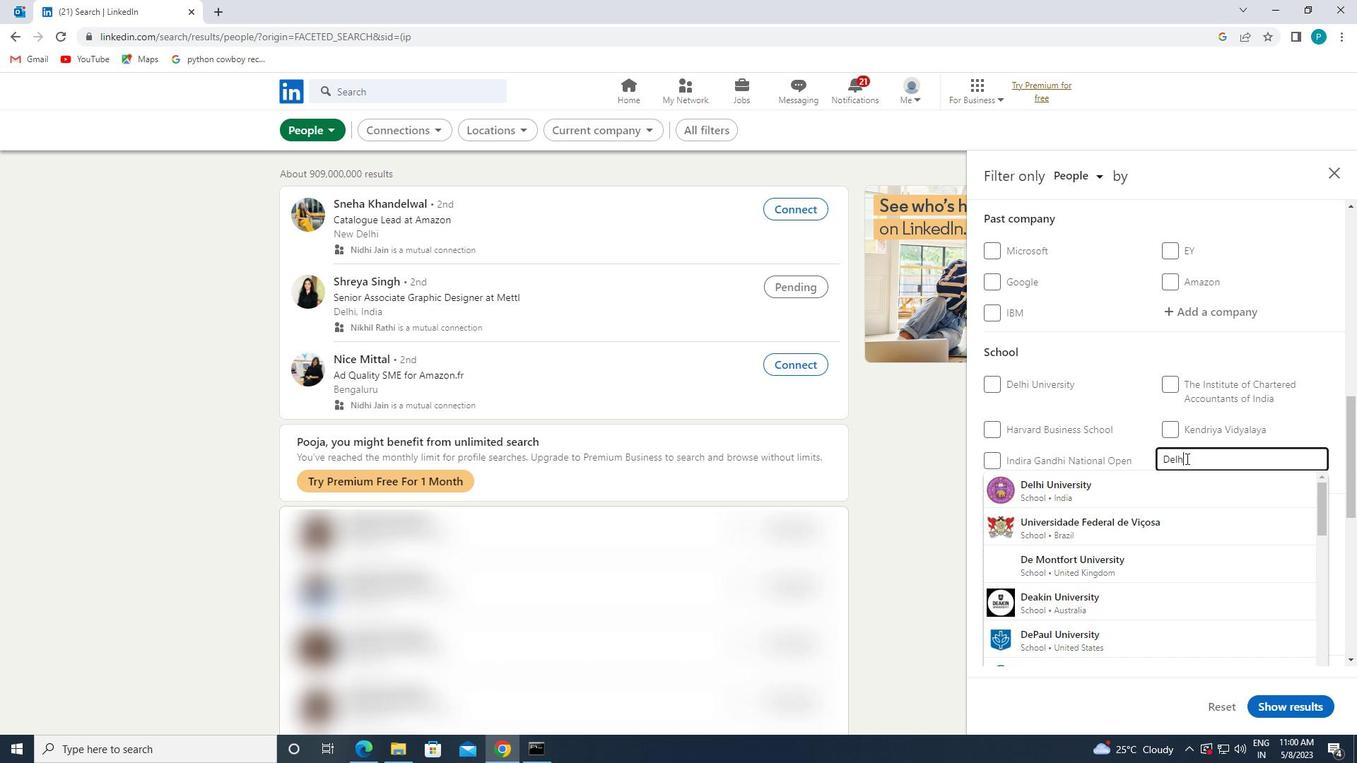 
Action: Mouse moved to (1191, 575)
Screenshot: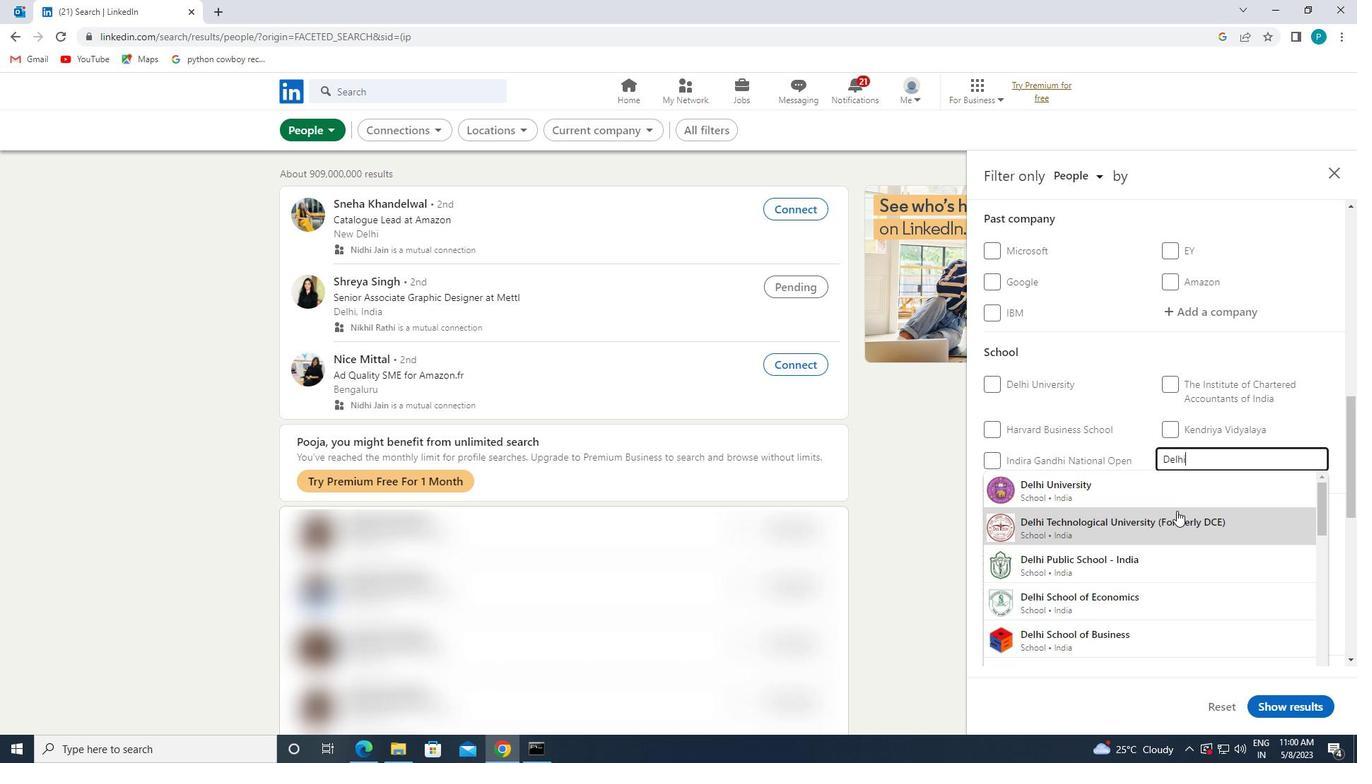 
Action: Mouse scrolled (1191, 574) with delta (0, 0)
Screenshot: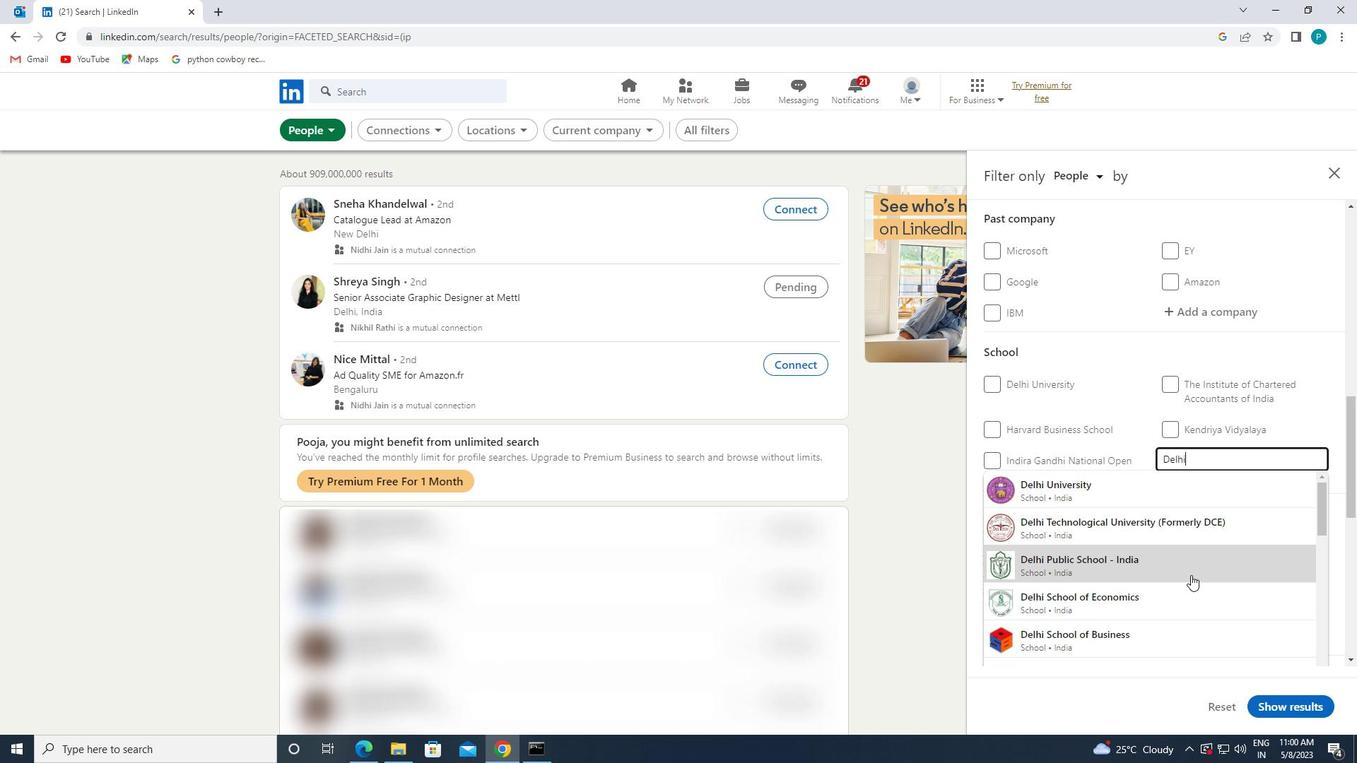 
Action: Mouse moved to (1202, 594)
Screenshot: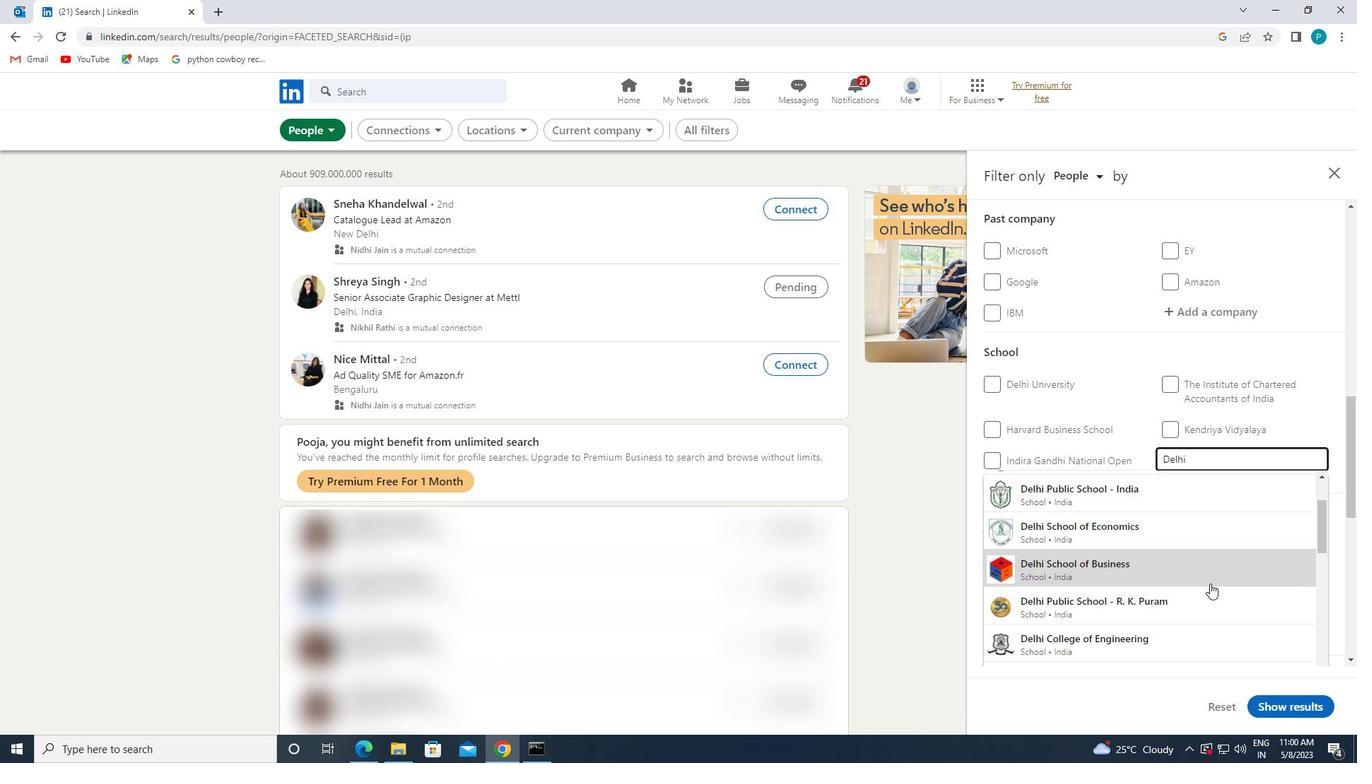
Action: Mouse pressed left at (1202, 594)
Screenshot: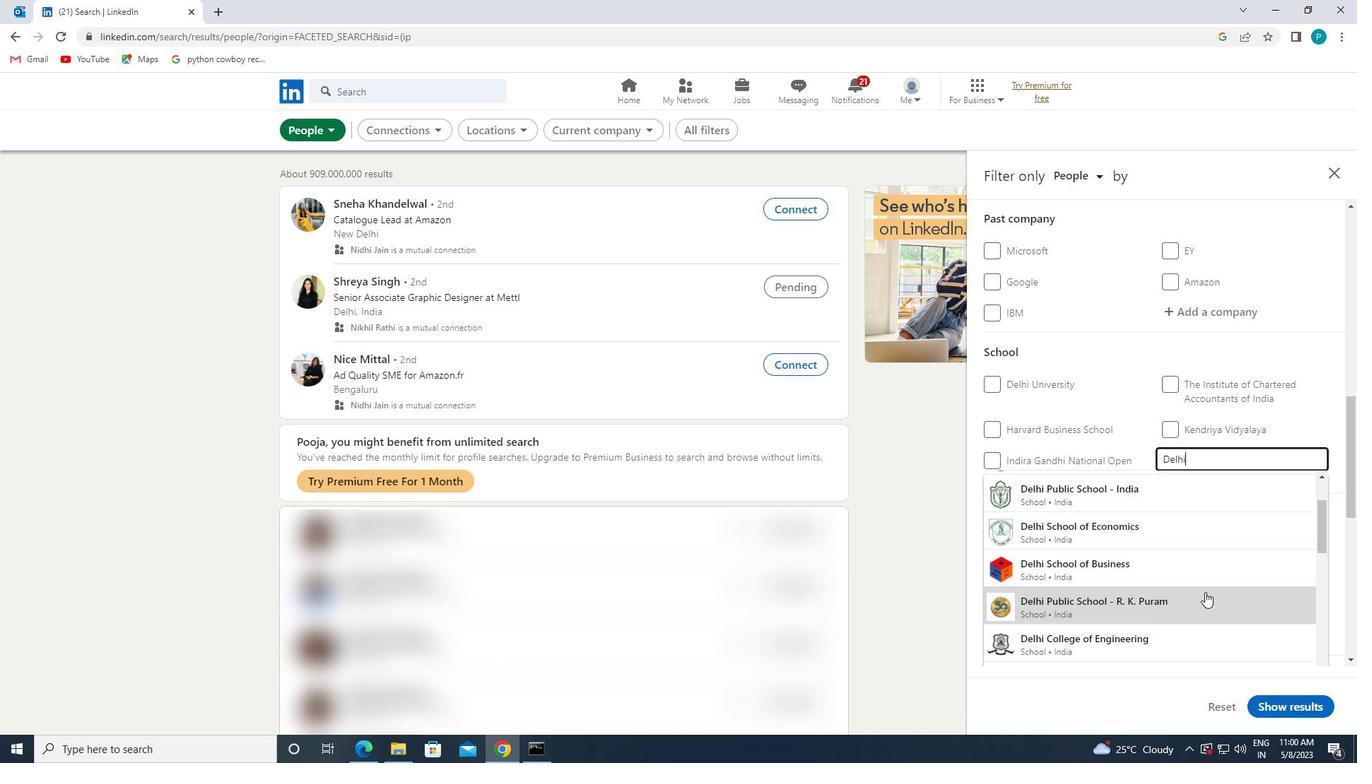 
Action: Mouse moved to (1202, 595)
Screenshot: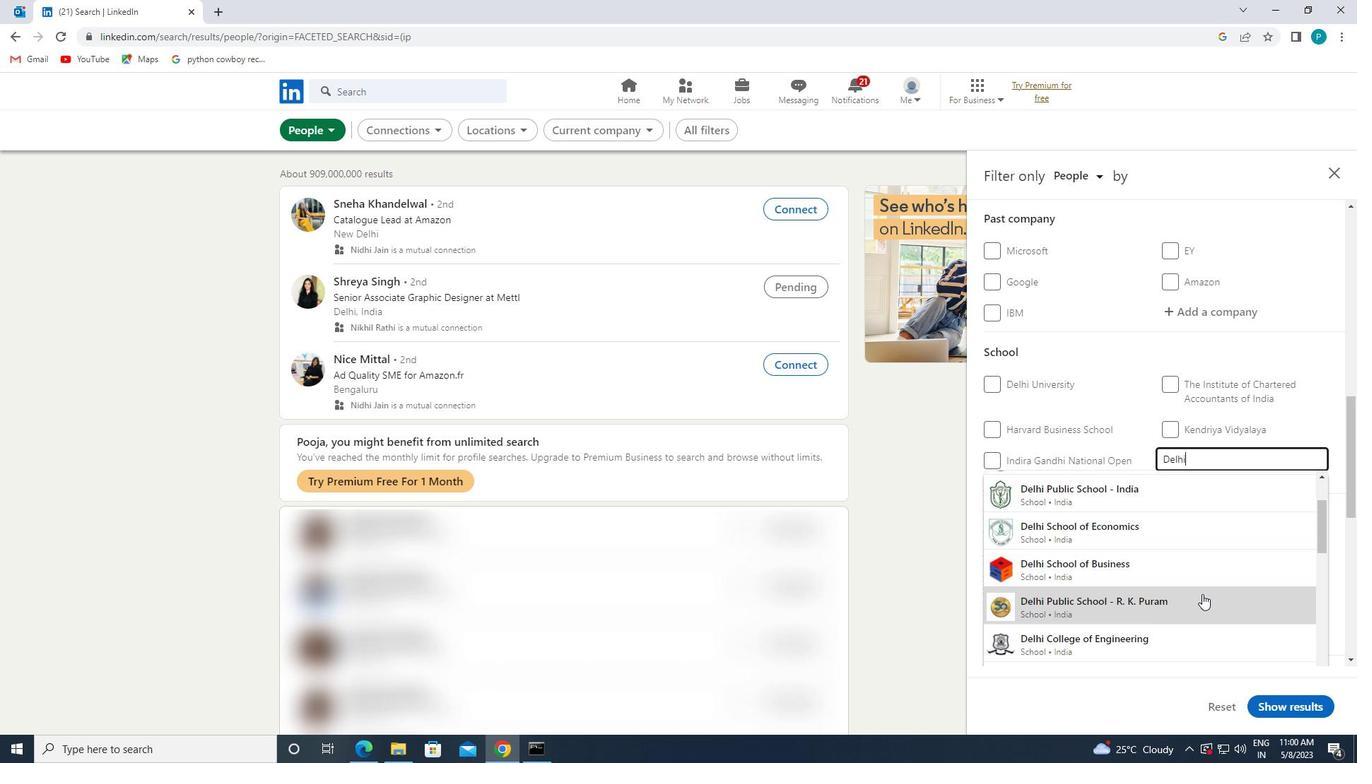 
Action: Mouse scrolled (1202, 594) with delta (0, 0)
Screenshot: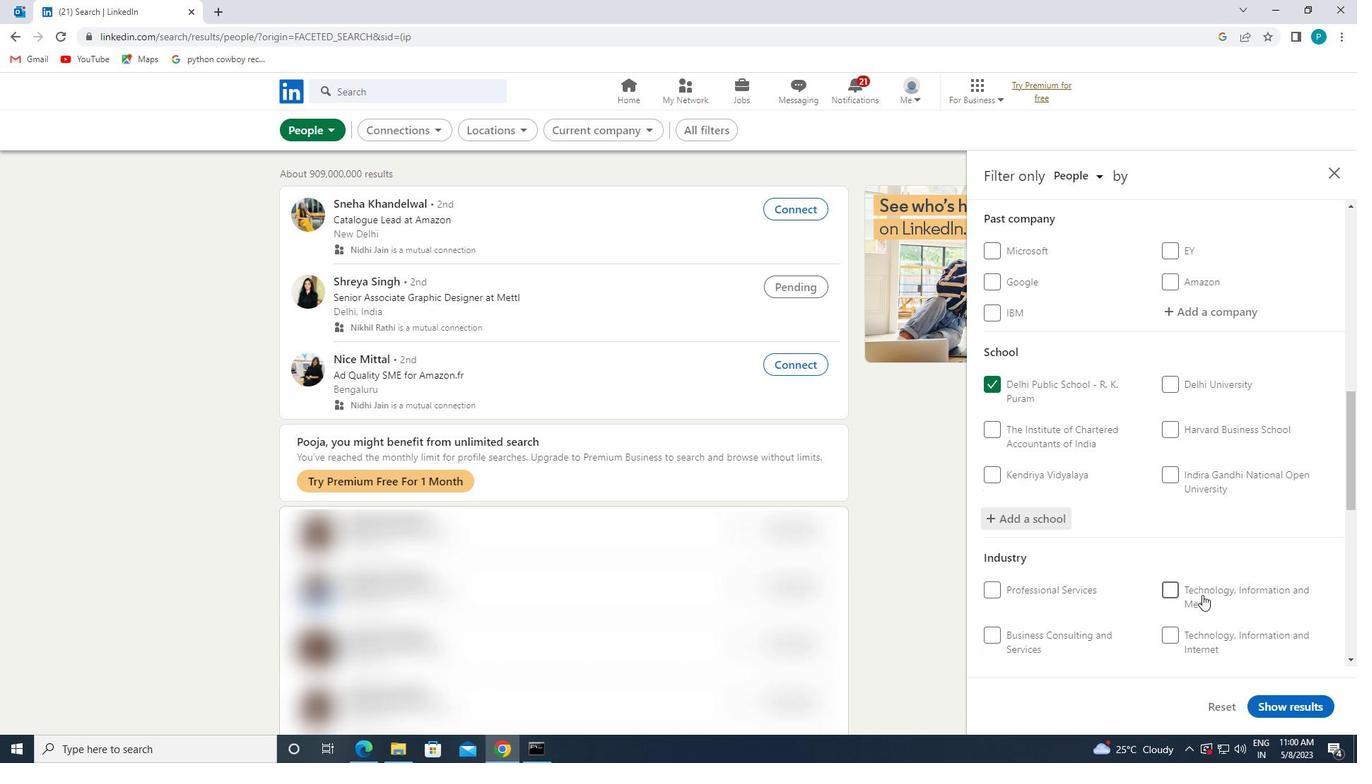 
Action: Mouse scrolled (1202, 594) with delta (0, 0)
Screenshot: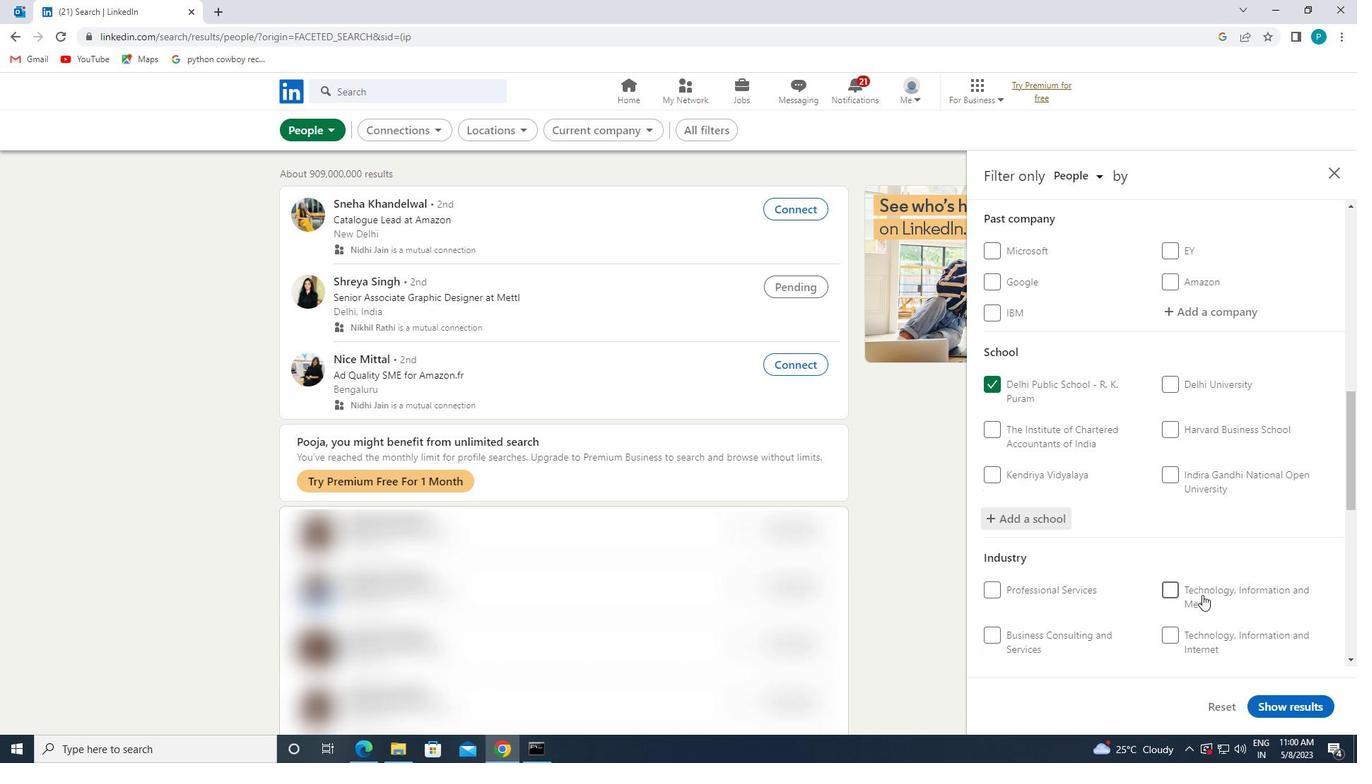 
Action: Mouse moved to (1200, 557)
Screenshot: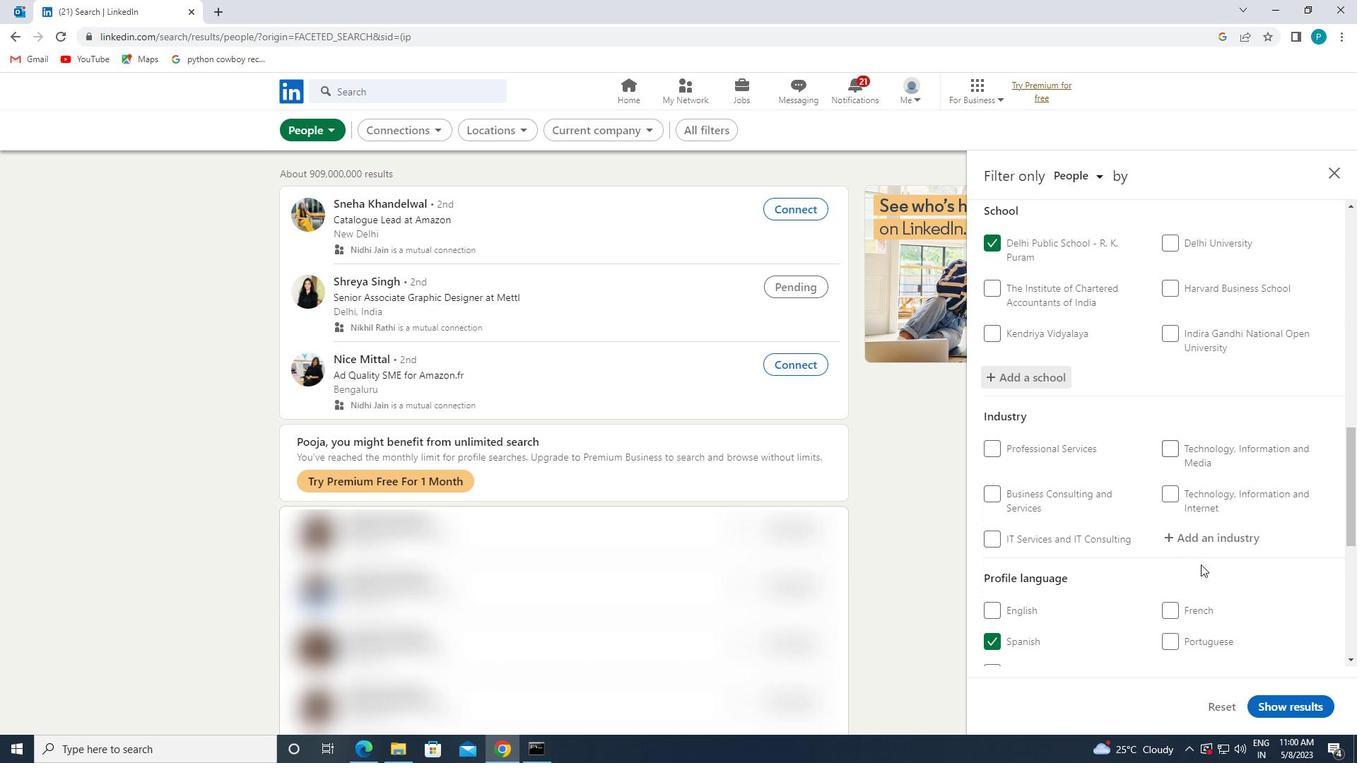 
Action: Mouse scrolled (1200, 557) with delta (0, 0)
Screenshot: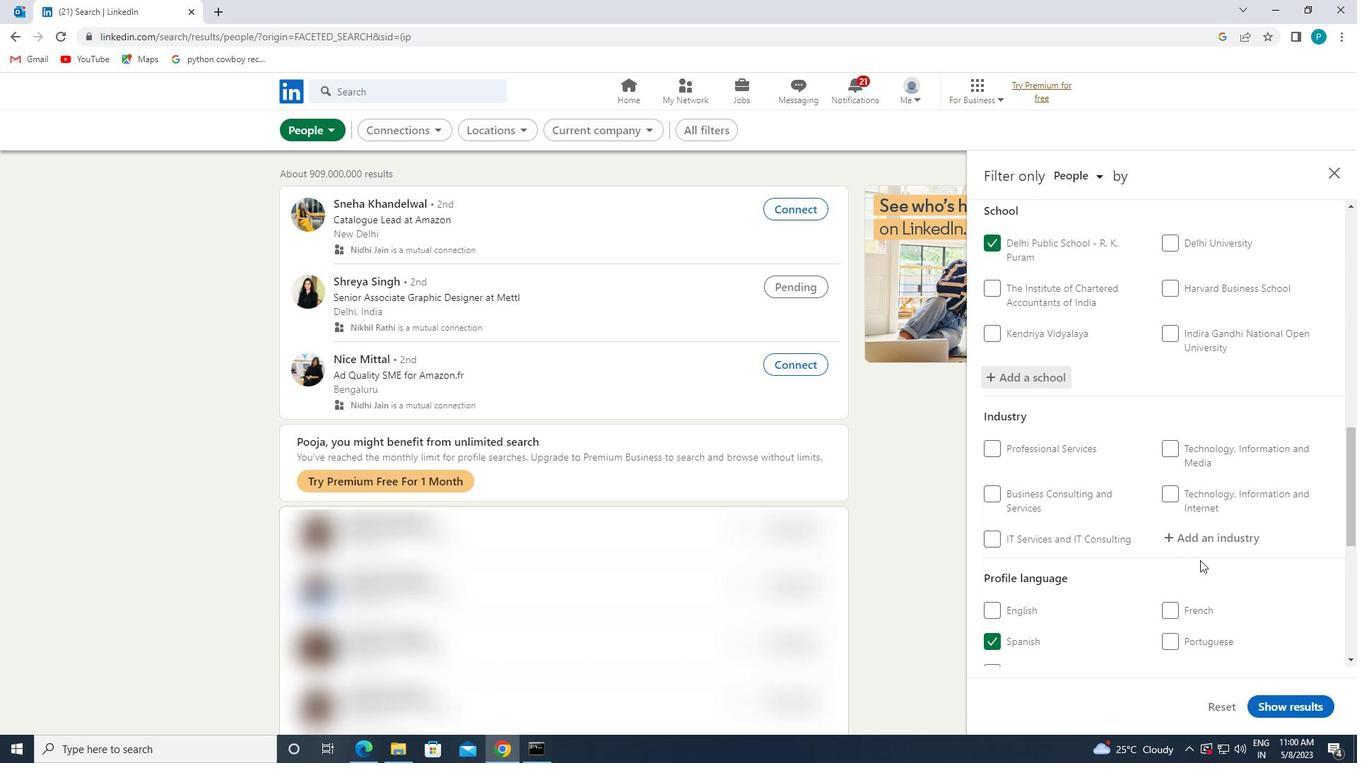 
Action: Mouse moved to (1199, 557)
Screenshot: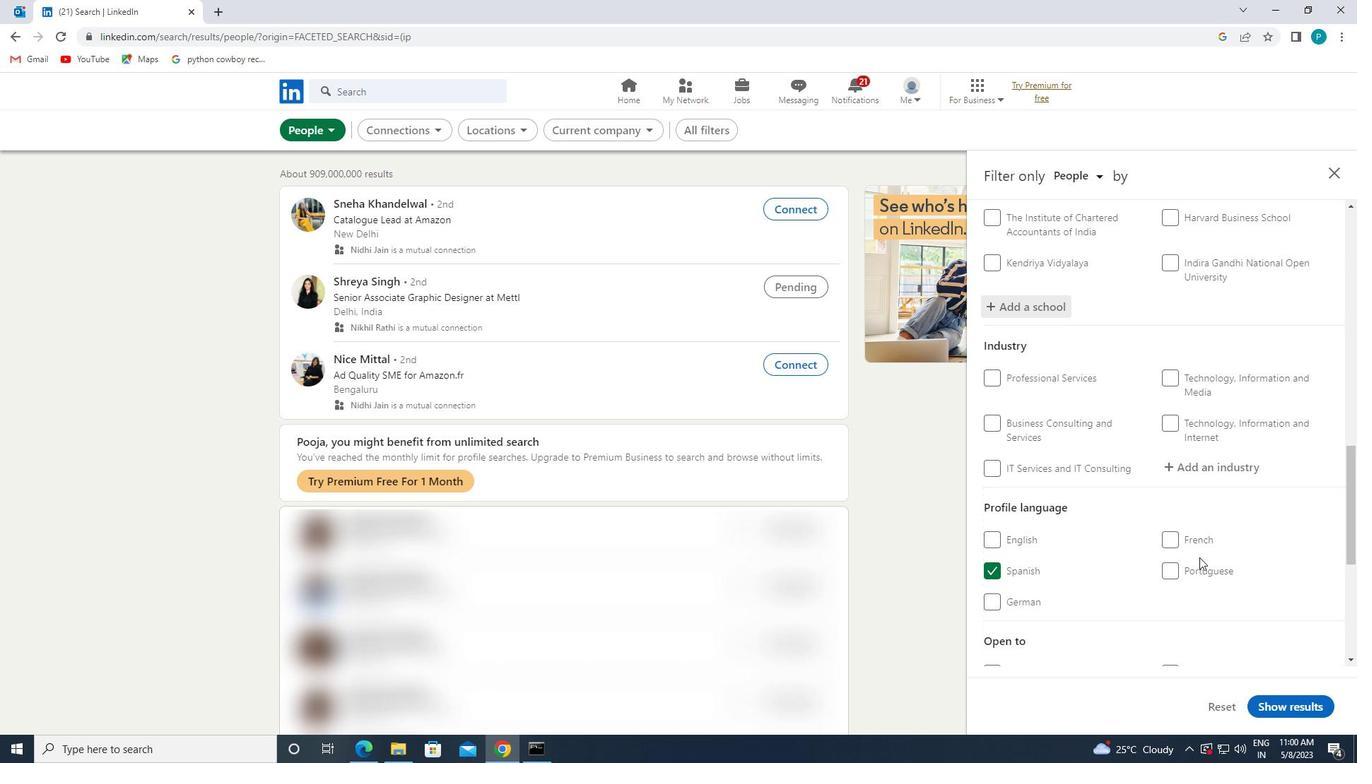 
Action: Mouse scrolled (1199, 557) with delta (0, 0)
Screenshot: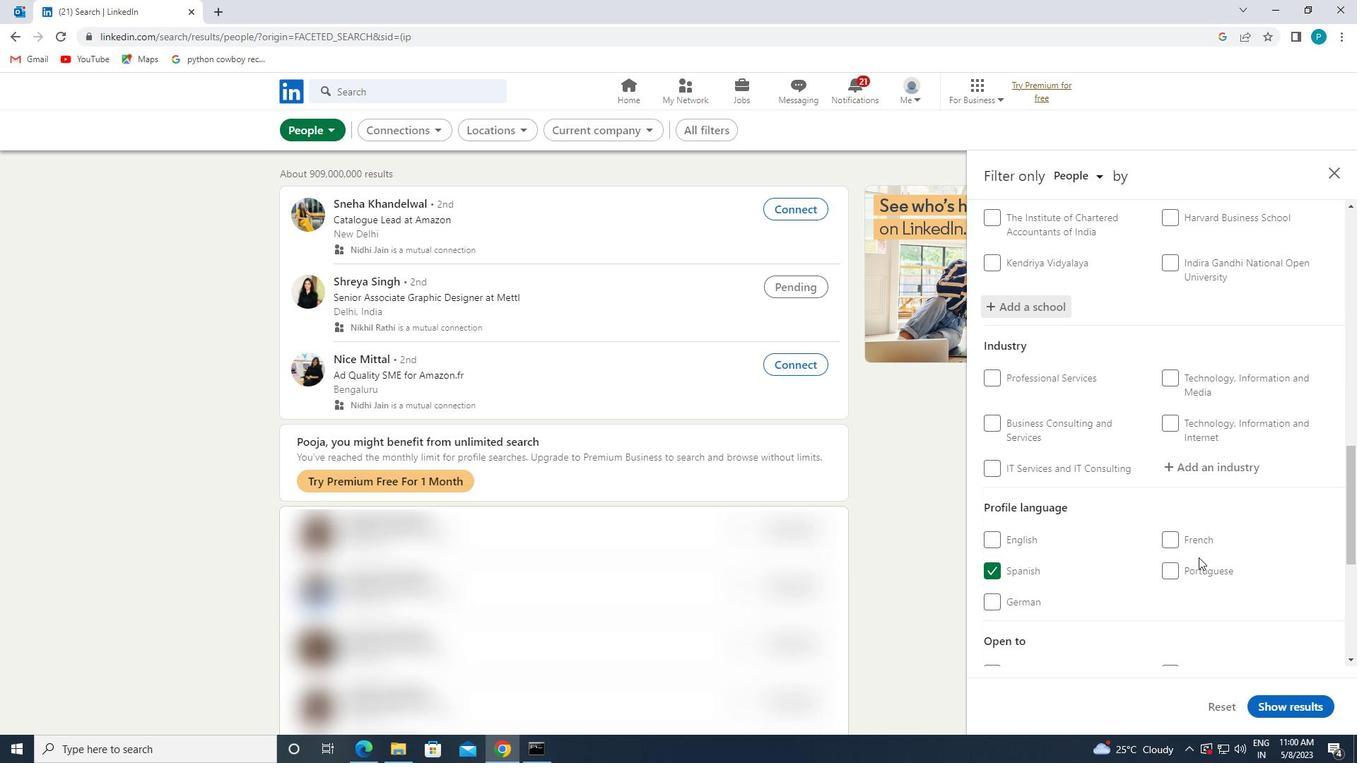 
Action: Mouse moved to (1212, 387)
Screenshot: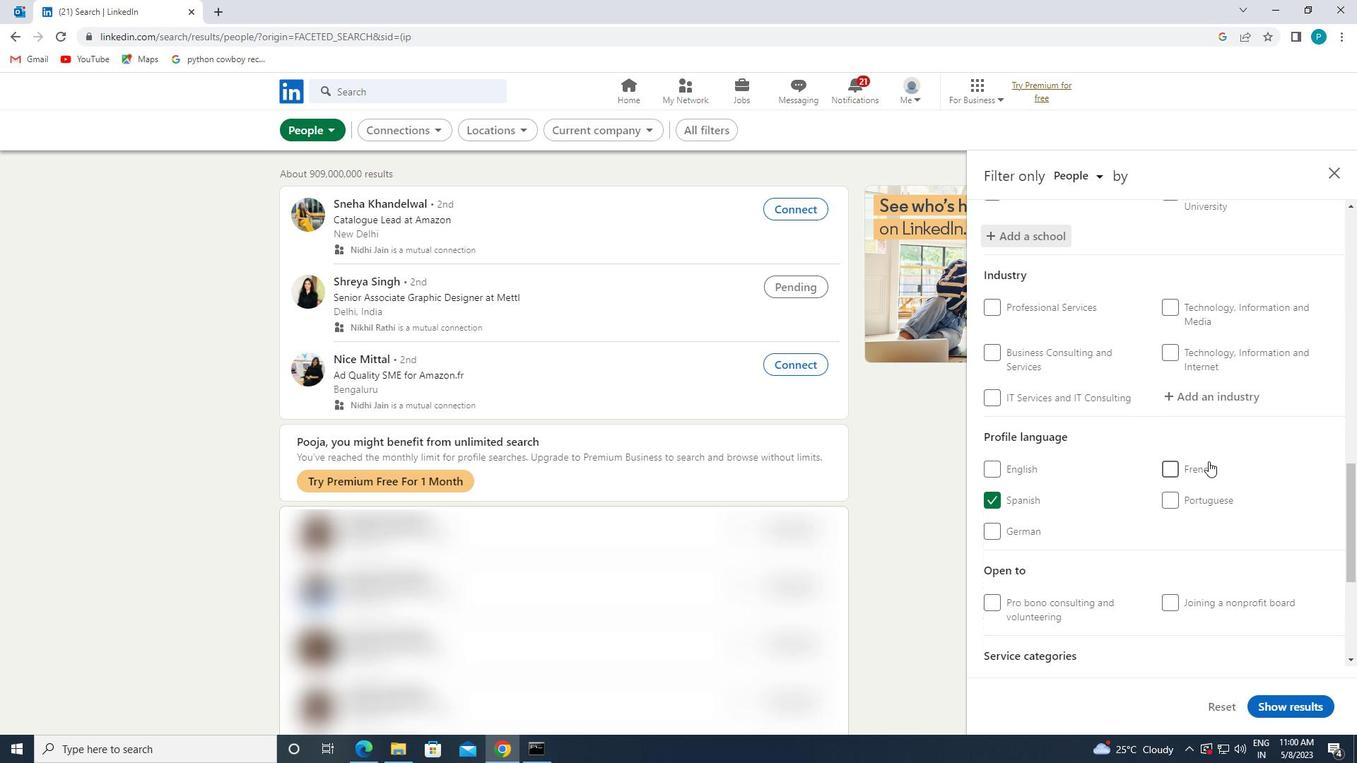 
Action: Mouse pressed left at (1212, 387)
Screenshot: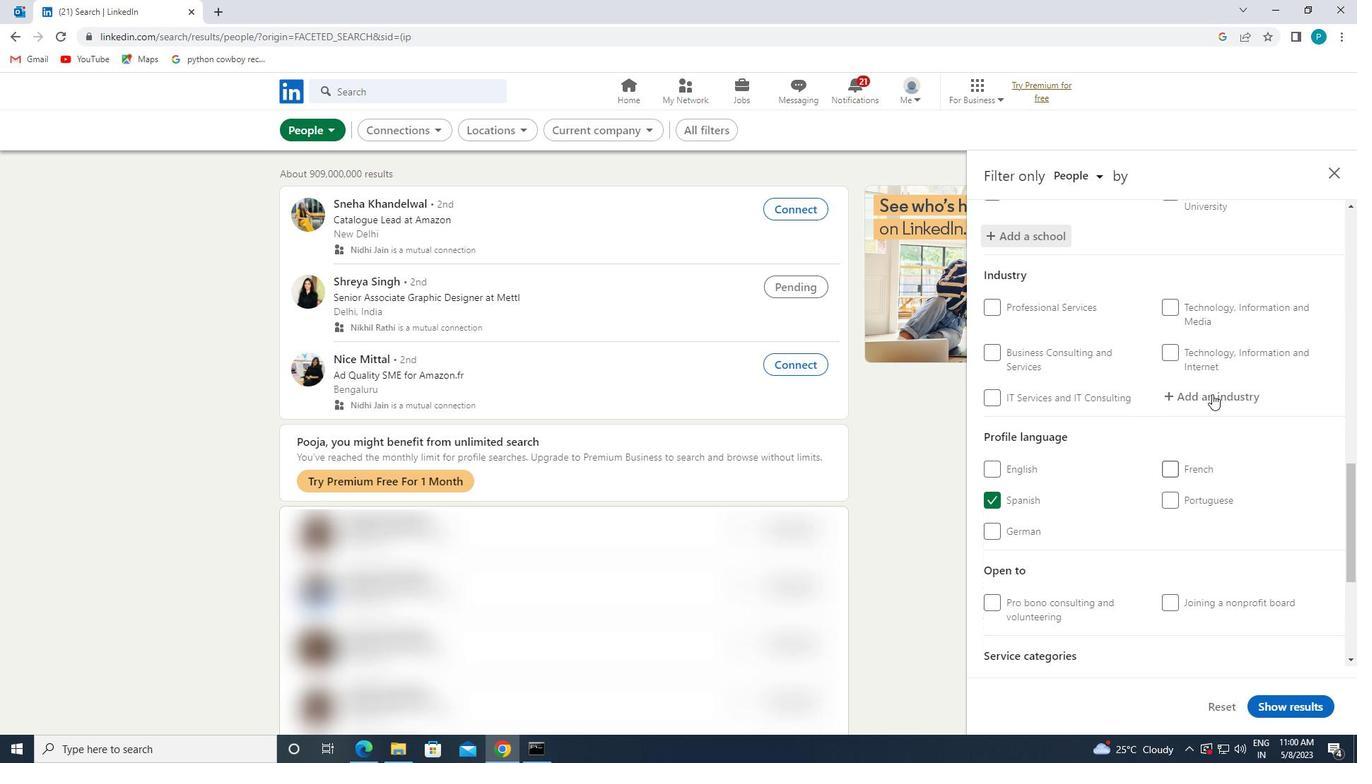 
Action: Key pressed <Key.caps_lock>M<Key.caps_lock>INING
Screenshot: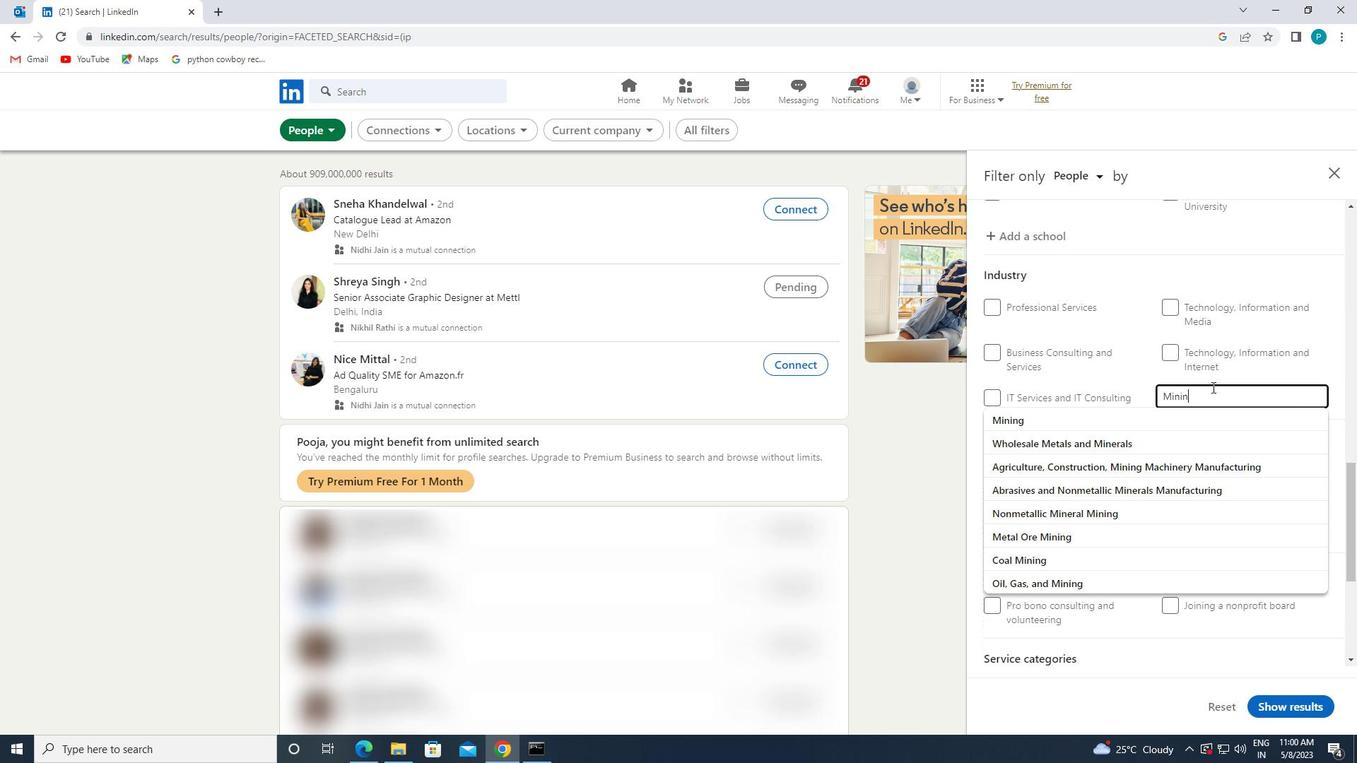 
Action: Mouse moved to (1183, 416)
Screenshot: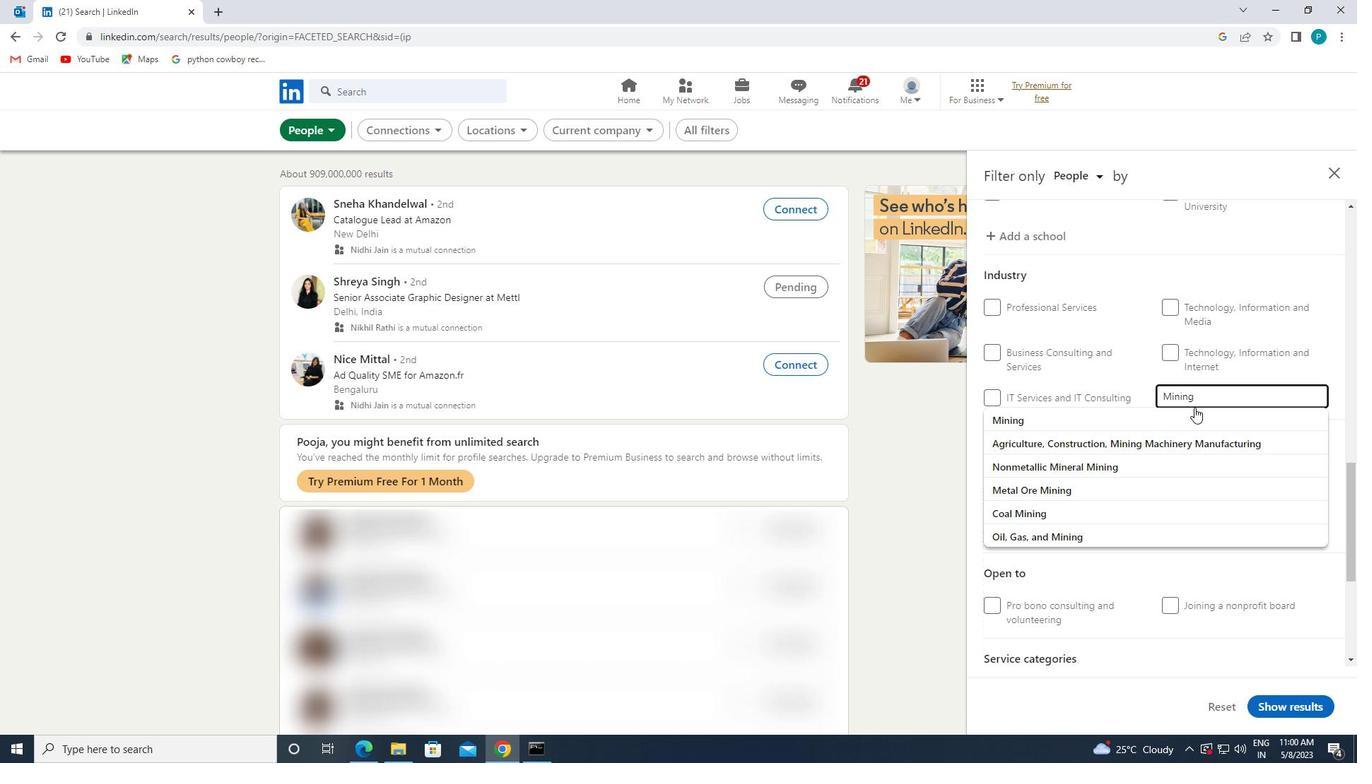 
Action: Mouse pressed left at (1183, 416)
Screenshot: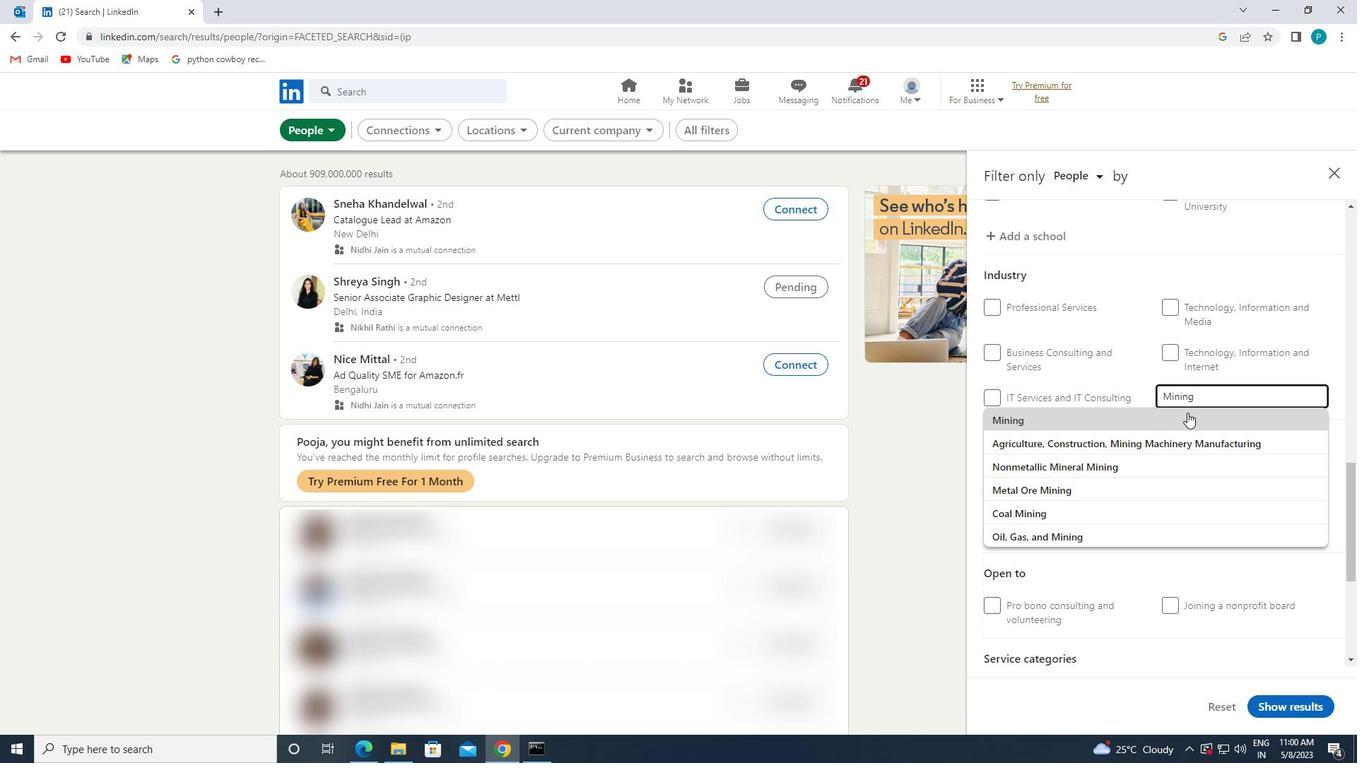 
Action: Mouse moved to (1188, 417)
Screenshot: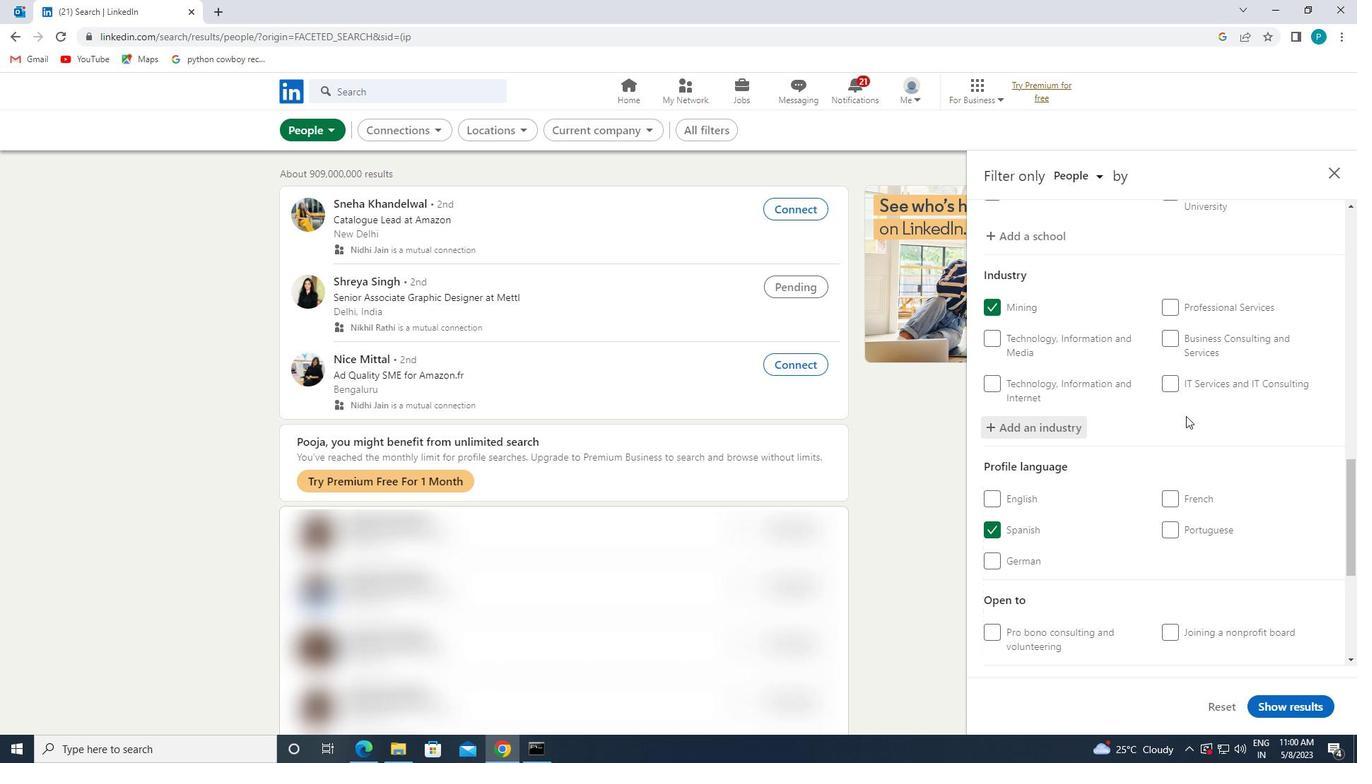 
Action: Mouse scrolled (1188, 416) with delta (0, 0)
Screenshot: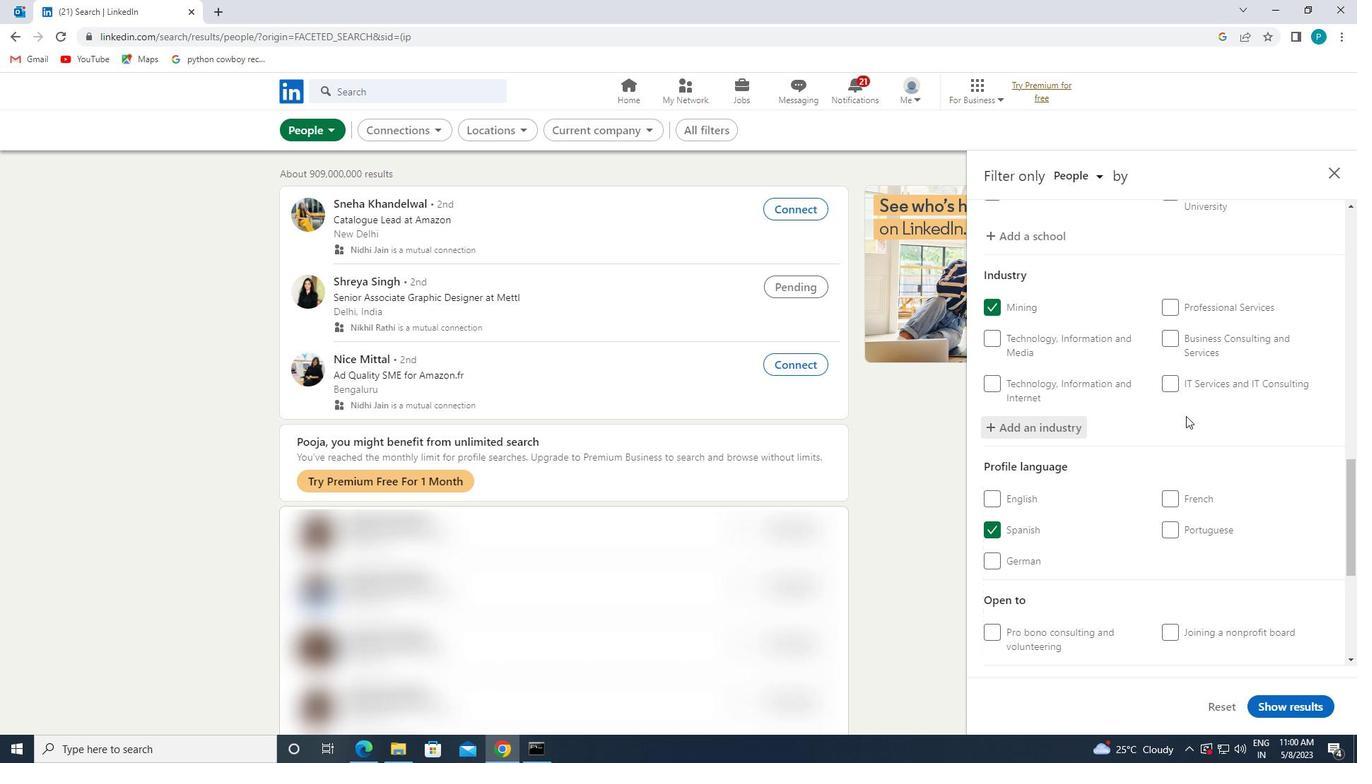 
Action: Mouse scrolled (1188, 416) with delta (0, 0)
Screenshot: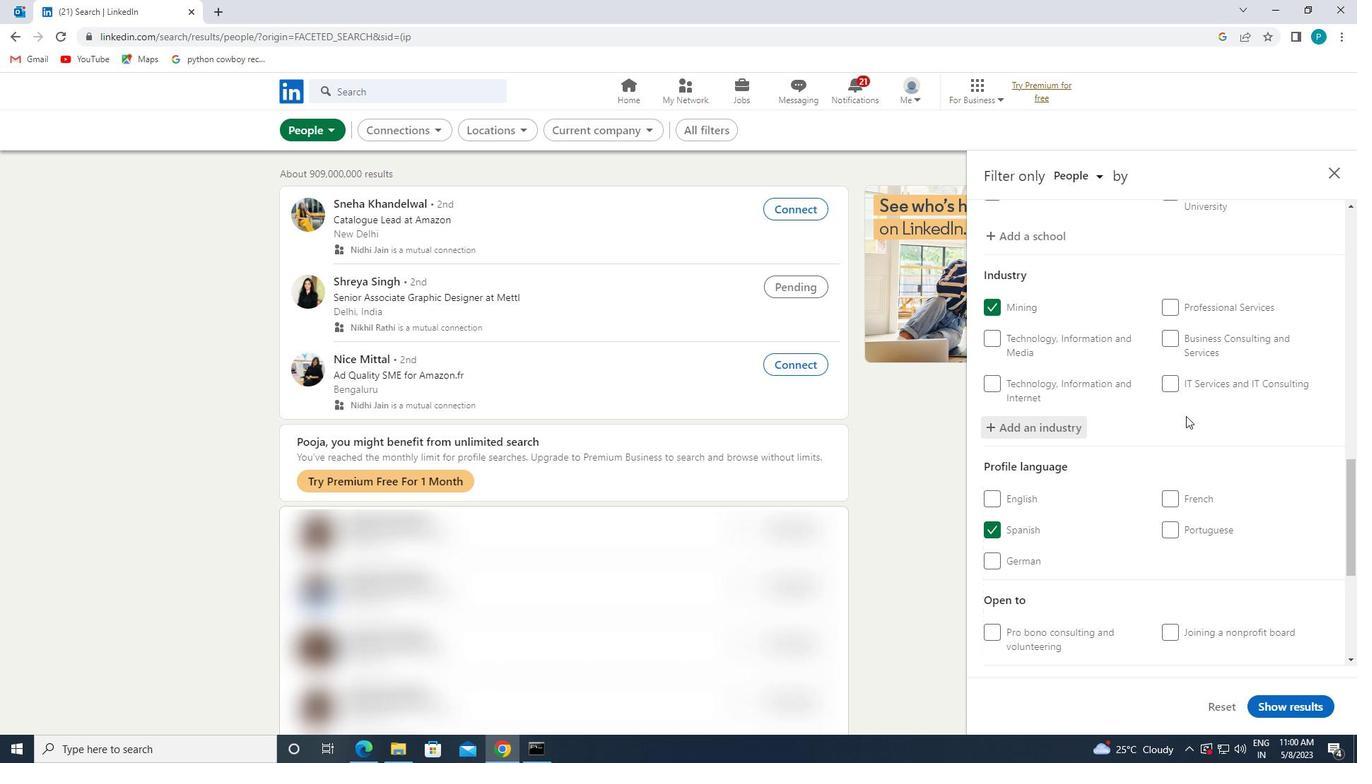 
Action: Mouse scrolled (1188, 416) with delta (0, 0)
Screenshot: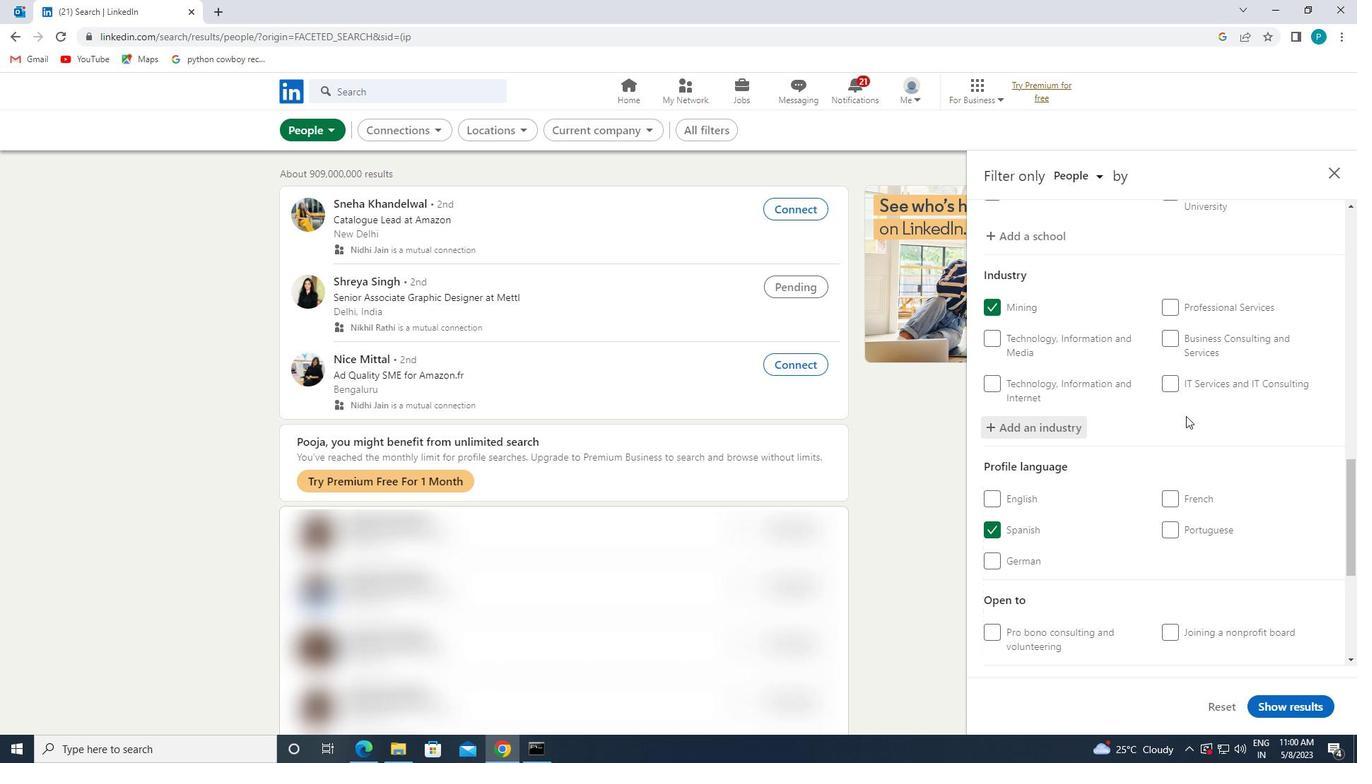 
Action: Mouse moved to (1208, 562)
Screenshot: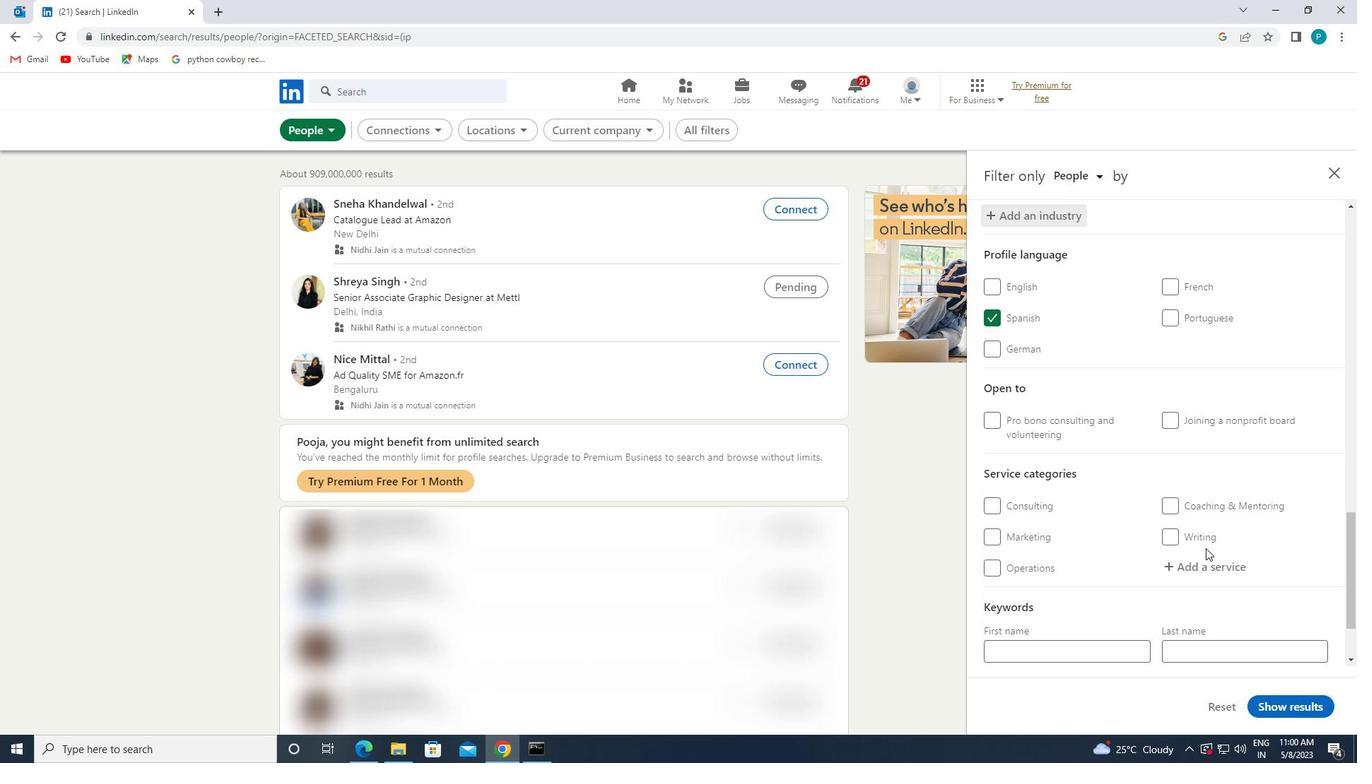 
Action: Mouse pressed left at (1208, 562)
Screenshot: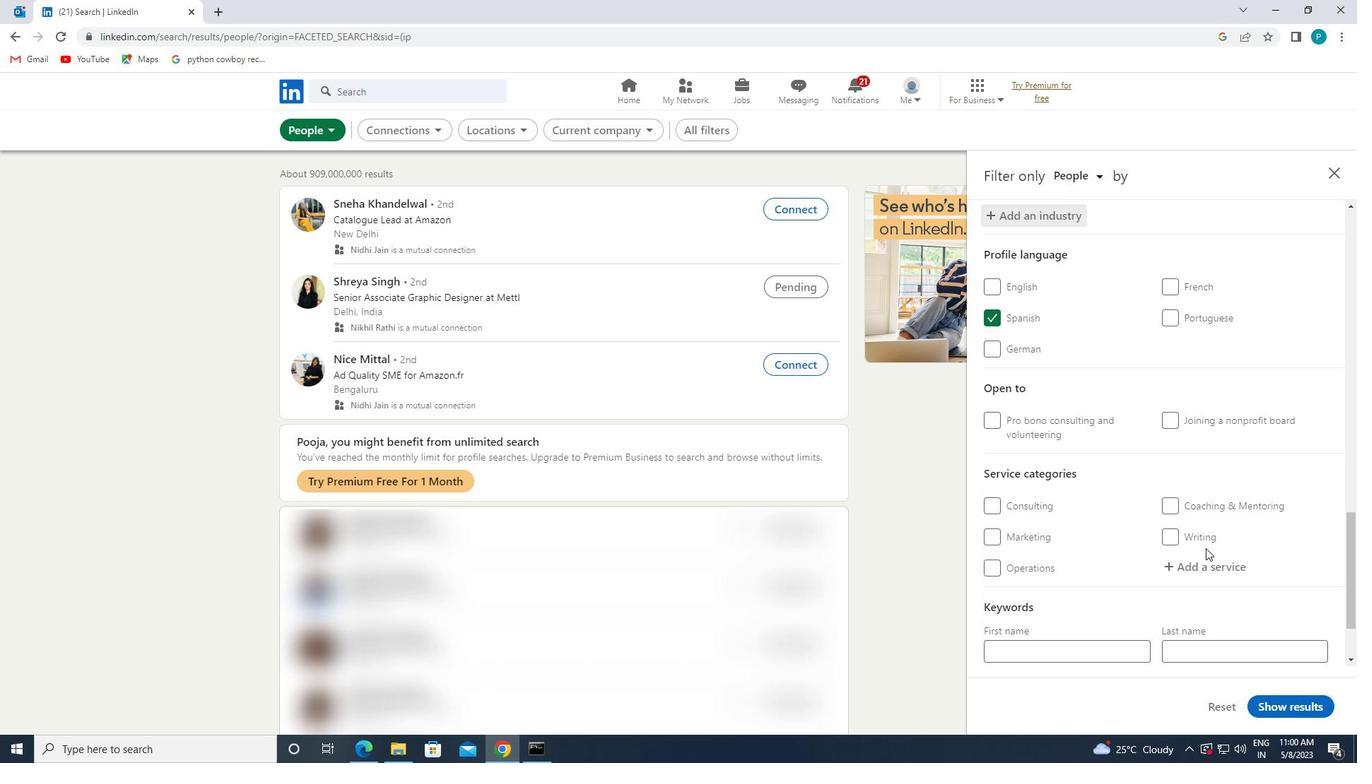 
Action: Mouse moved to (1219, 572)
Screenshot: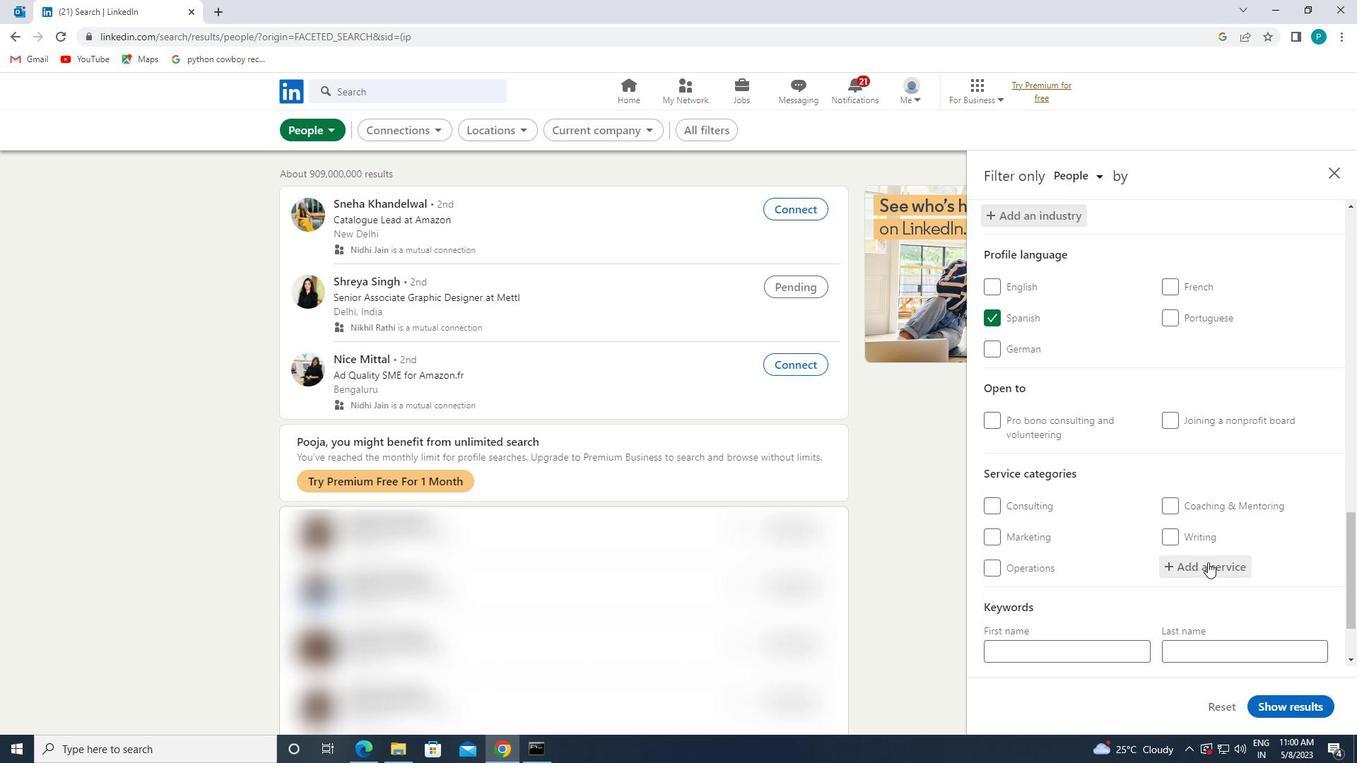 
Action: Key pressed <Key.caps_lock>L<Key.caps_lock>IFE
Screenshot: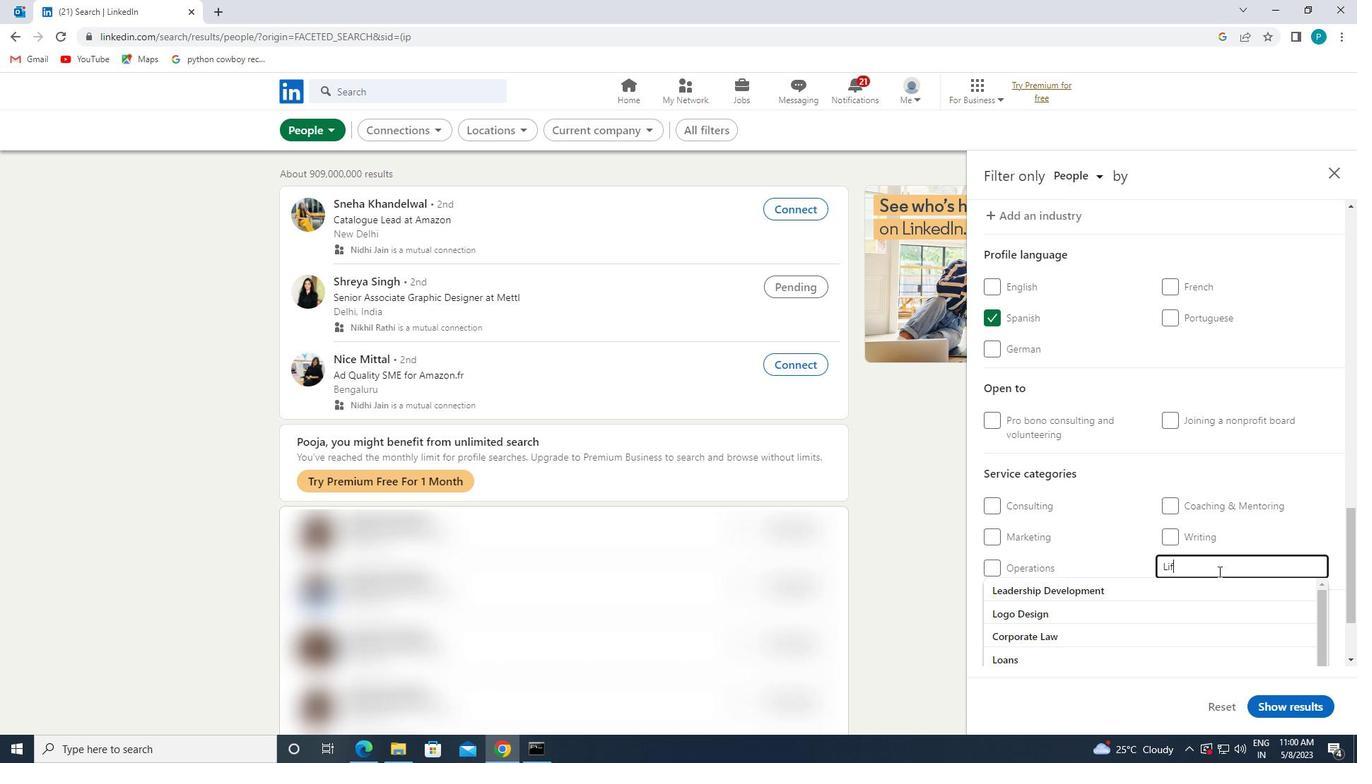 
Action: Mouse moved to (1162, 594)
Screenshot: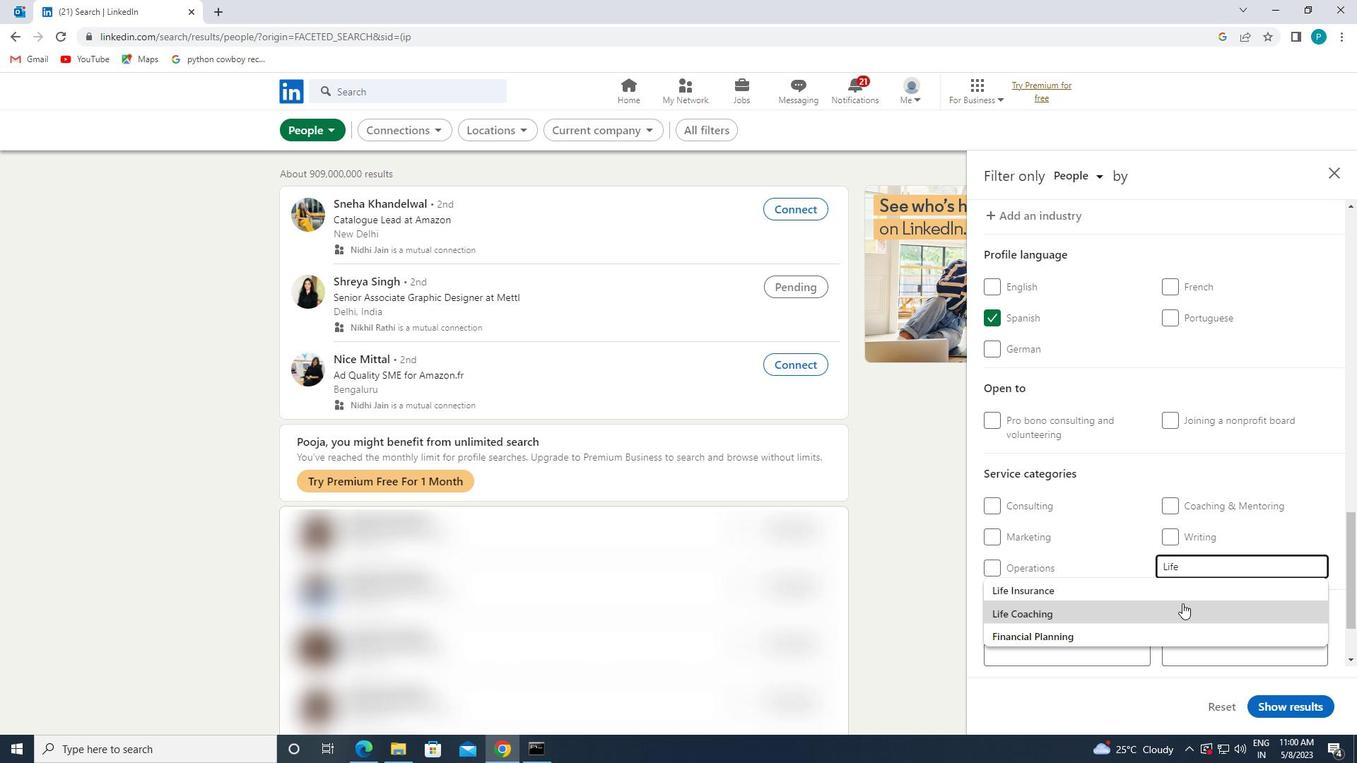 
Action: Mouse pressed left at (1162, 594)
Screenshot: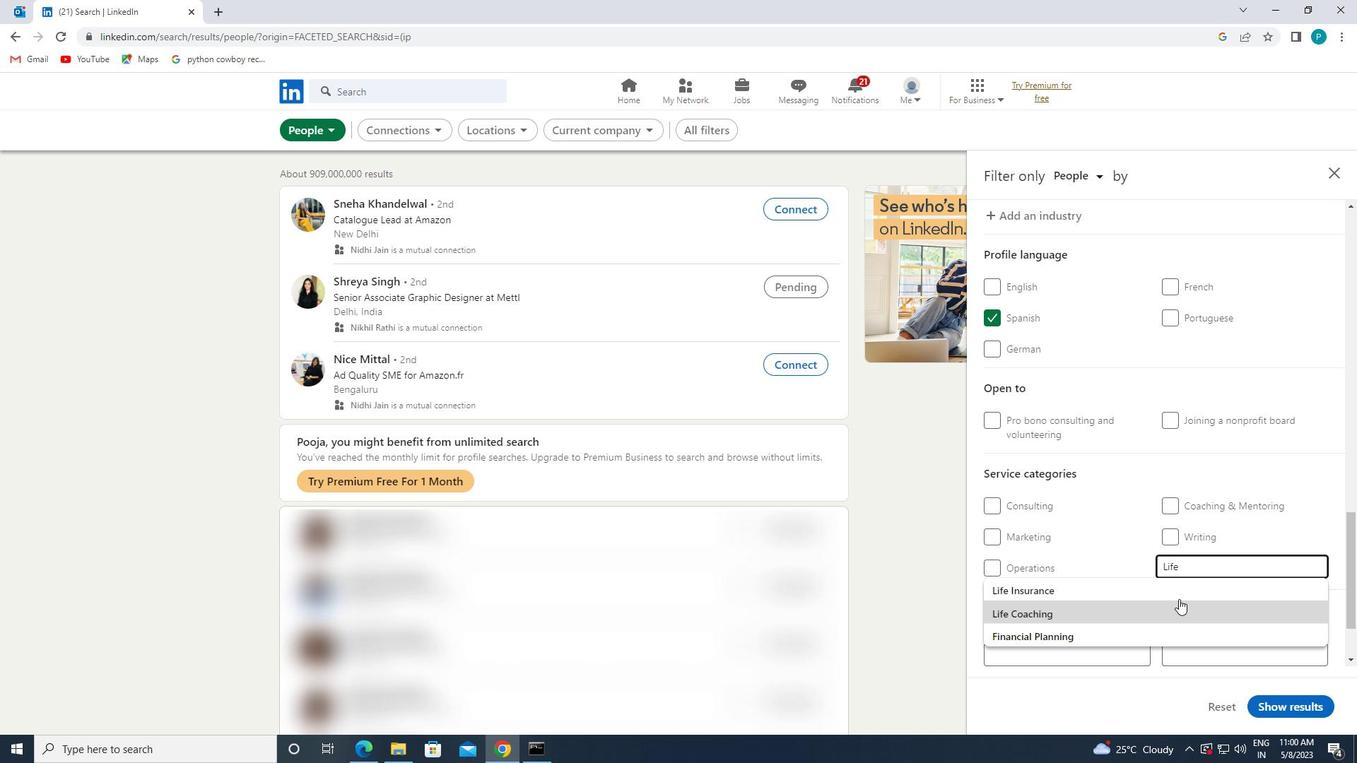 
Action: Mouse moved to (1134, 595)
Screenshot: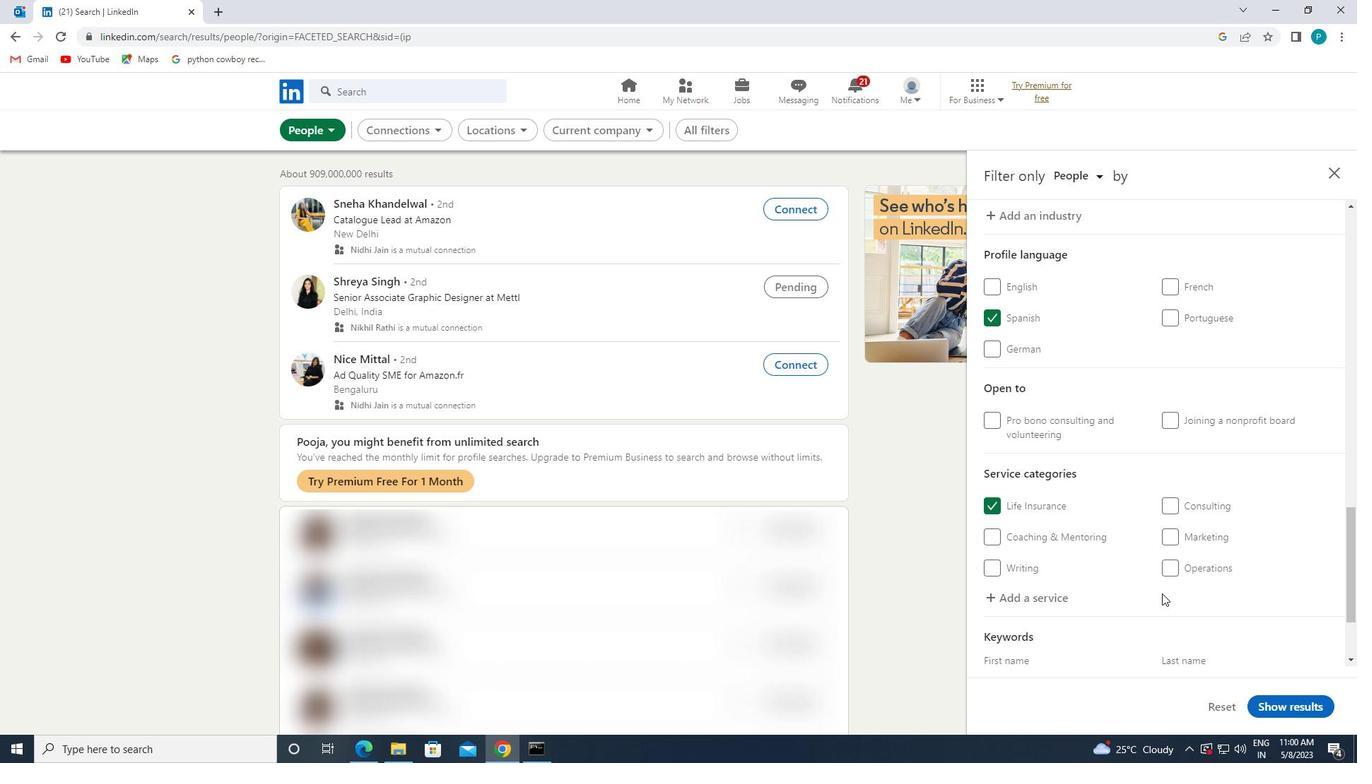 
Action: Mouse scrolled (1134, 594) with delta (0, 0)
Screenshot: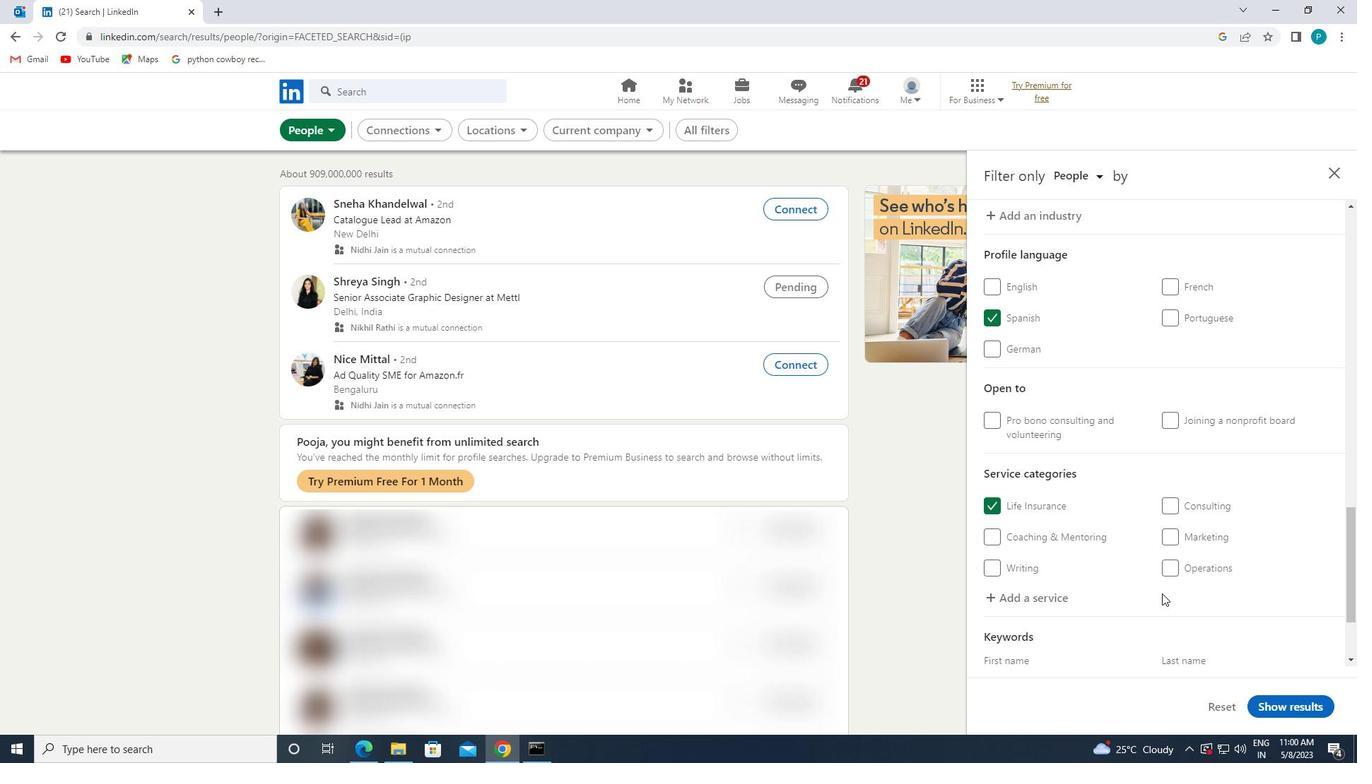 
Action: Mouse moved to (1113, 595)
Screenshot: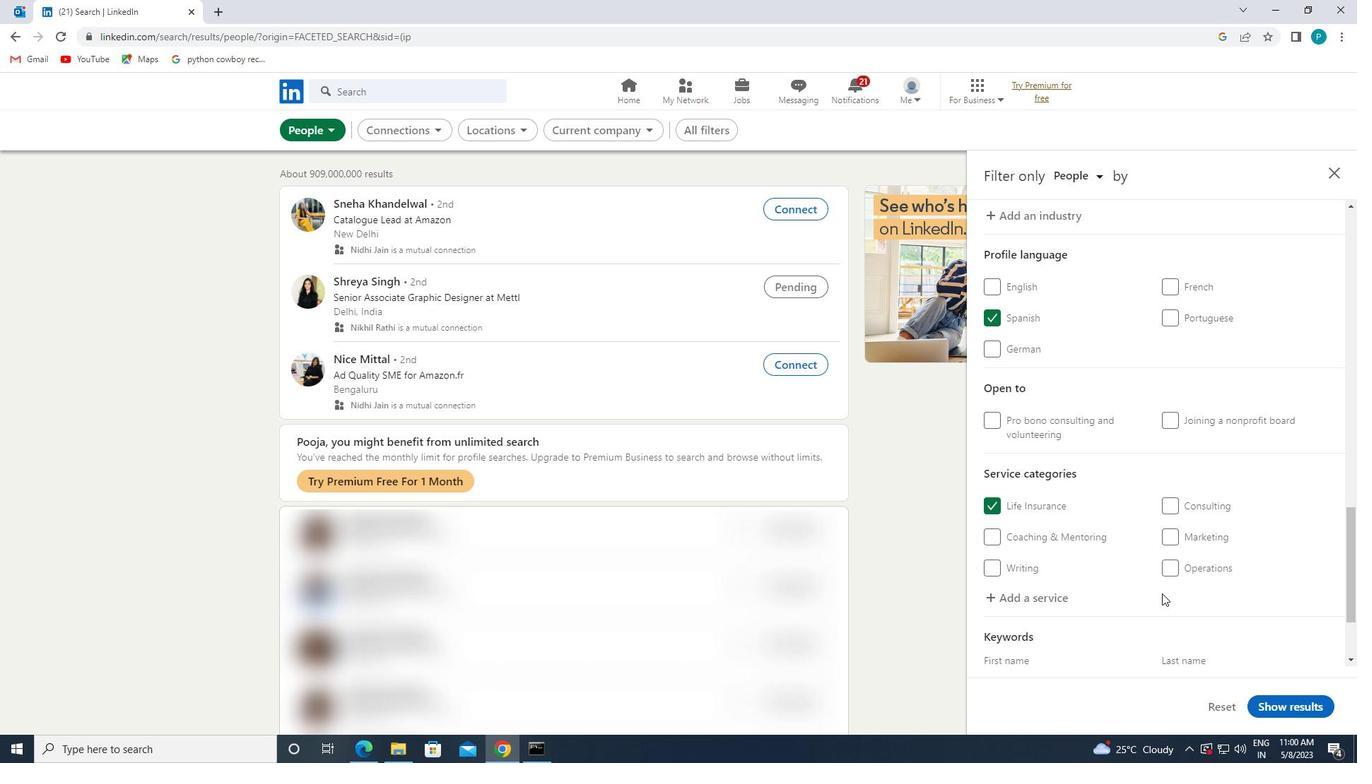
Action: Mouse scrolled (1113, 594) with delta (0, 0)
Screenshot: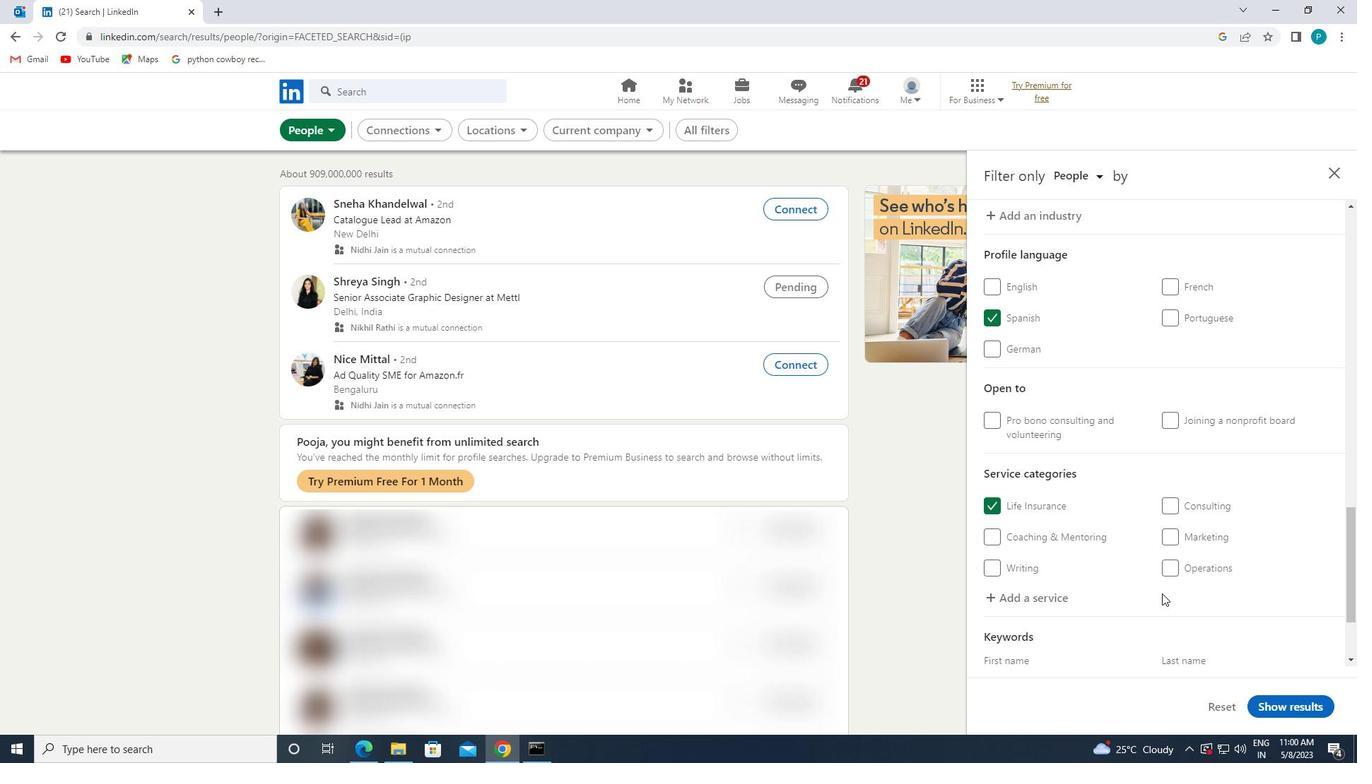 
Action: Mouse moved to (1082, 599)
Screenshot: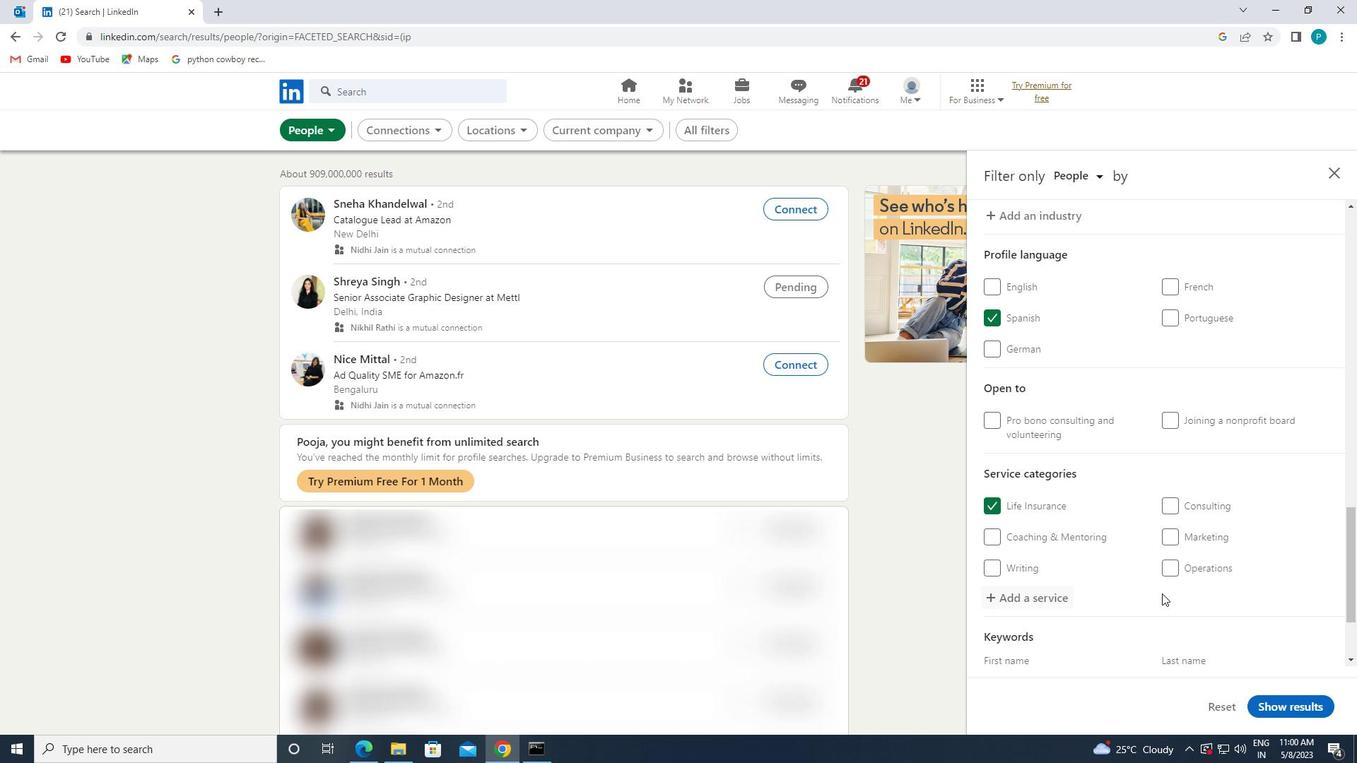 
Action: Mouse scrolled (1082, 598) with delta (0, 0)
Screenshot: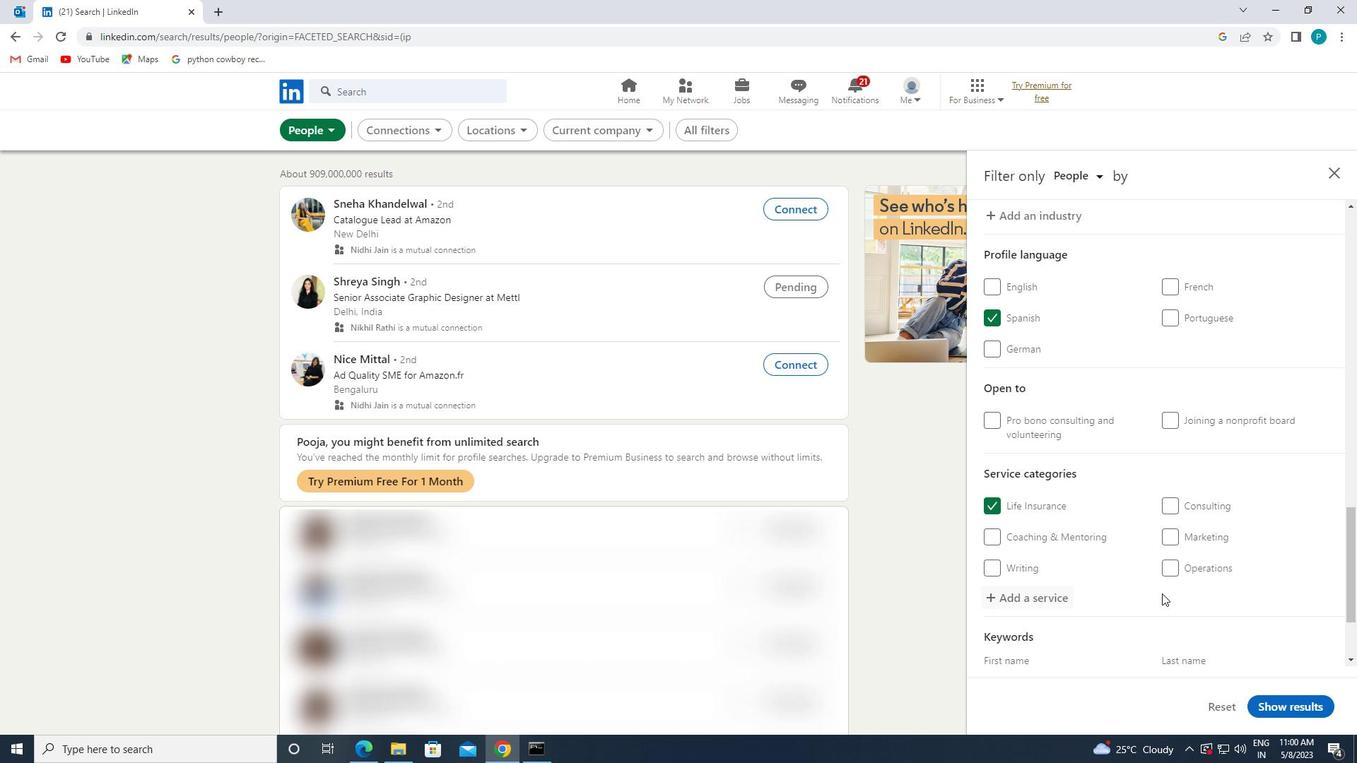 
Action: Mouse moved to (1023, 613)
Screenshot: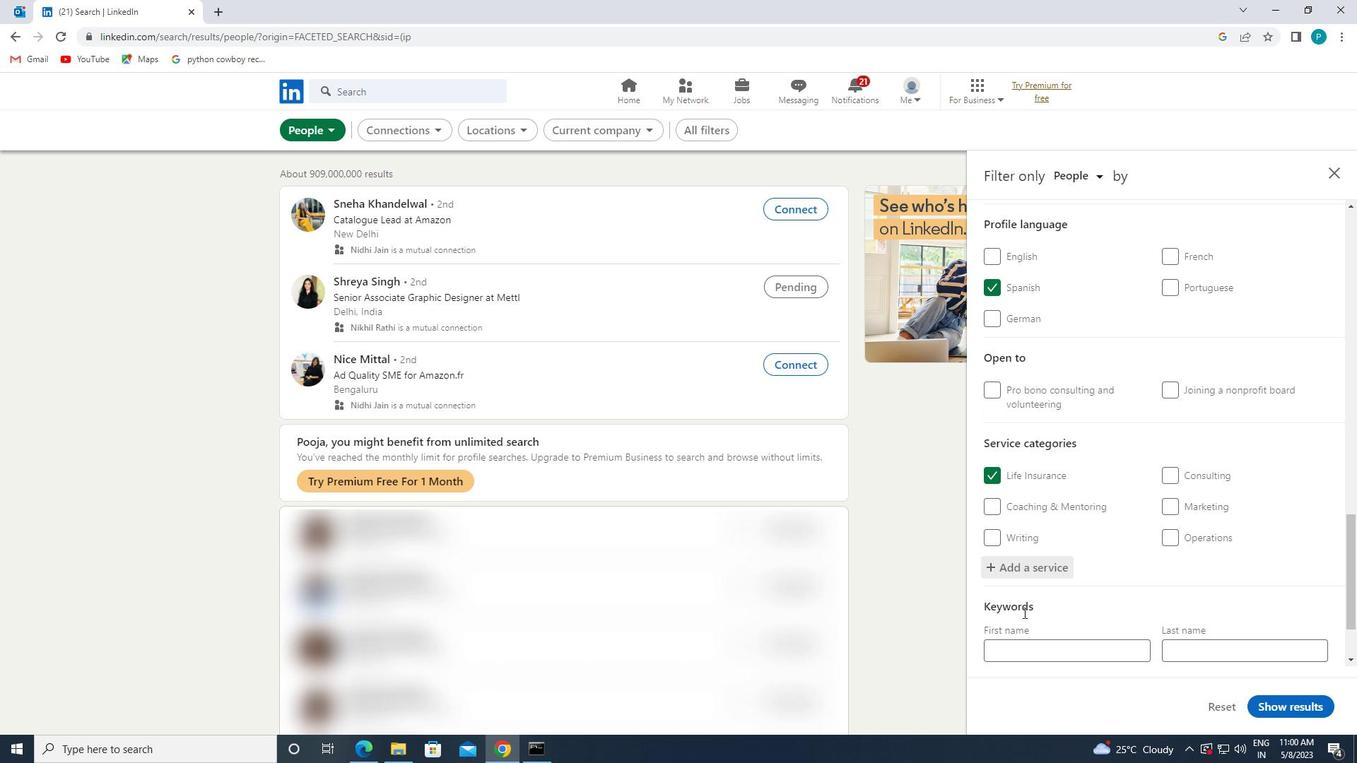 
Action: Mouse pressed left at (1023, 613)
Screenshot: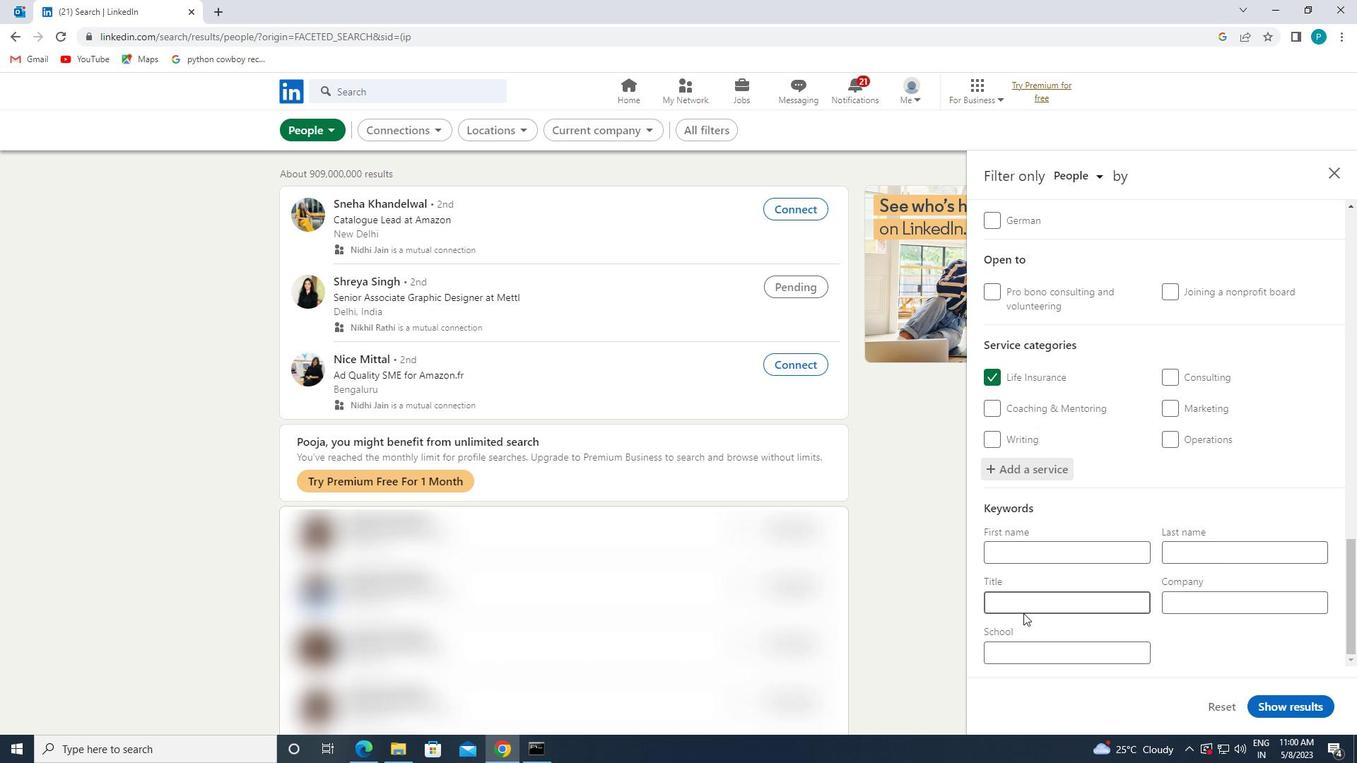 
Action: Key pressed <Key.caps_lock>N<Key.caps_lock><Key.caps_lock><Key.caps_lock><Key.caps_lock><Key.caps_lock><Key.caps_lock><Key.caps_lock><Key.caps_lock><Key.caps_lock><Key.caps_lock><Key.caps_lock><Key.caps_lock><Key.caps_lock><Key.caps_lock><Key.caps_lock><Key.caps_lock><Key.caps_lock><Key.caps_lock><Key.caps_lock><Key.caps_lock><Key.caps_lock><Key.caps_lock><Key.caps_lock><Key.caps_lock><Key.caps_lock><Key.caps_lock><Key.caps_lock><Key.caps_lock><Key.caps_lock><Key.caps_lock><Key.caps_lock><Key.caps_lock><Key.caps_lock><Key.caps_lock><Key.caps_lock><Key.caps_lock><Key.caps_lock><Key.caps_lock><Key.caps_lock><Key.caps_lock><Key.caps_lock><Key.caps_lock>UCLEAR<Key.space><Key.caps_lock>E<Key.caps_lock>NGINEER
Screenshot: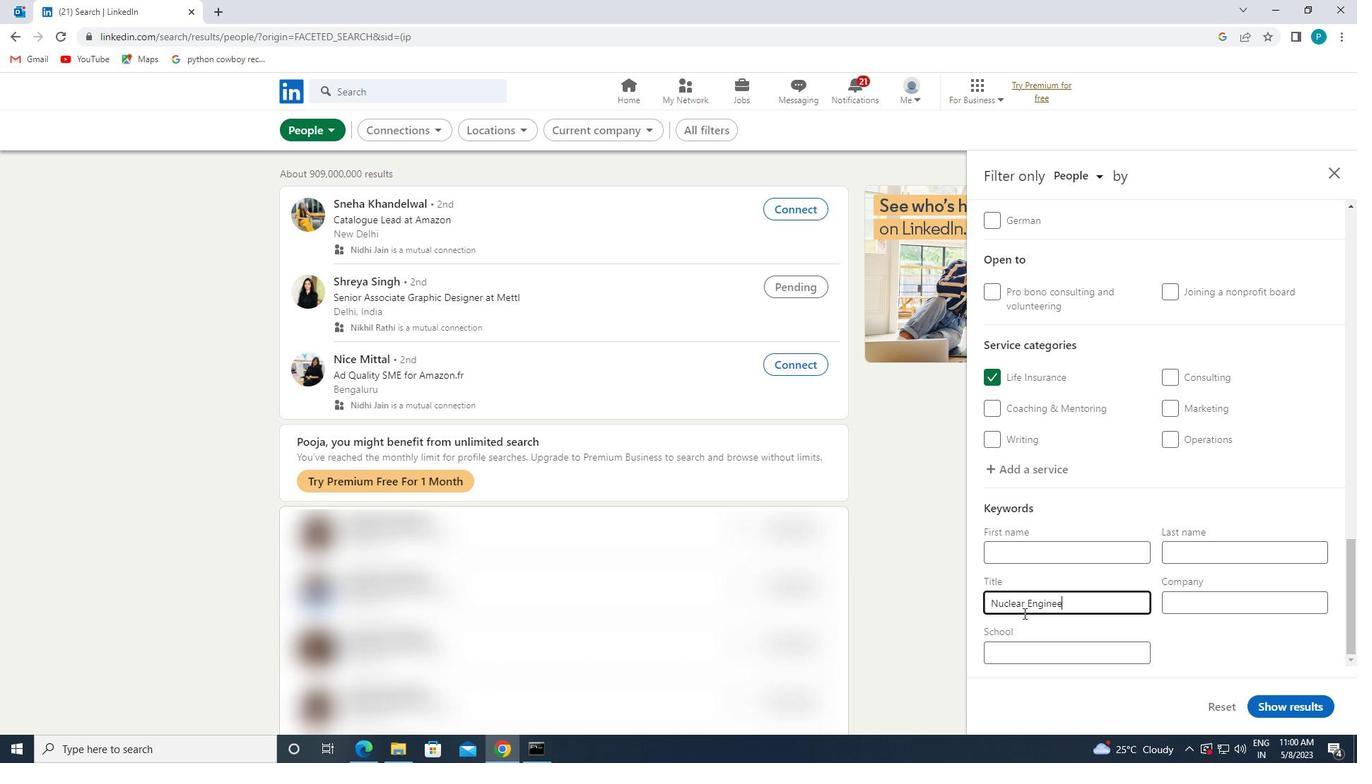 
Action: Mouse moved to (1299, 702)
Screenshot: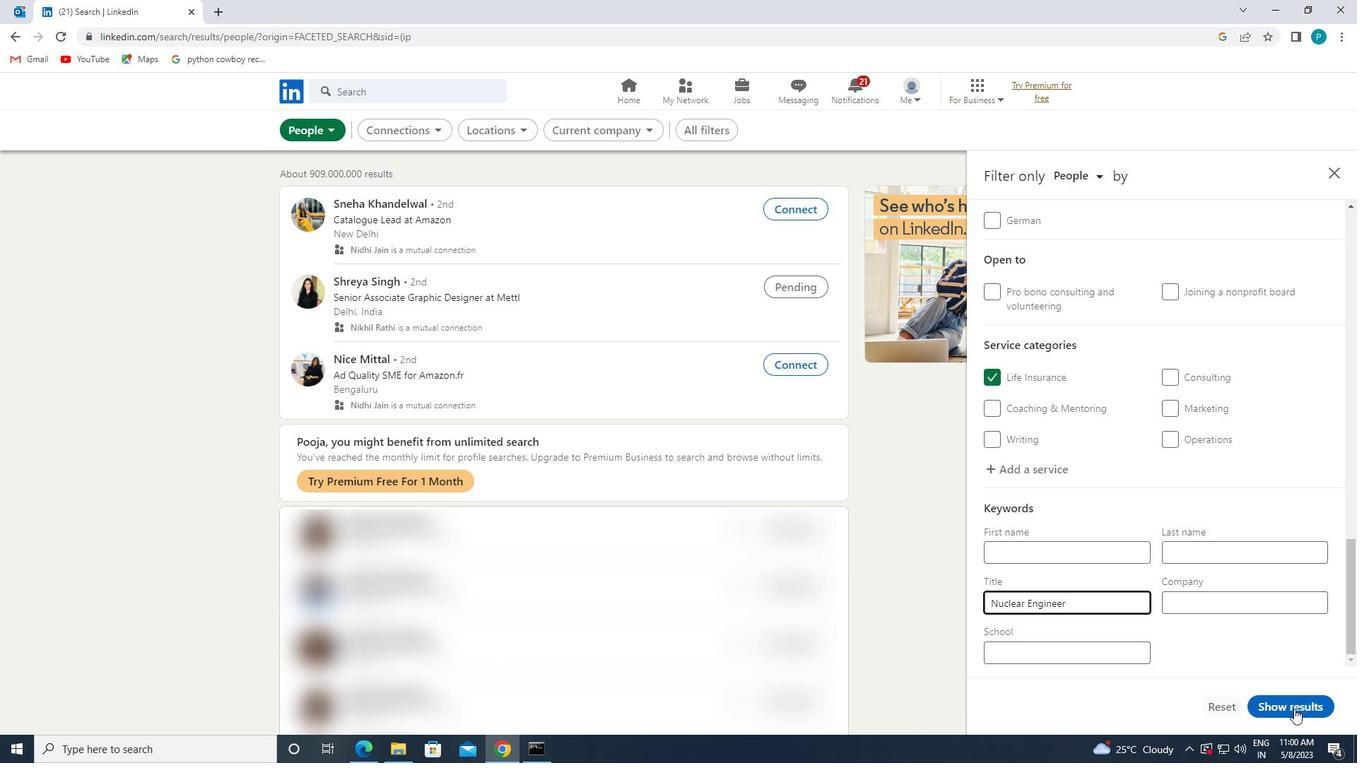 
Action: Mouse pressed left at (1299, 702)
Screenshot: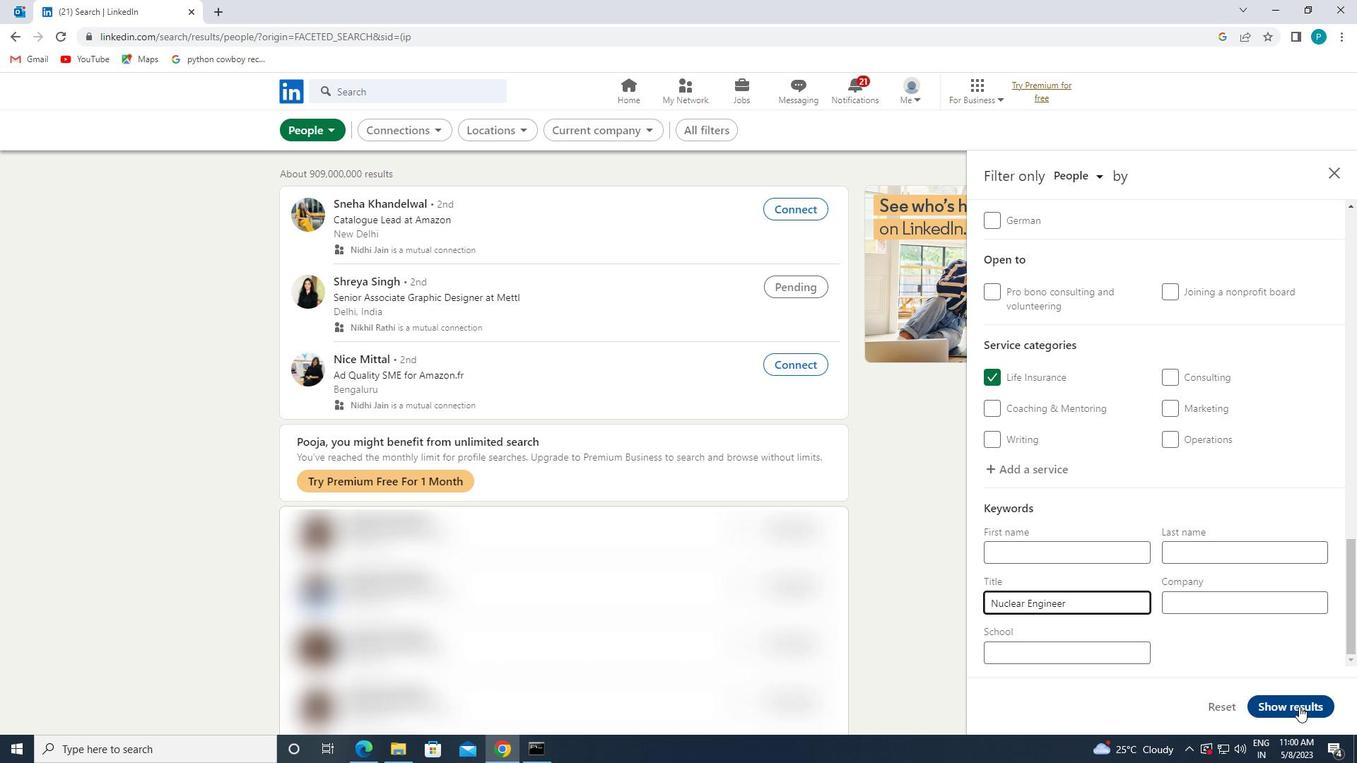 
